 Task: Create a due date automation trigger when advanced on, on the monday of the week a card is due add dates starting in between 1 and 5 days at 11:00 AM.
Action: Mouse moved to (1121, 342)
Screenshot: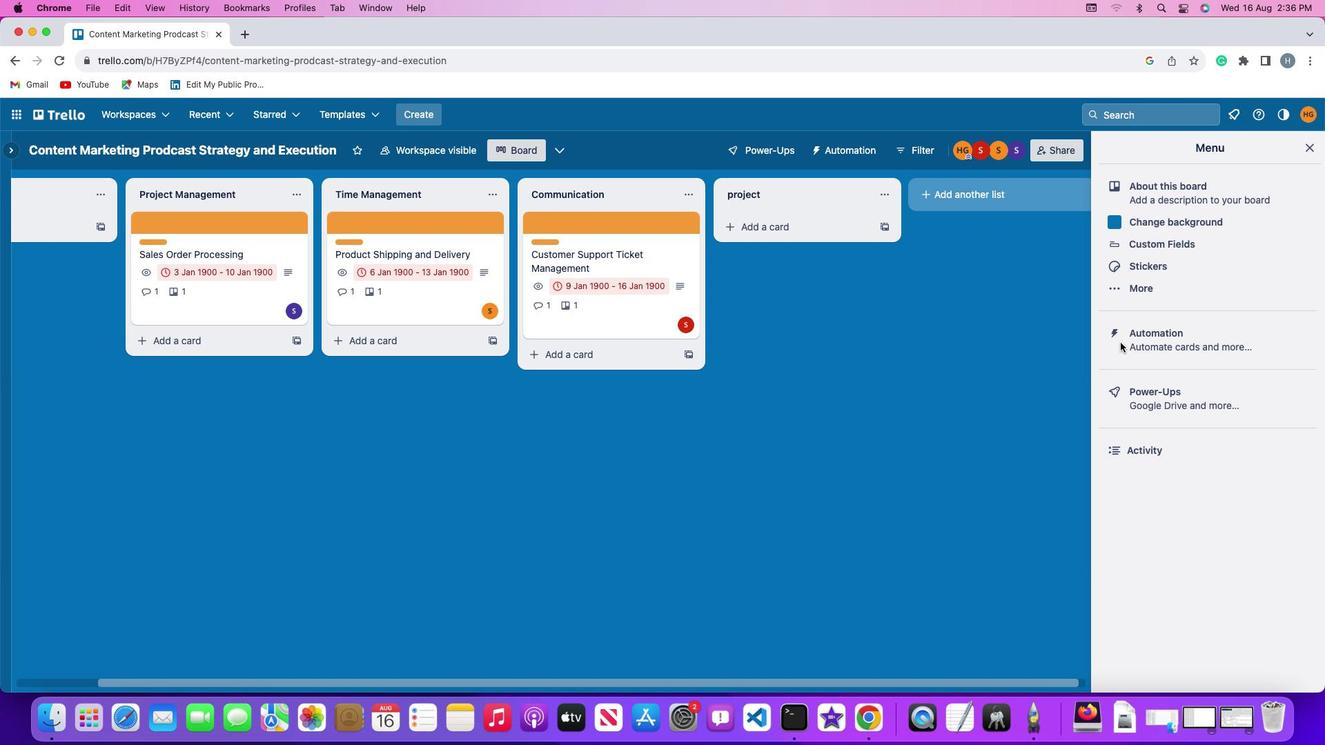 
Action: Mouse pressed left at (1121, 342)
Screenshot: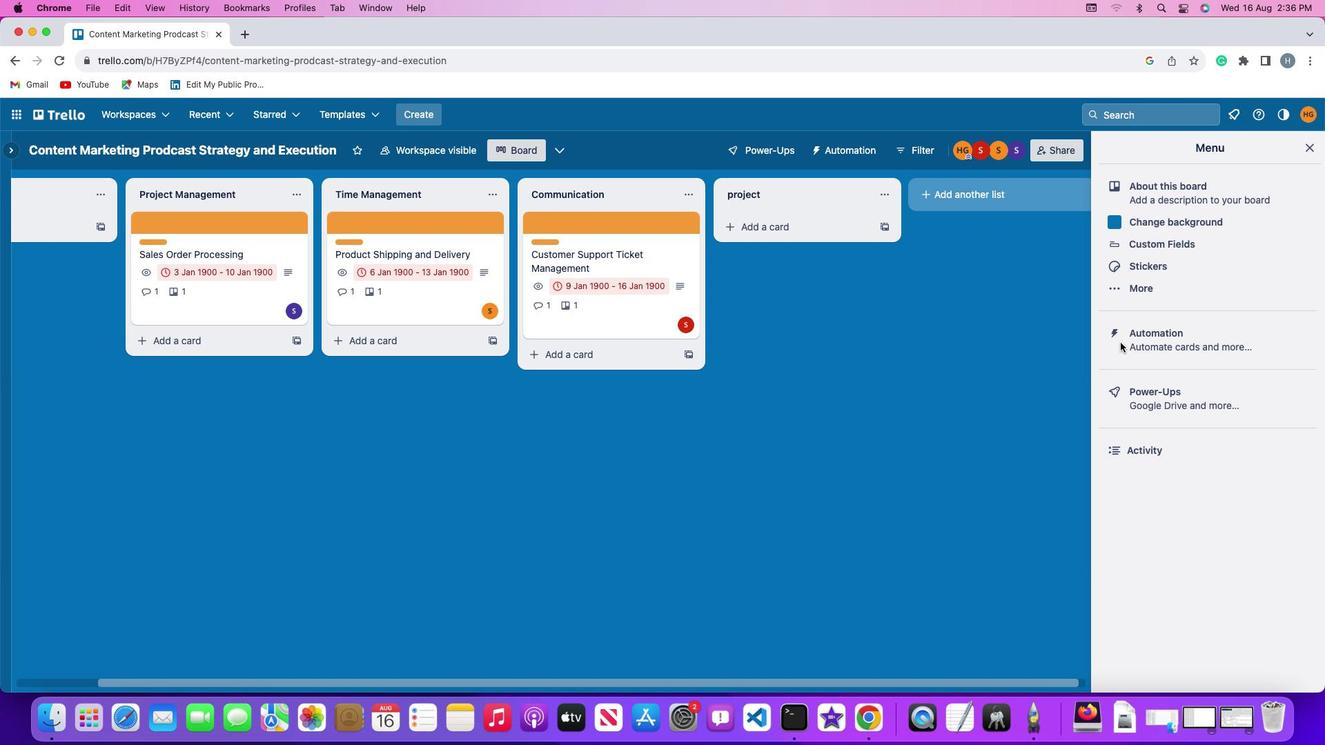 
Action: Mouse pressed left at (1121, 342)
Screenshot: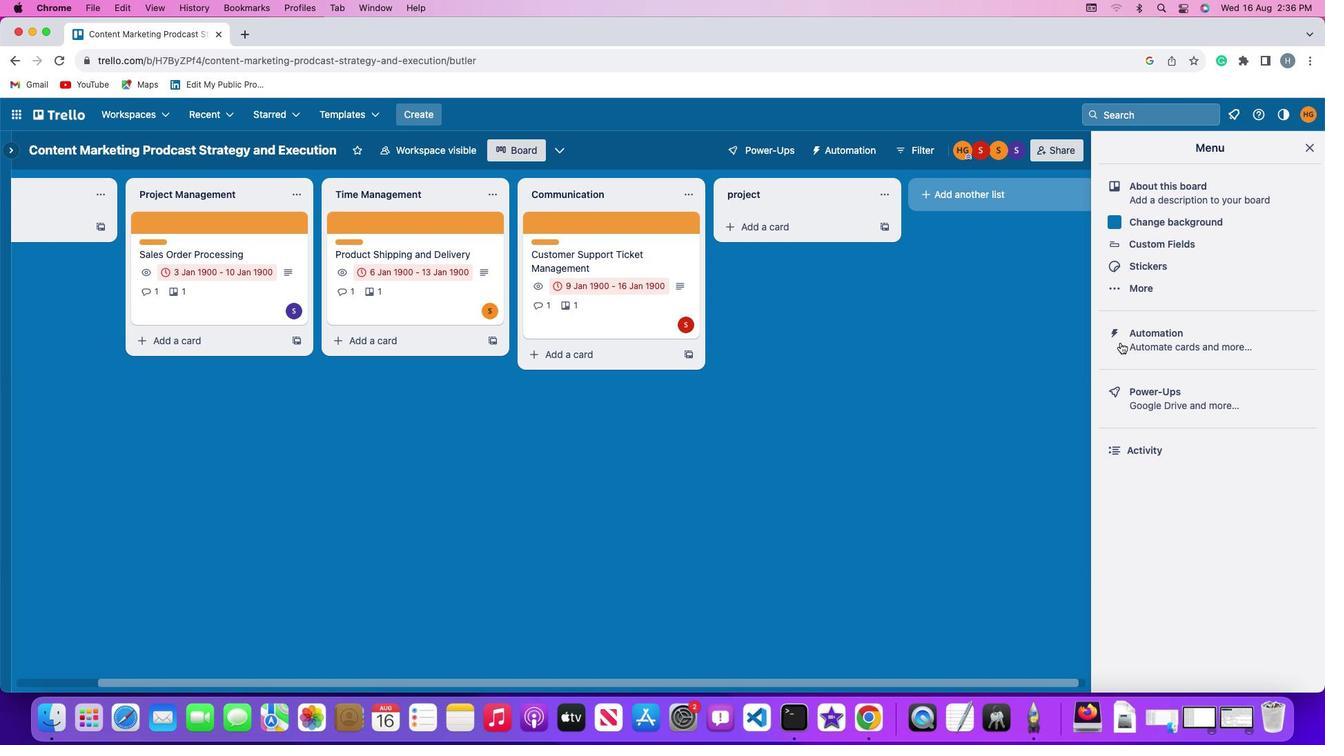 
Action: Mouse moved to (113, 327)
Screenshot: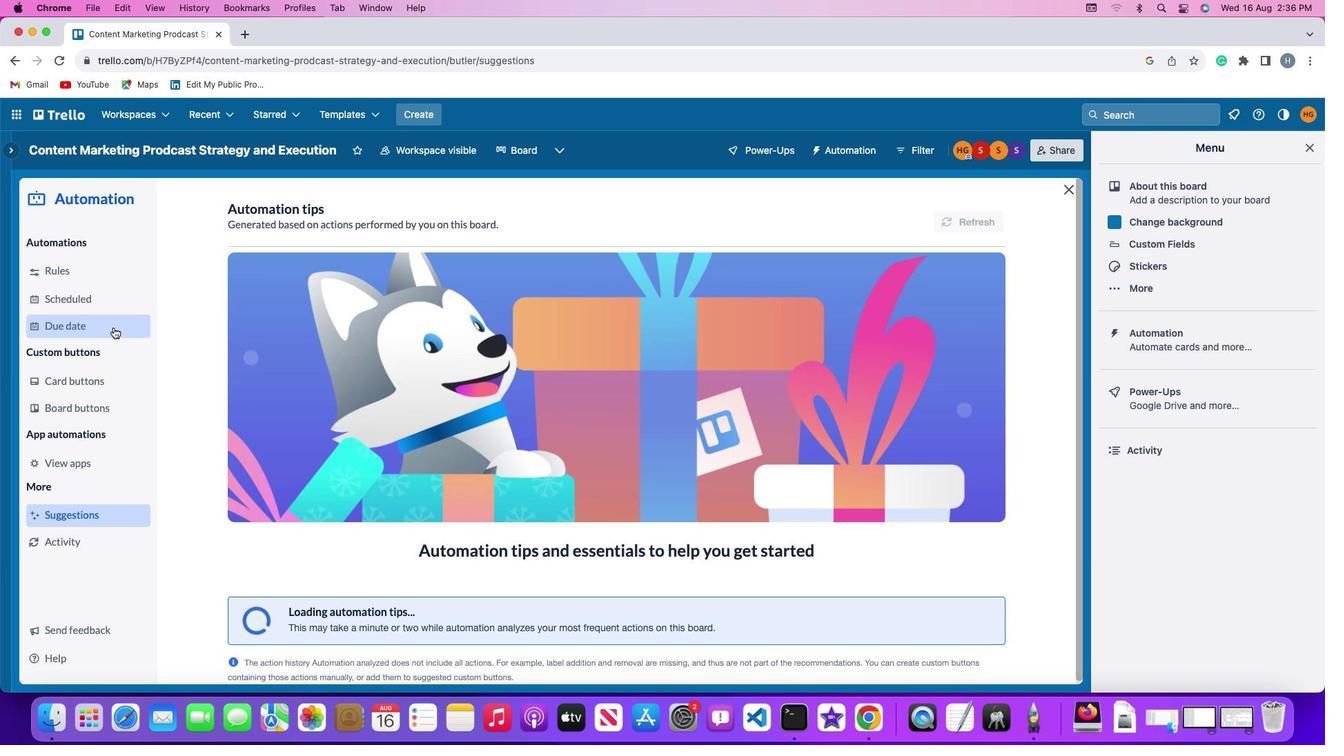 
Action: Mouse pressed left at (113, 327)
Screenshot: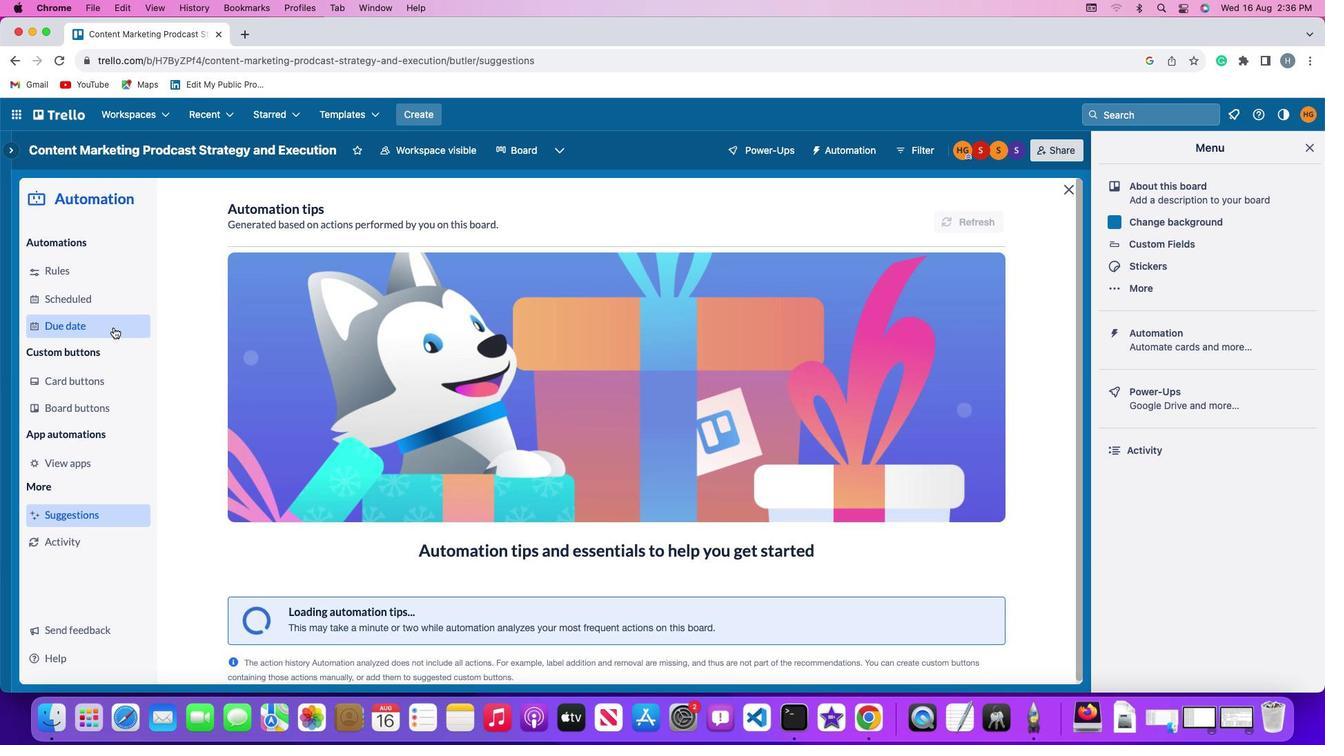
Action: Mouse moved to (903, 213)
Screenshot: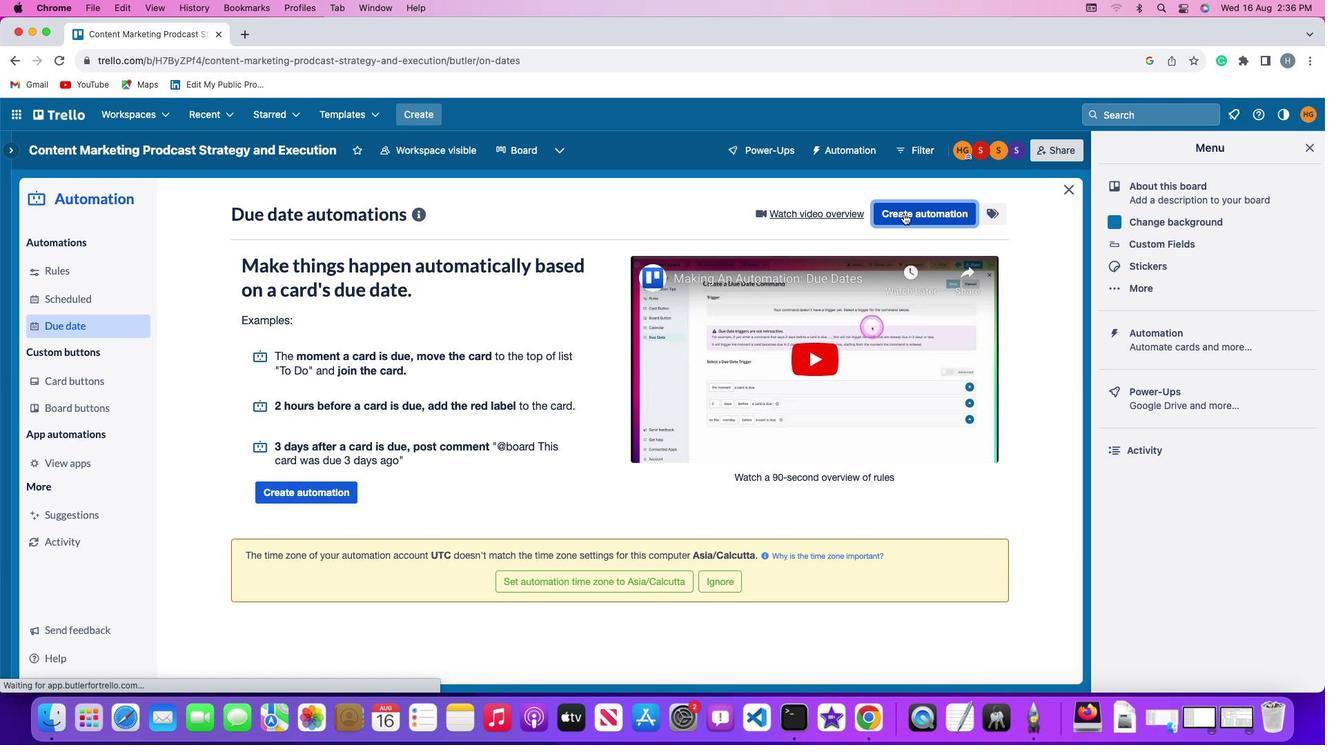 
Action: Mouse pressed left at (903, 213)
Screenshot: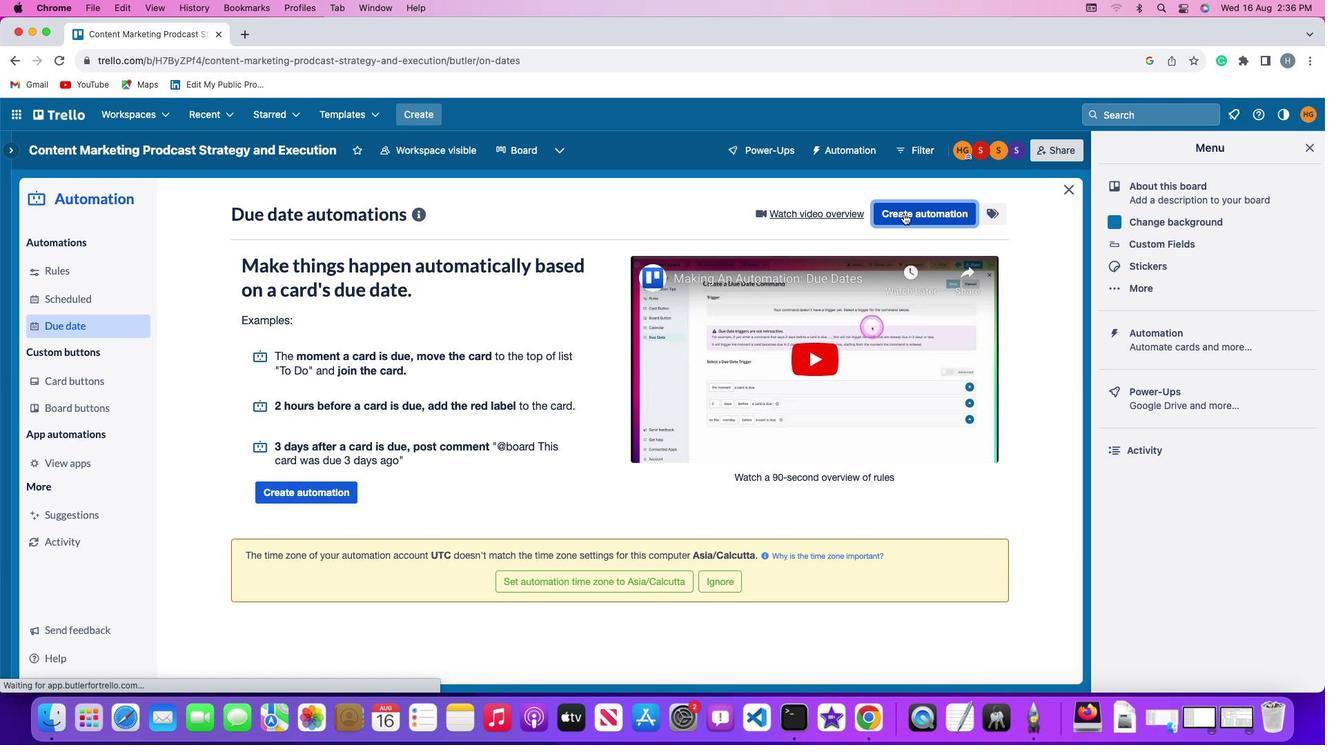 
Action: Mouse moved to (273, 341)
Screenshot: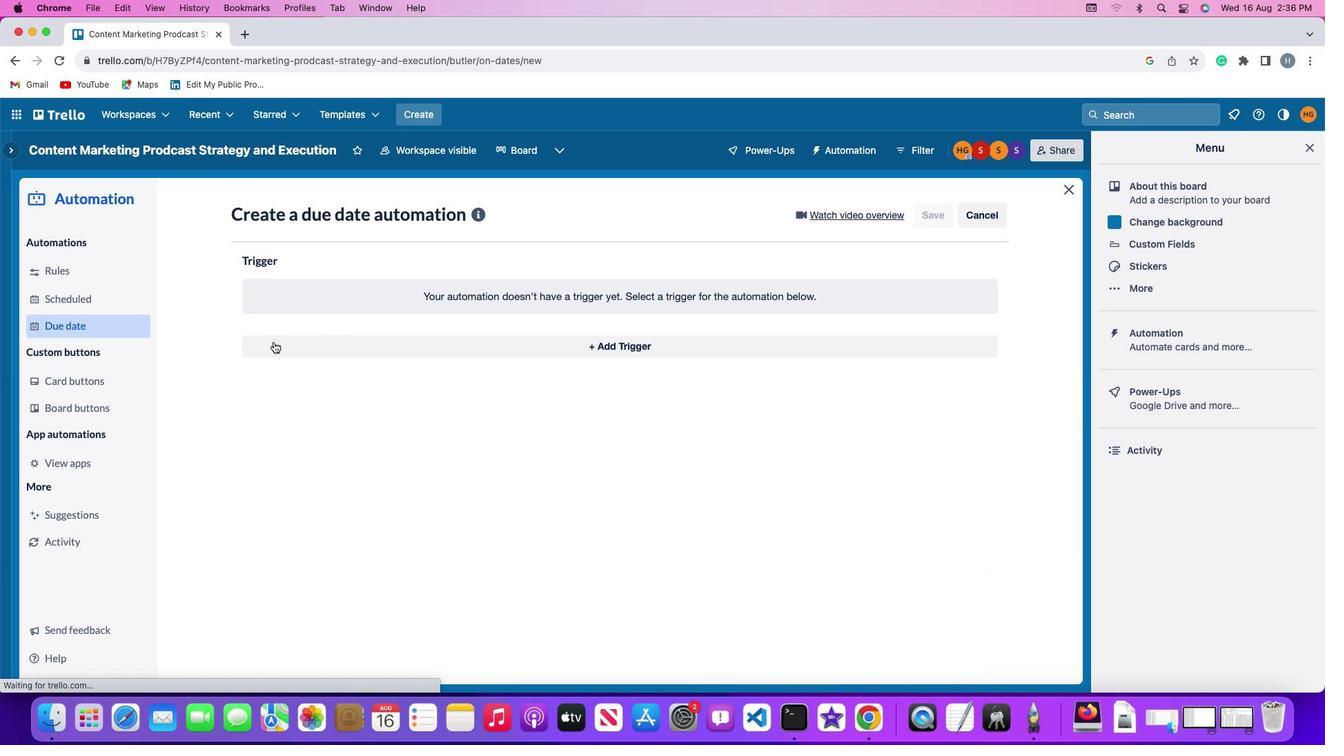 
Action: Mouse pressed left at (273, 341)
Screenshot: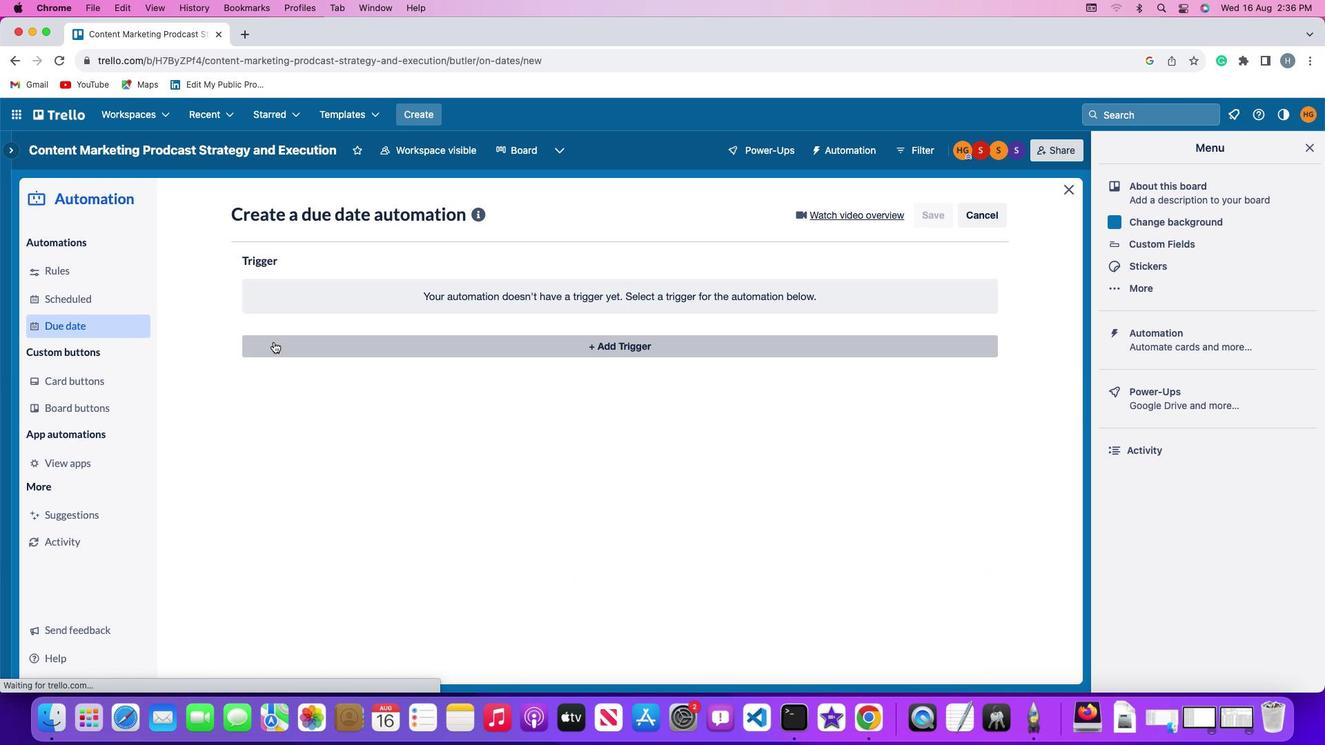 
Action: Mouse moved to (291, 598)
Screenshot: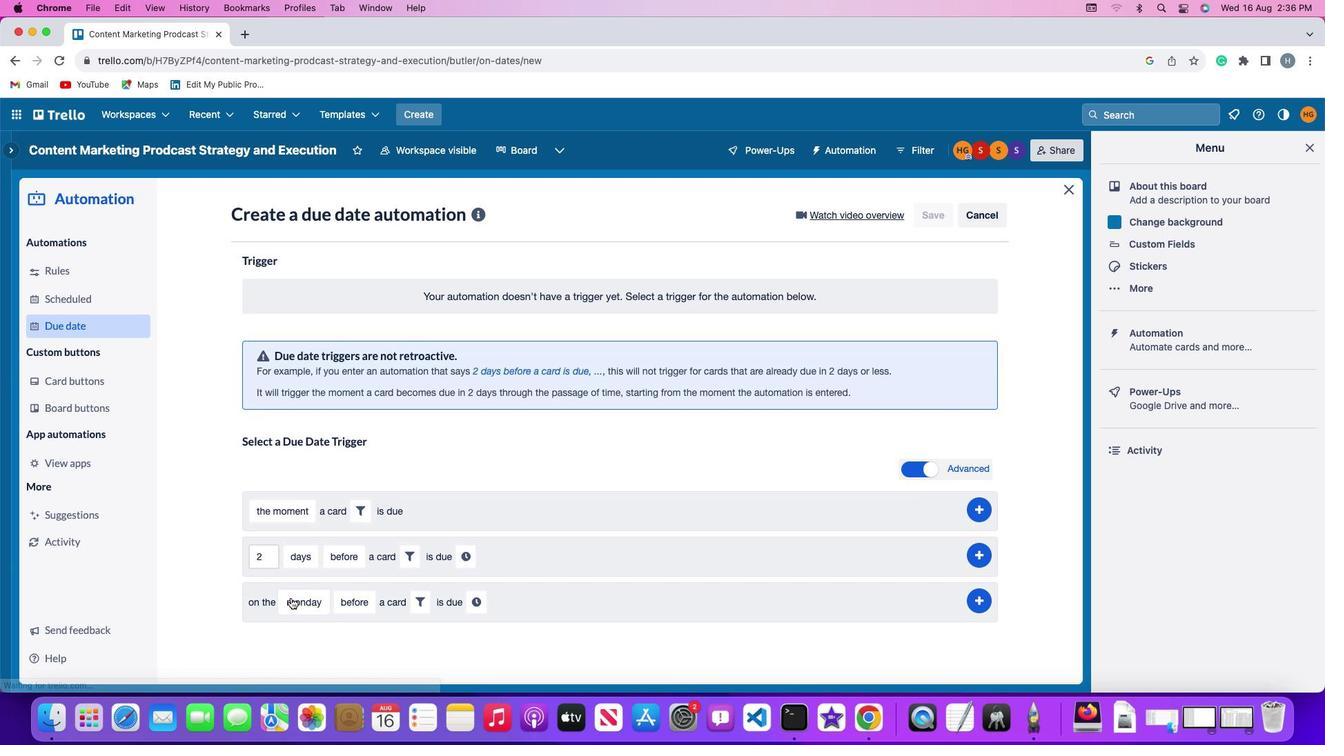 
Action: Mouse pressed left at (291, 598)
Screenshot: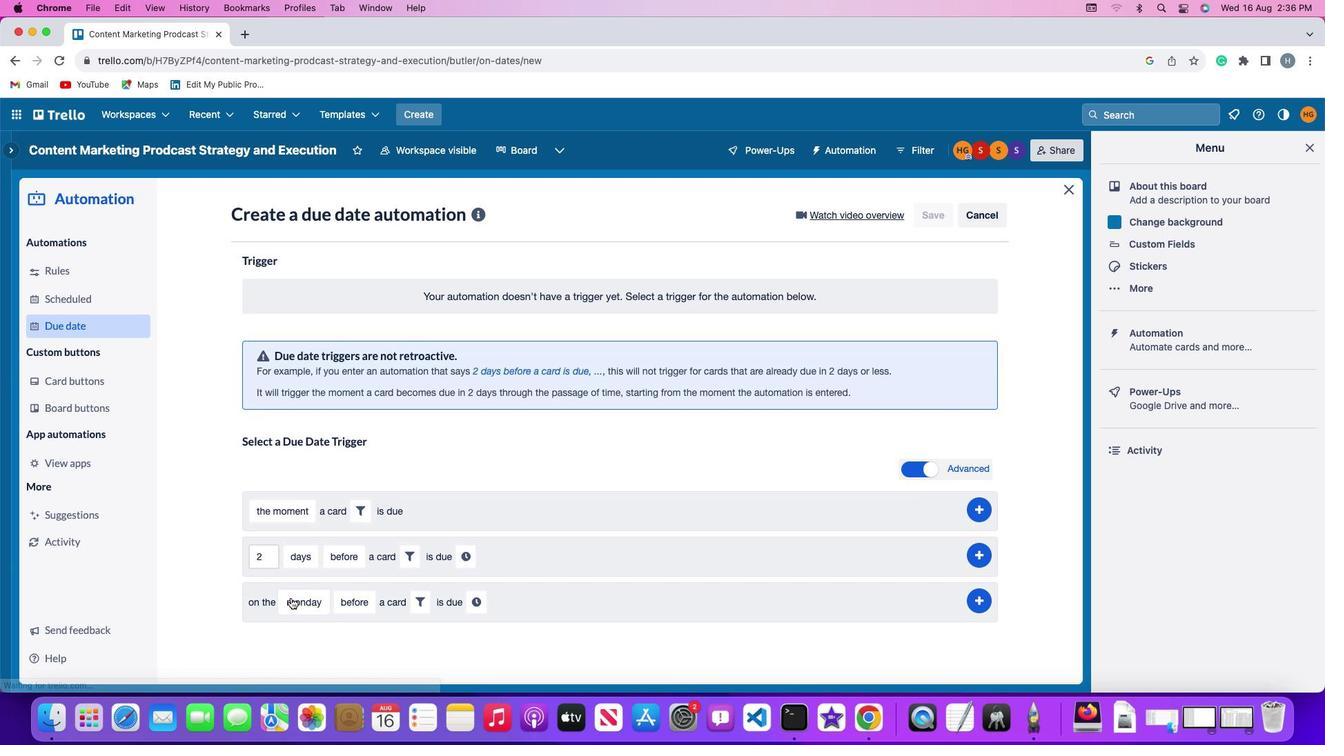 
Action: Mouse moved to (331, 412)
Screenshot: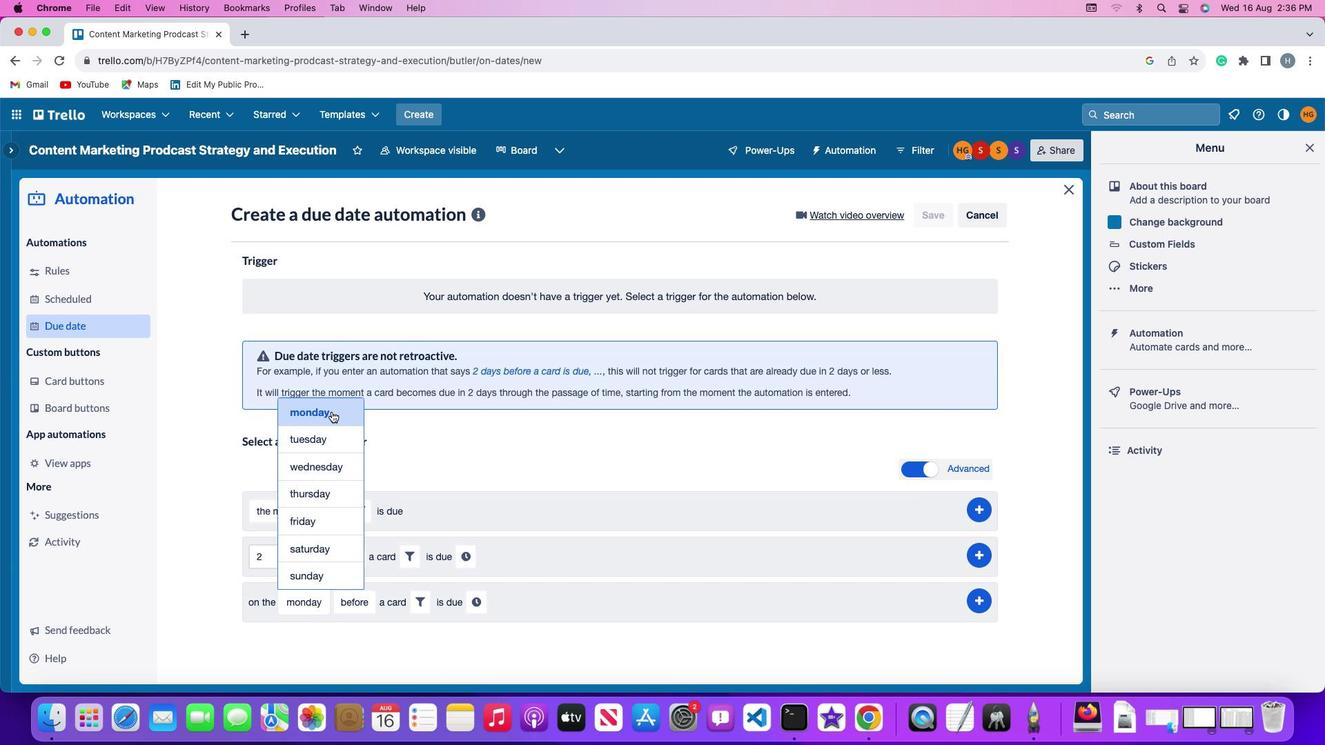 
Action: Mouse pressed left at (331, 412)
Screenshot: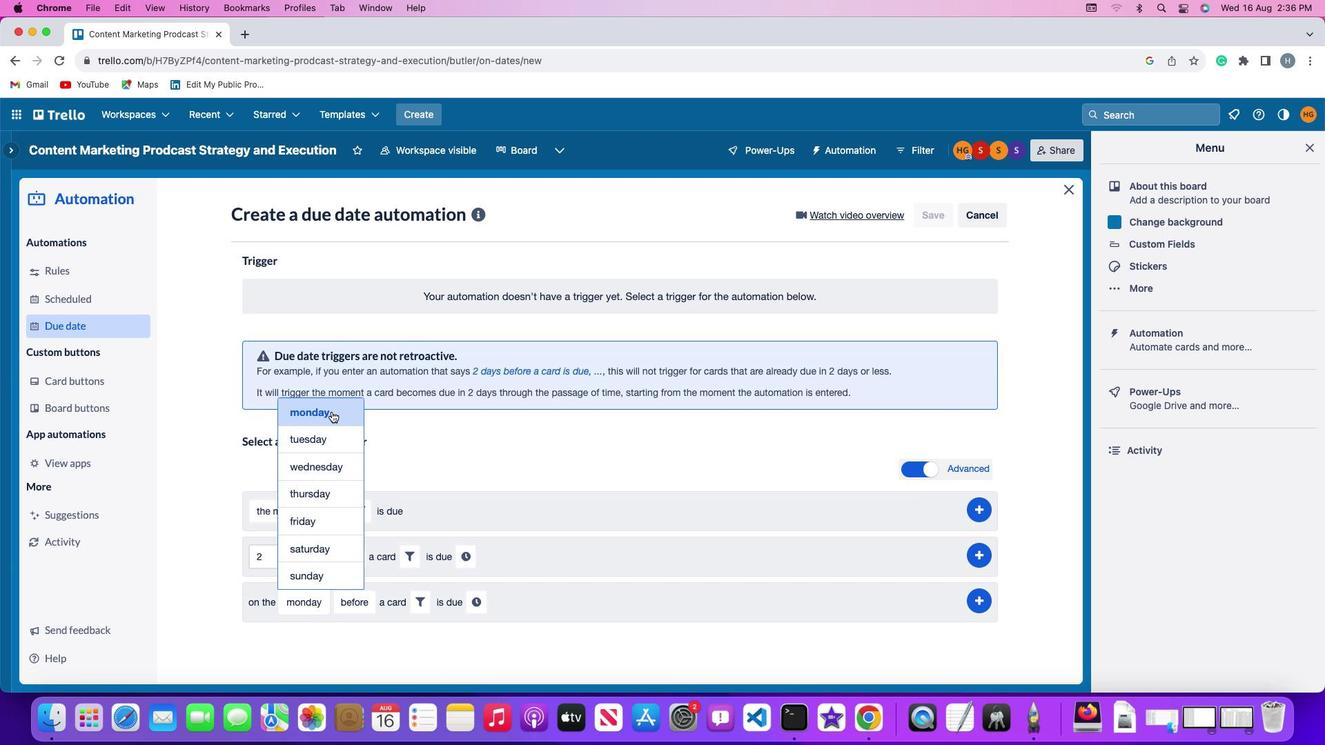 
Action: Mouse moved to (351, 602)
Screenshot: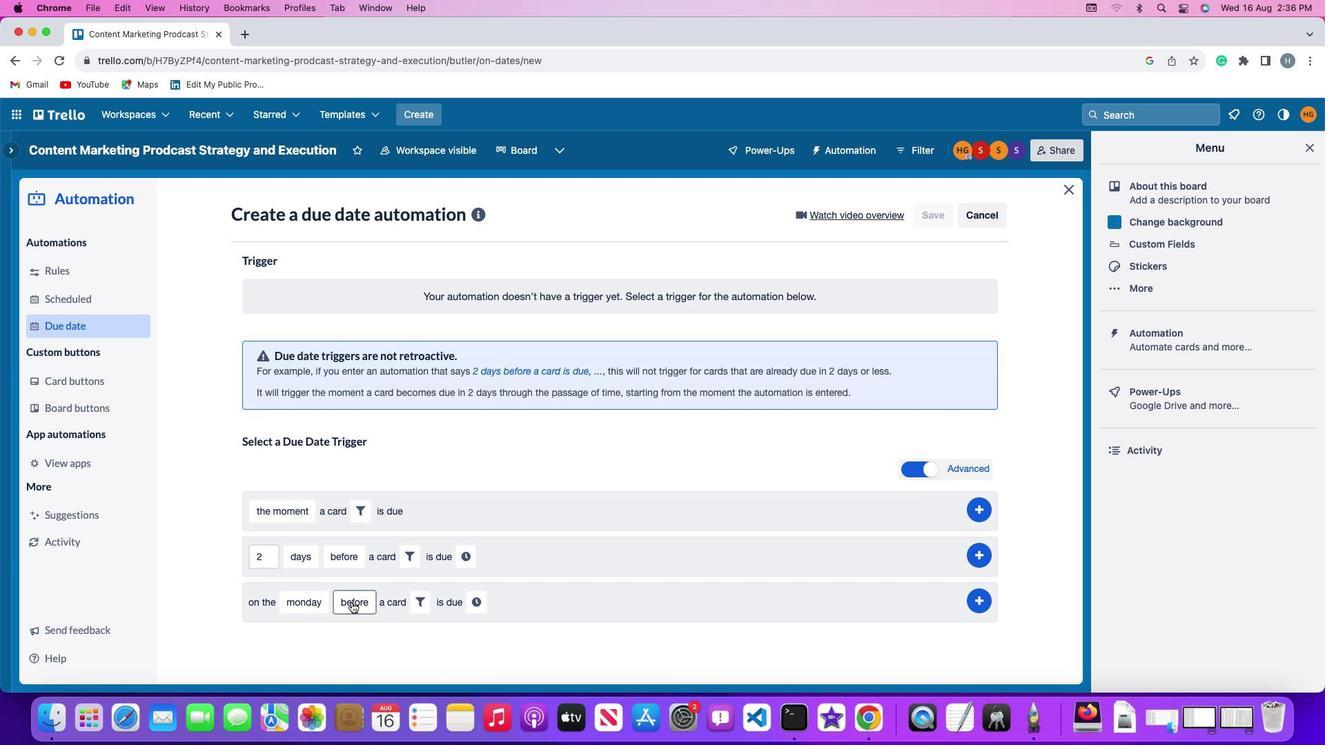 
Action: Mouse pressed left at (351, 602)
Screenshot: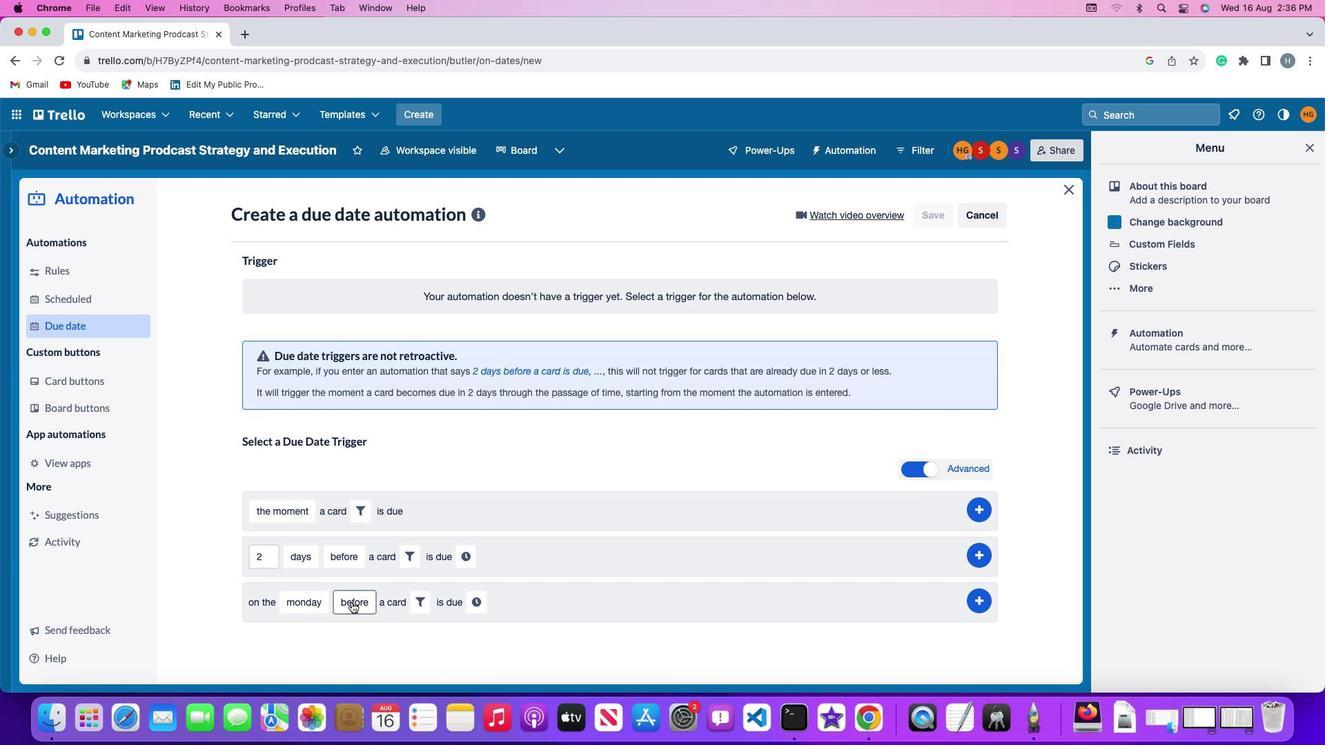 
Action: Mouse moved to (373, 544)
Screenshot: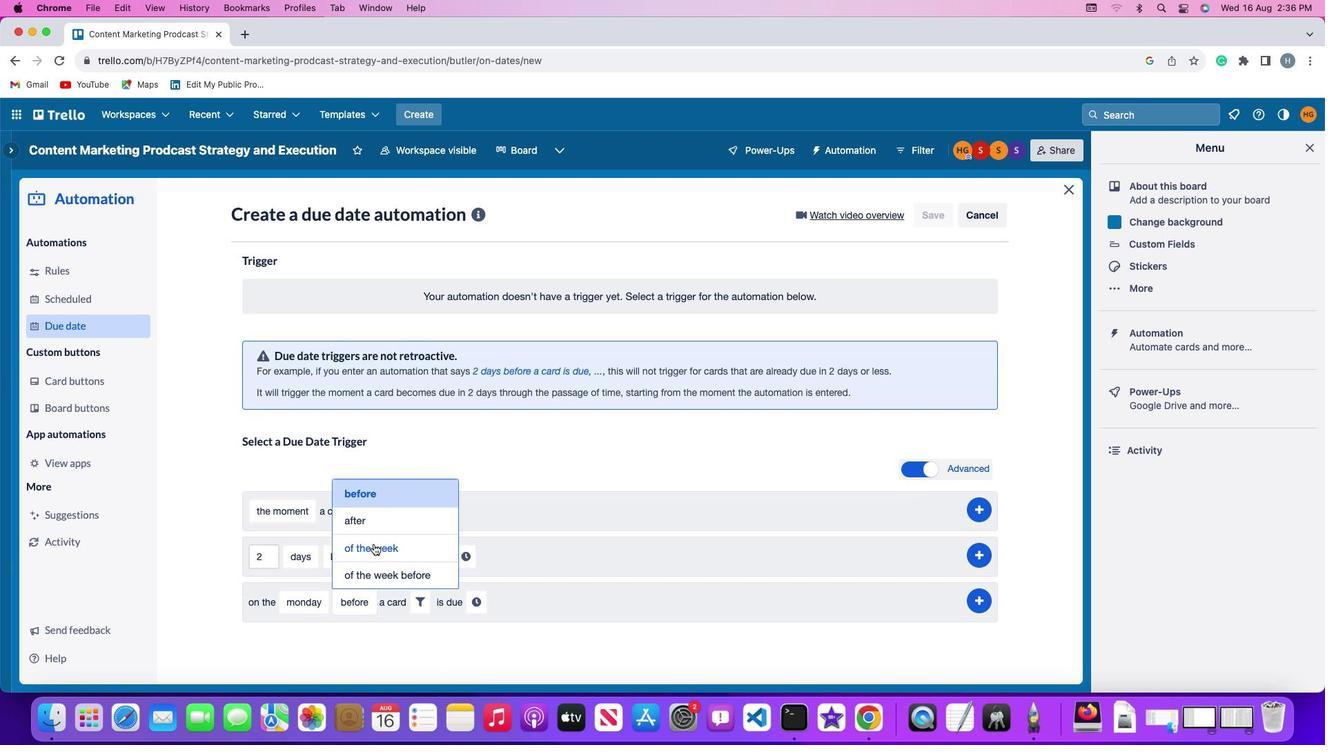 
Action: Mouse pressed left at (373, 544)
Screenshot: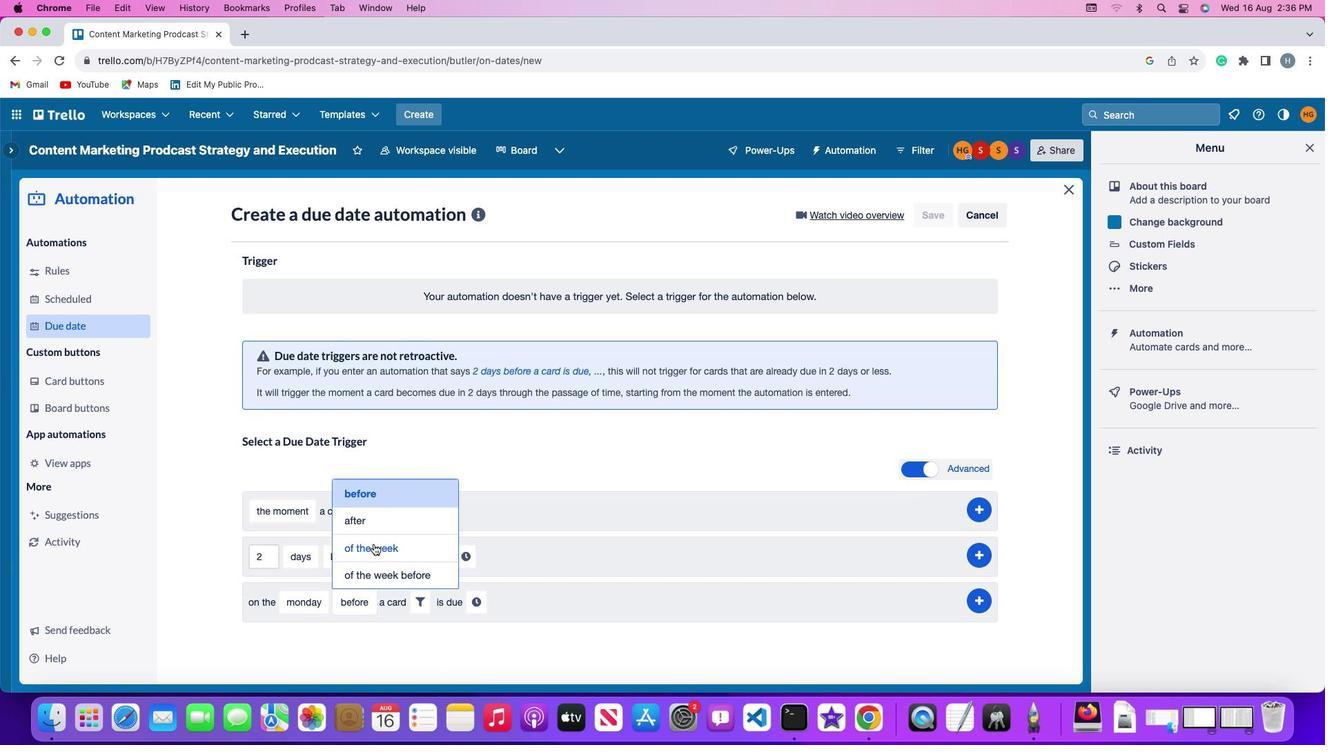 
Action: Mouse moved to (446, 605)
Screenshot: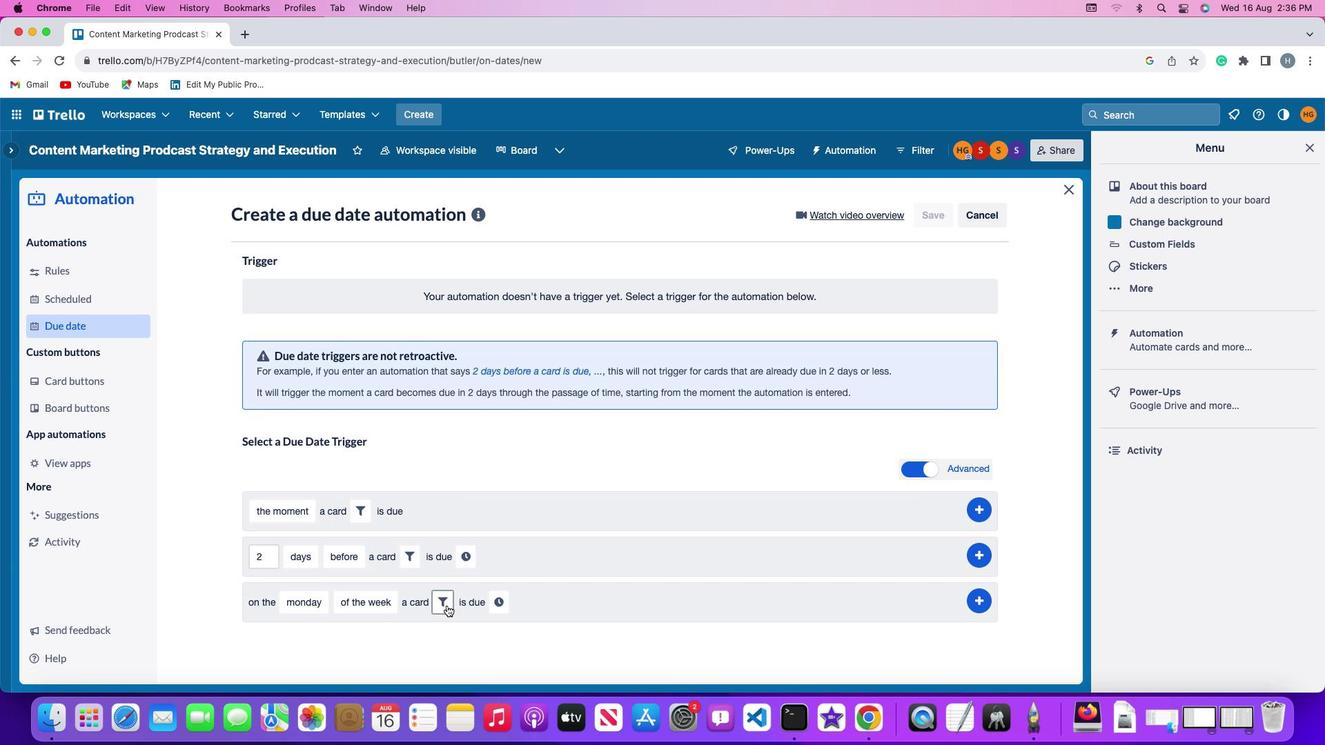 
Action: Mouse pressed left at (446, 605)
Screenshot: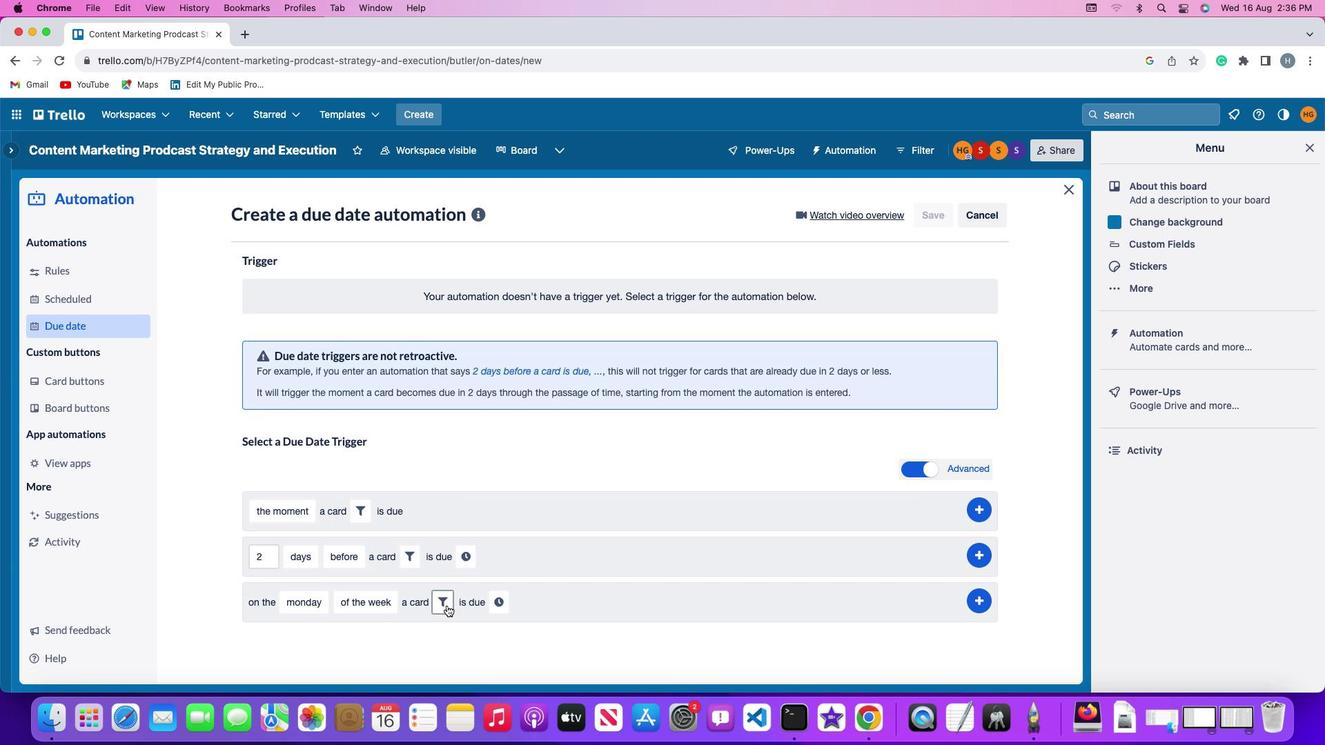 
Action: Mouse moved to (532, 643)
Screenshot: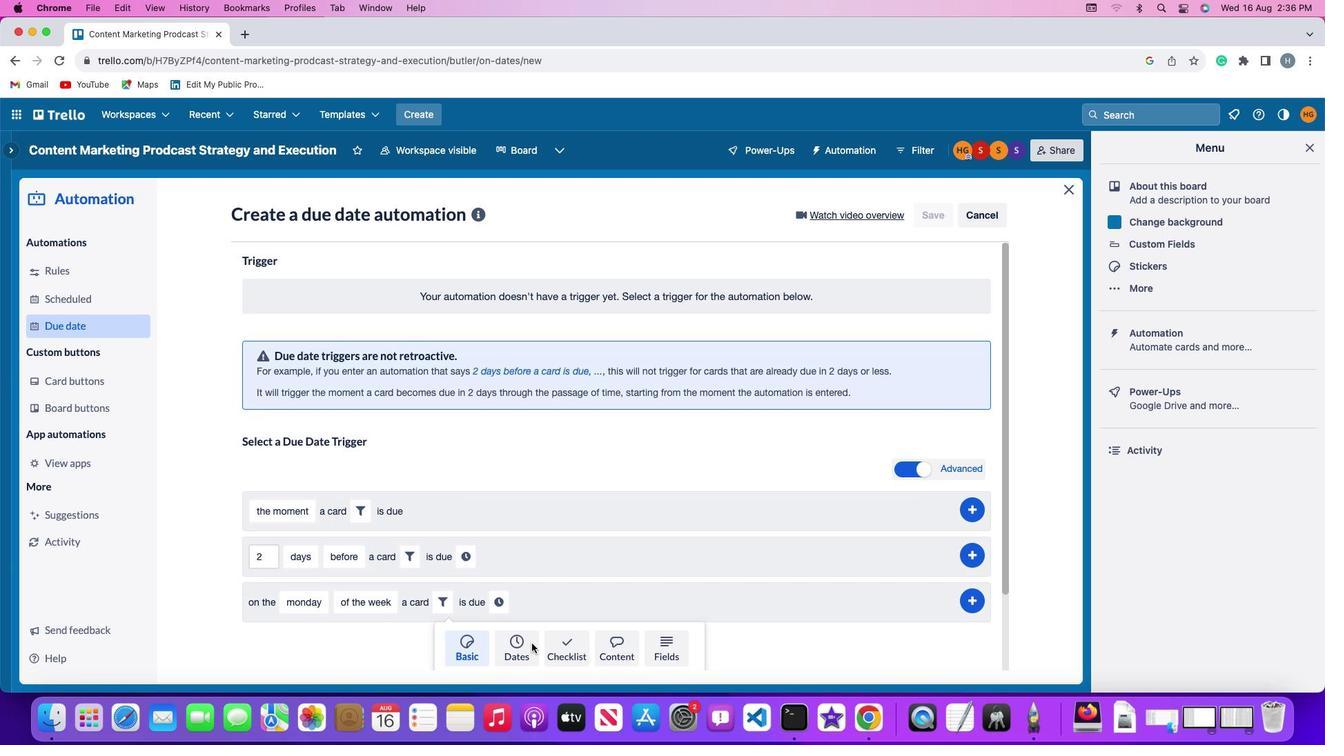 
Action: Mouse pressed left at (532, 643)
Screenshot: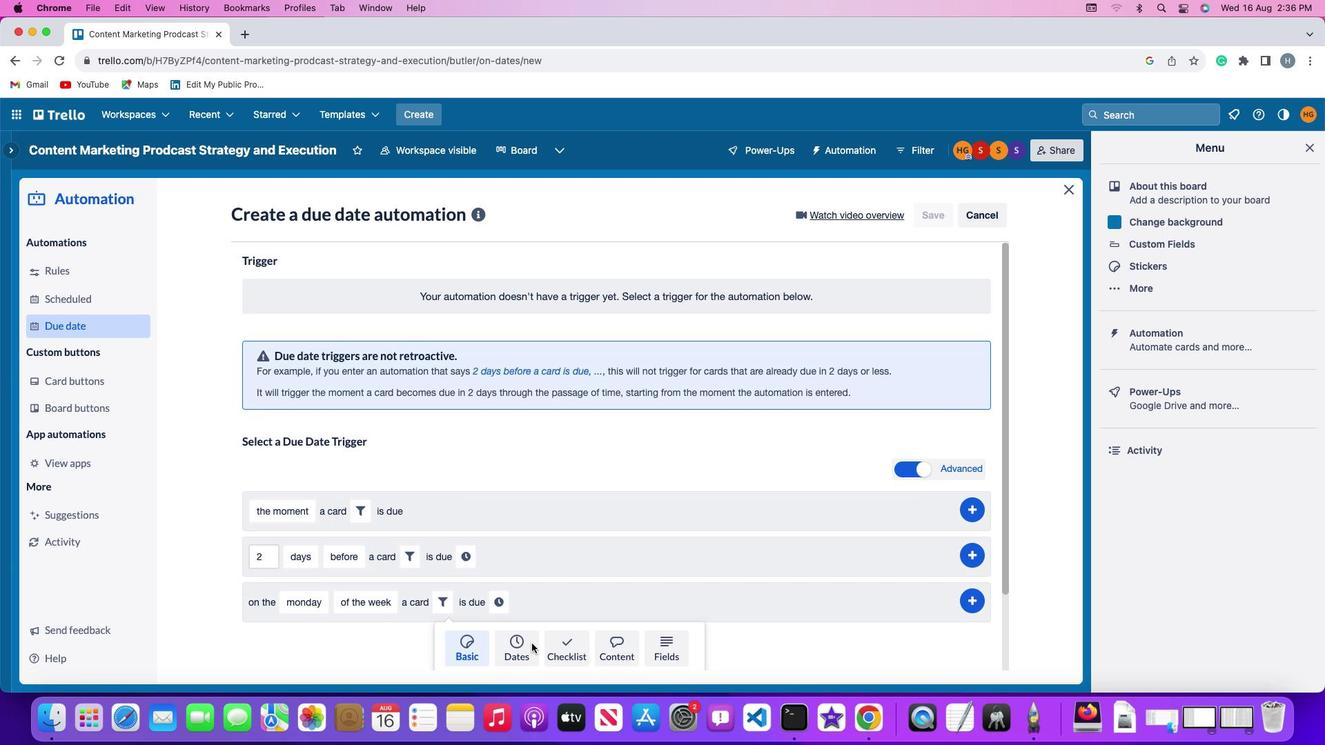 
Action: Mouse moved to (383, 633)
Screenshot: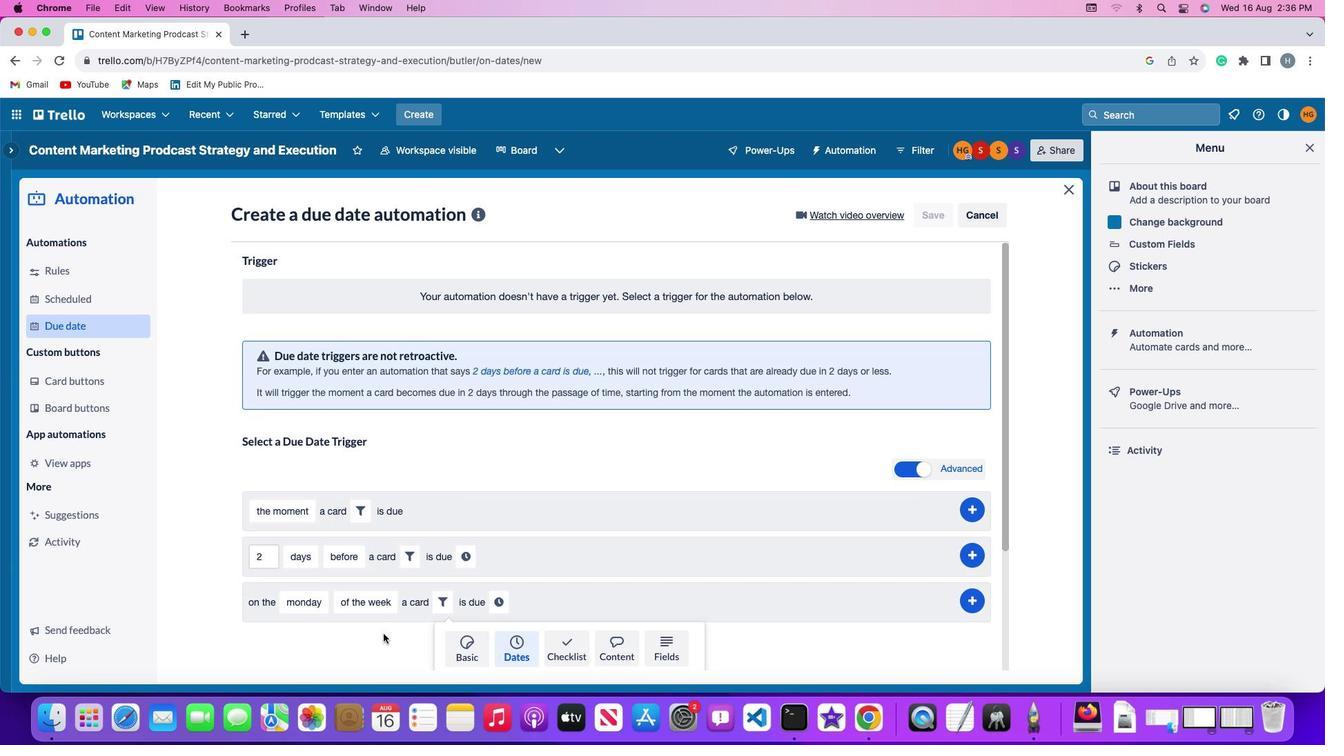 
Action: Mouse scrolled (383, 633) with delta (0, 0)
Screenshot: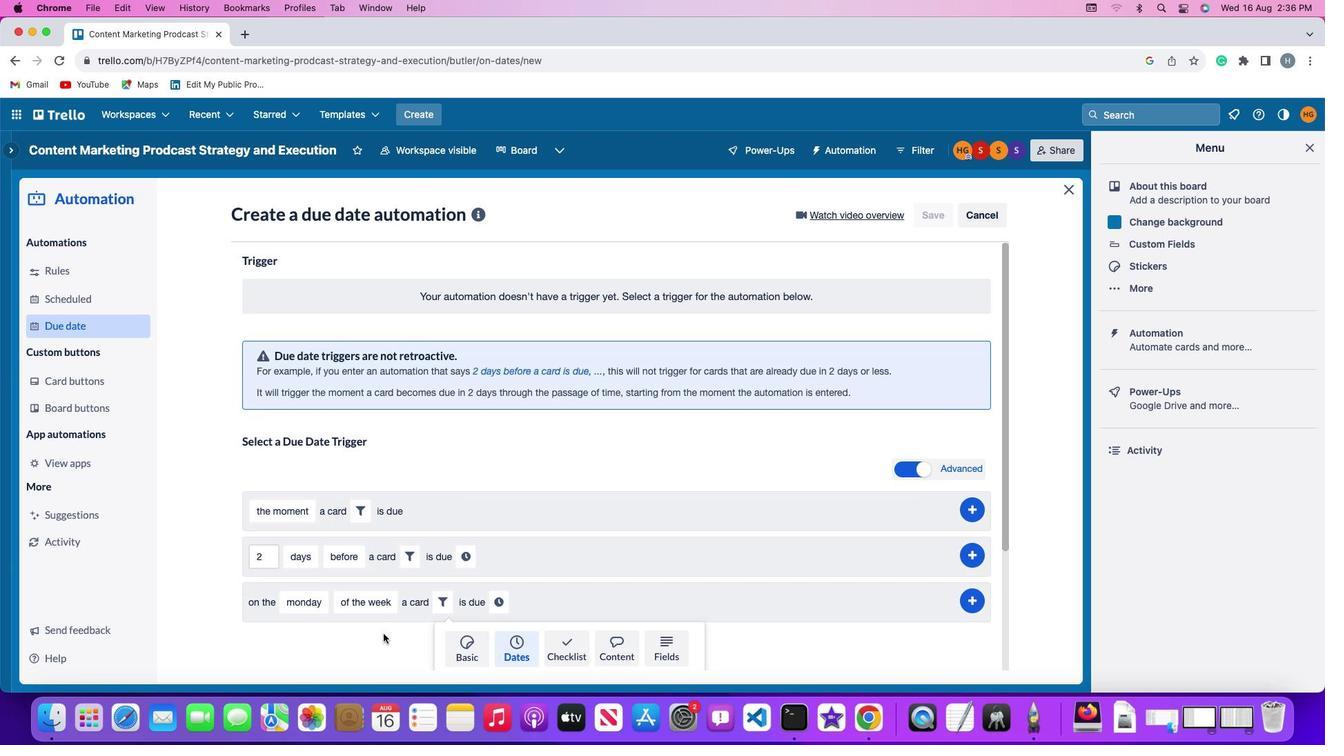
Action: Mouse scrolled (383, 633) with delta (0, 0)
Screenshot: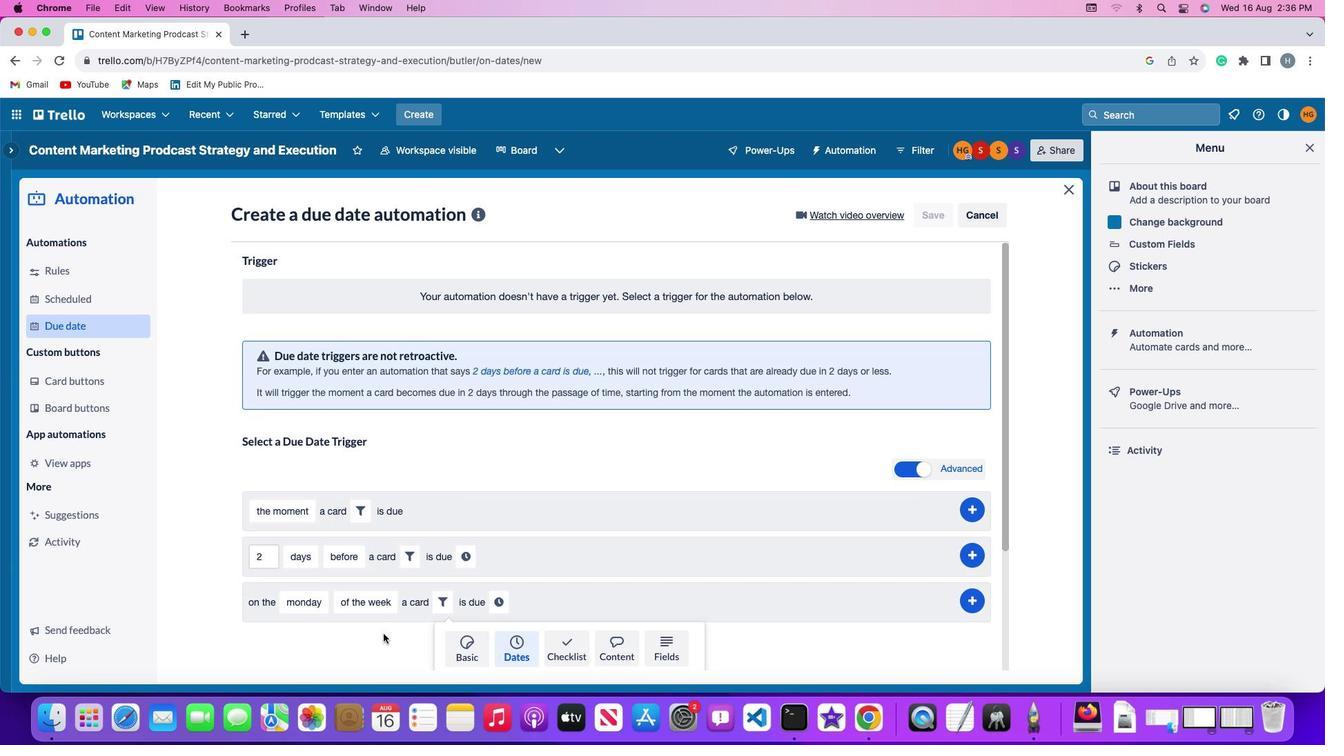 
Action: Mouse scrolled (383, 633) with delta (0, -2)
Screenshot: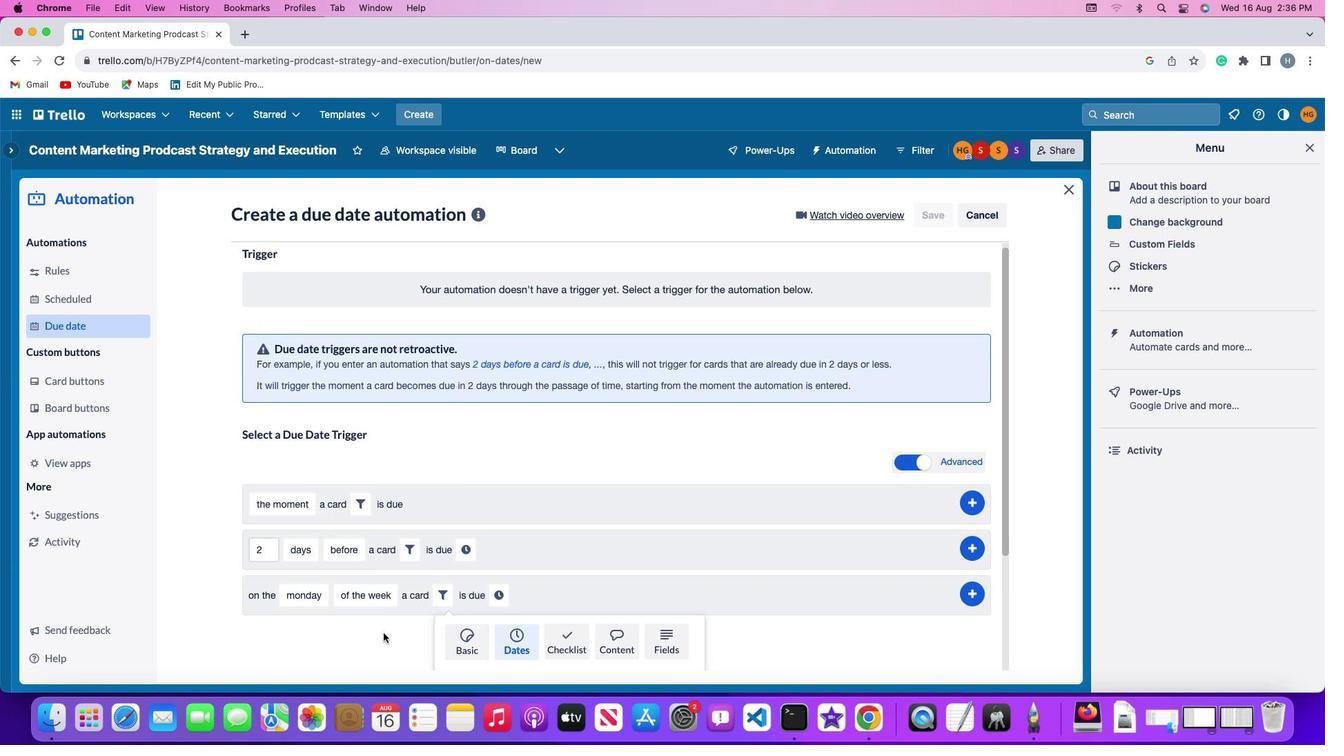 
Action: Mouse scrolled (383, 633) with delta (0, -3)
Screenshot: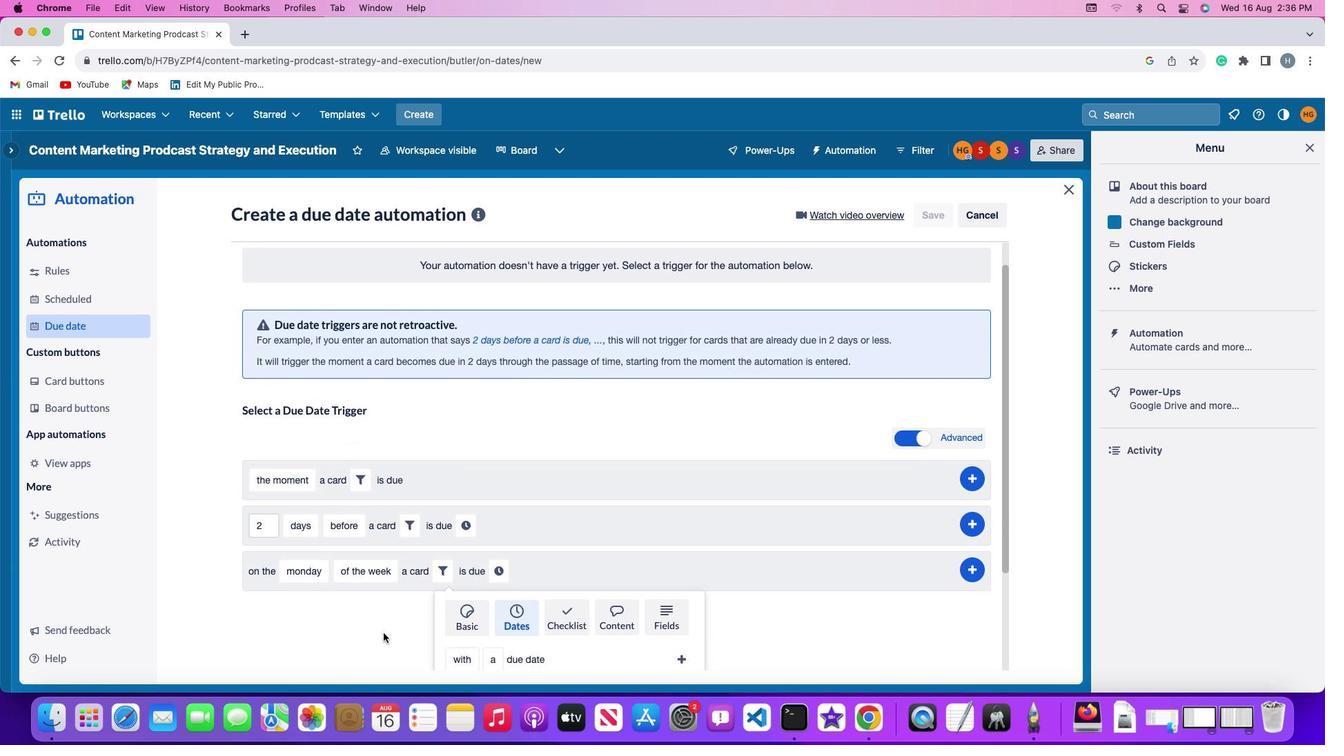 
Action: Mouse moved to (383, 633)
Screenshot: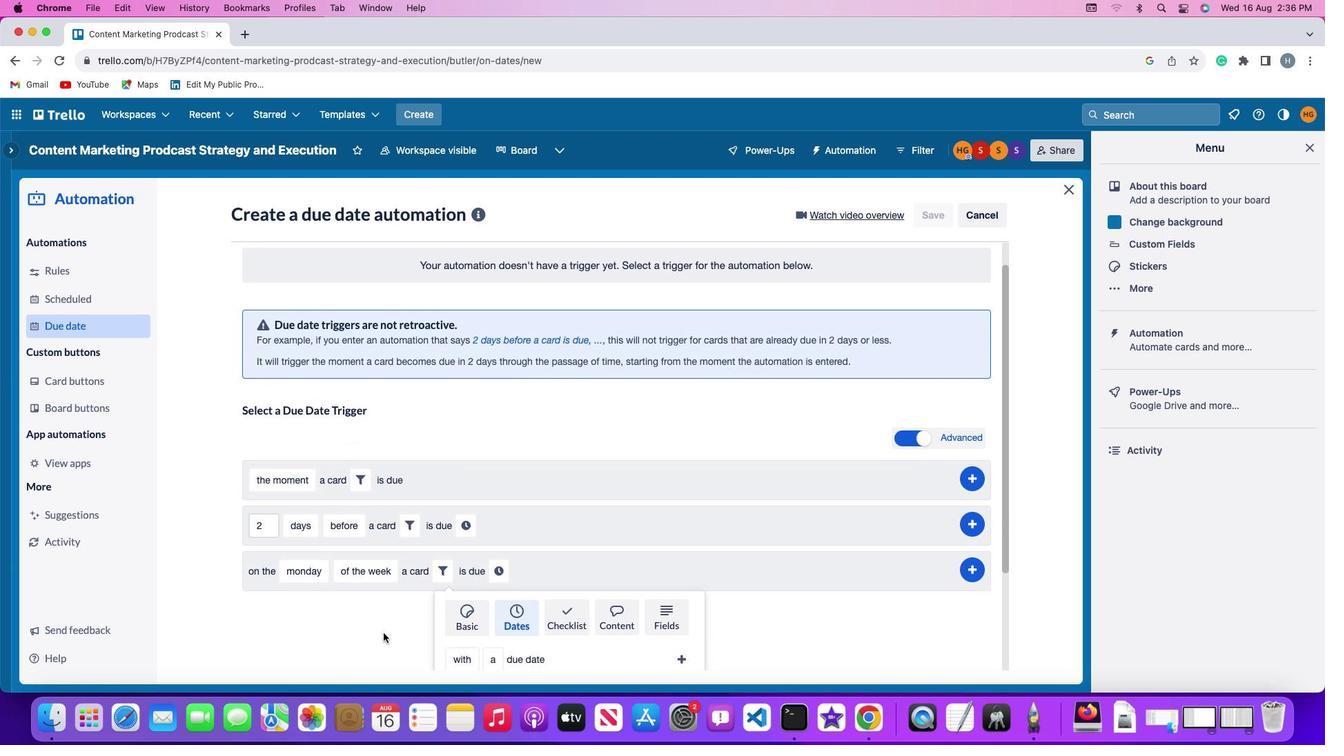
Action: Mouse scrolled (383, 633) with delta (0, -4)
Screenshot: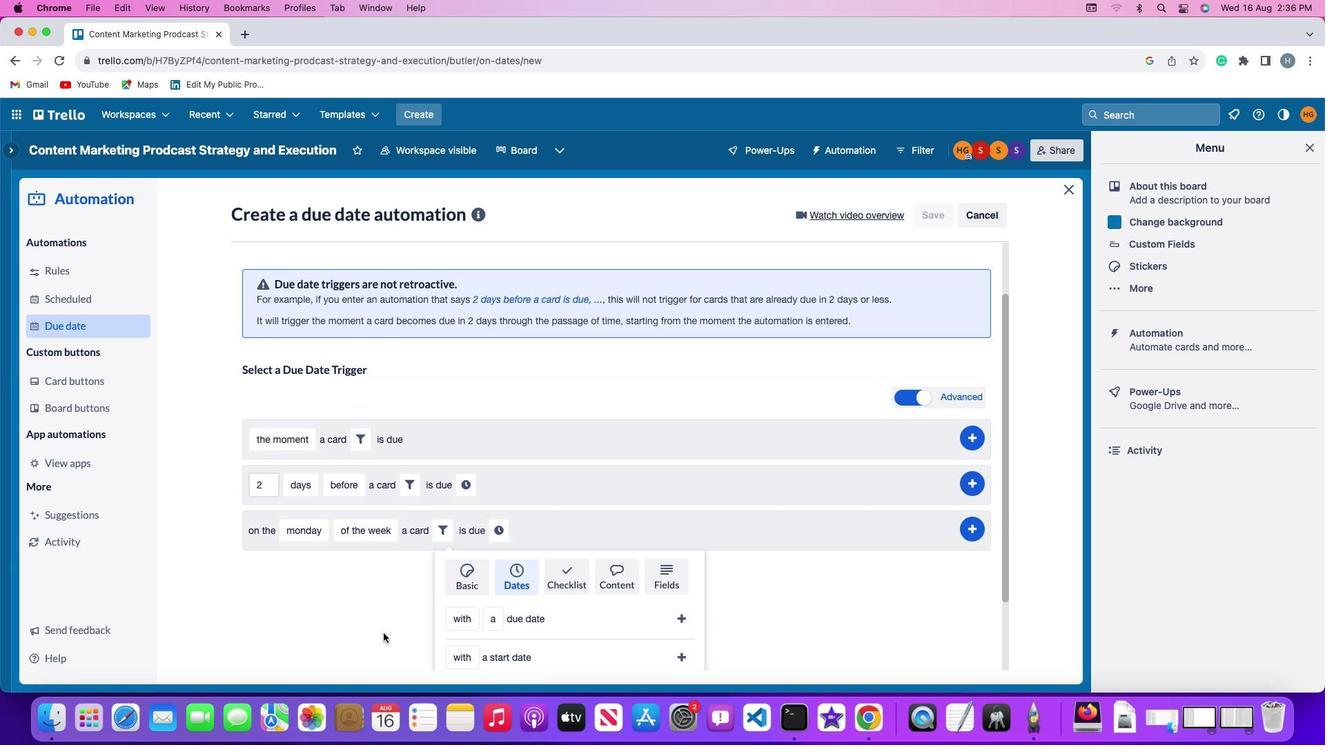 
Action: Mouse moved to (383, 633)
Screenshot: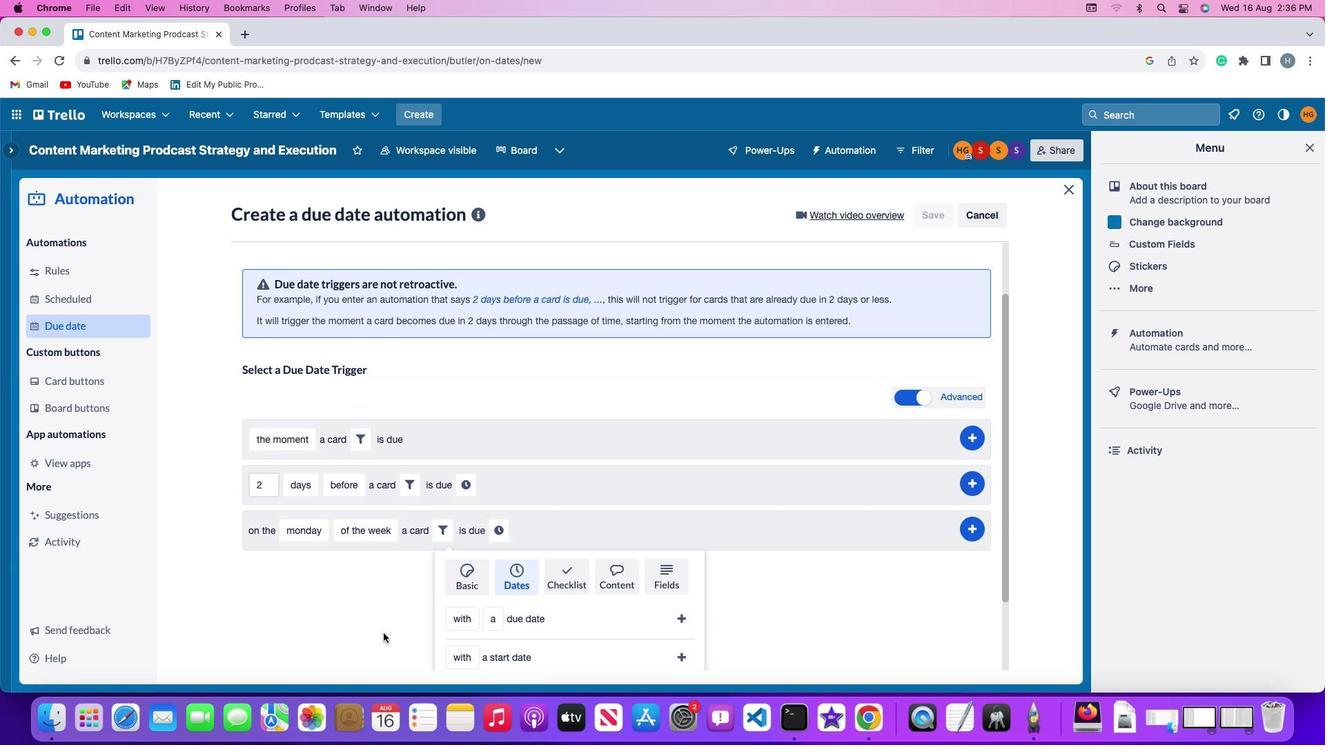 
Action: Mouse scrolled (383, 633) with delta (0, 0)
Screenshot: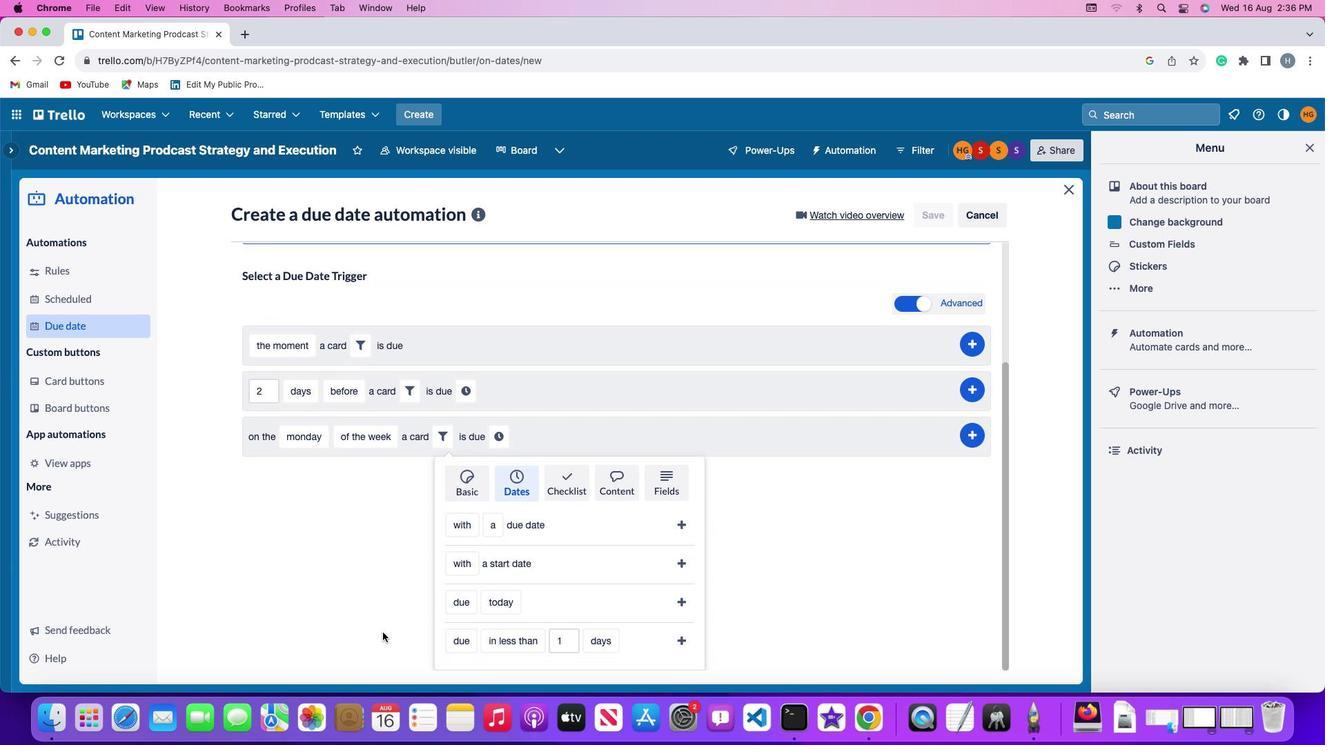 
Action: Mouse moved to (383, 633)
Screenshot: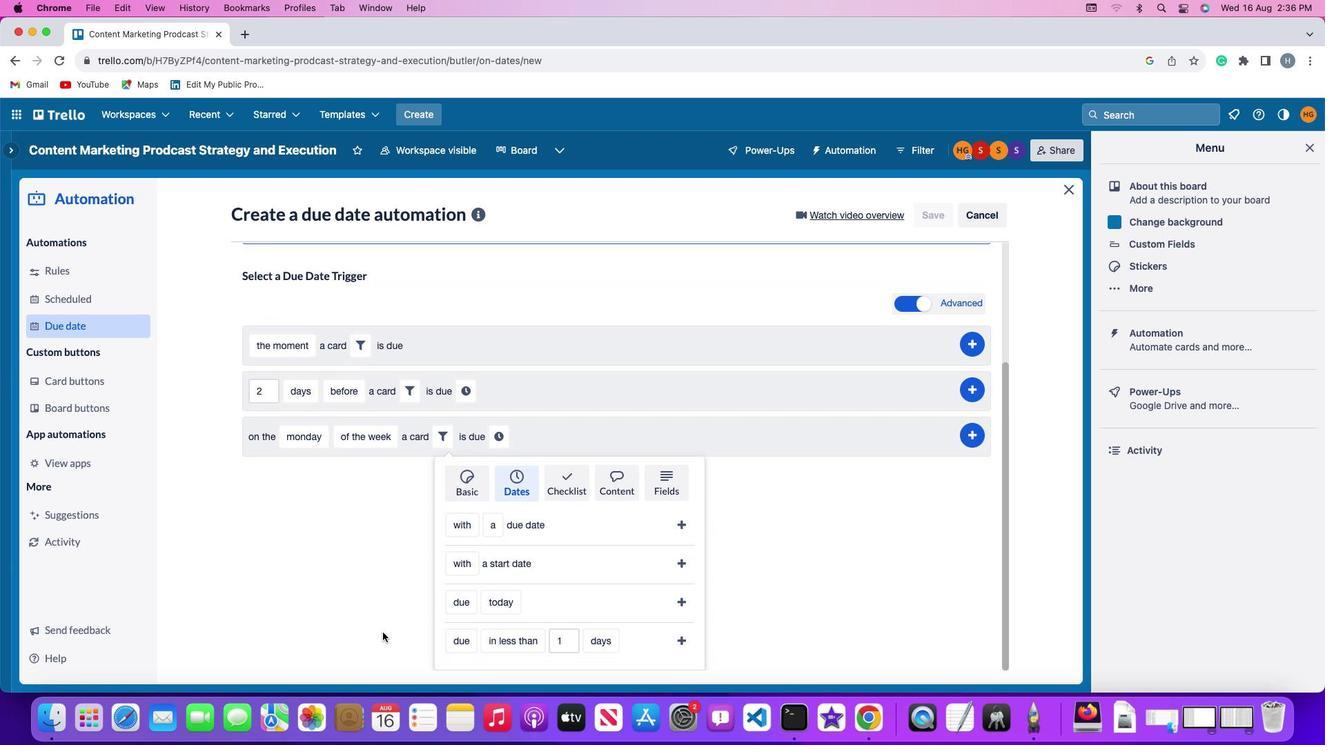 
Action: Mouse scrolled (383, 633) with delta (0, 0)
Screenshot: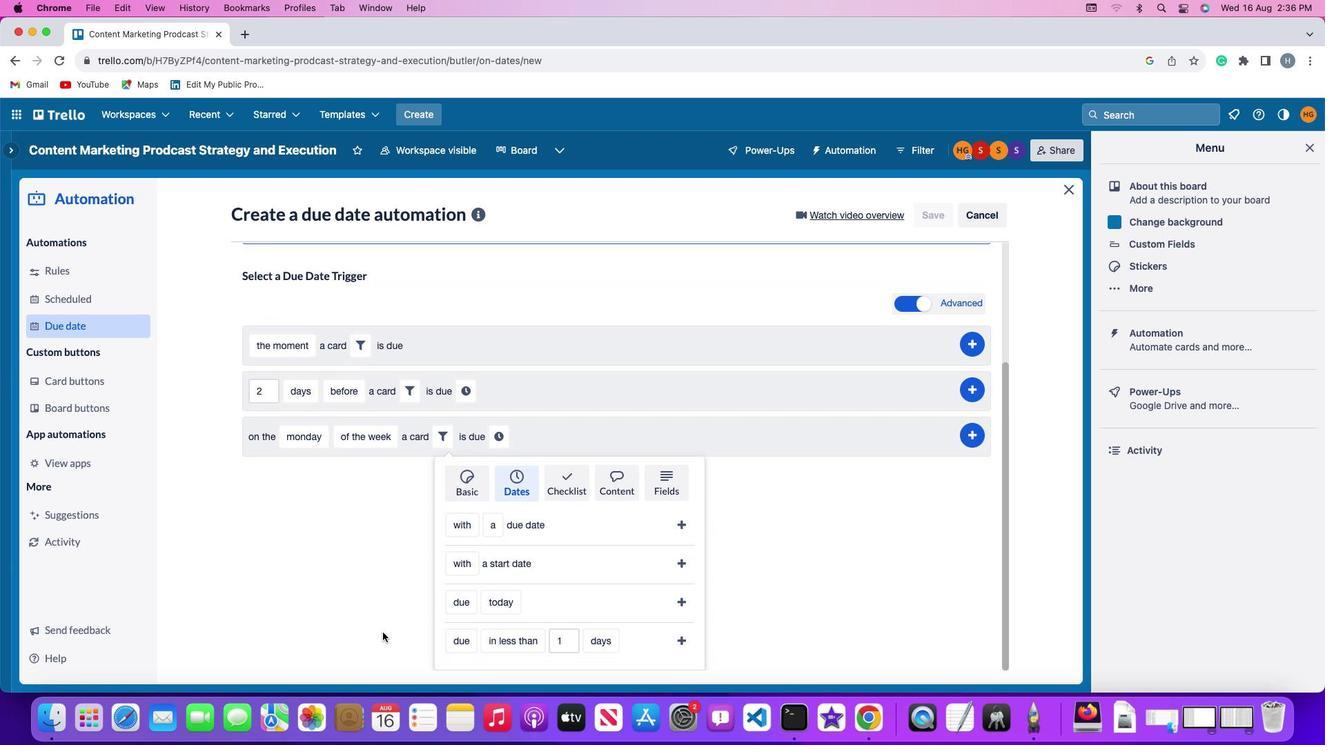 
Action: Mouse scrolled (383, 633) with delta (0, -2)
Screenshot: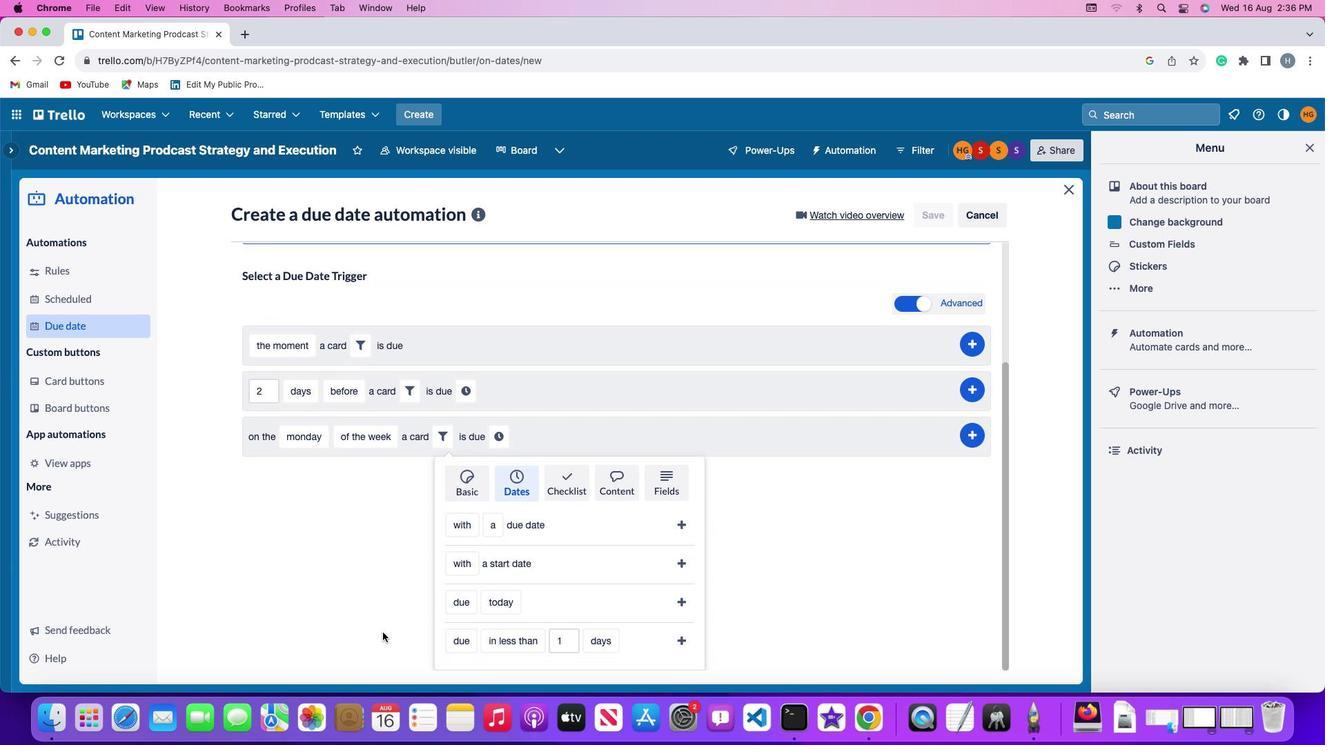 
Action: Mouse moved to (383, 632)
Screenshot: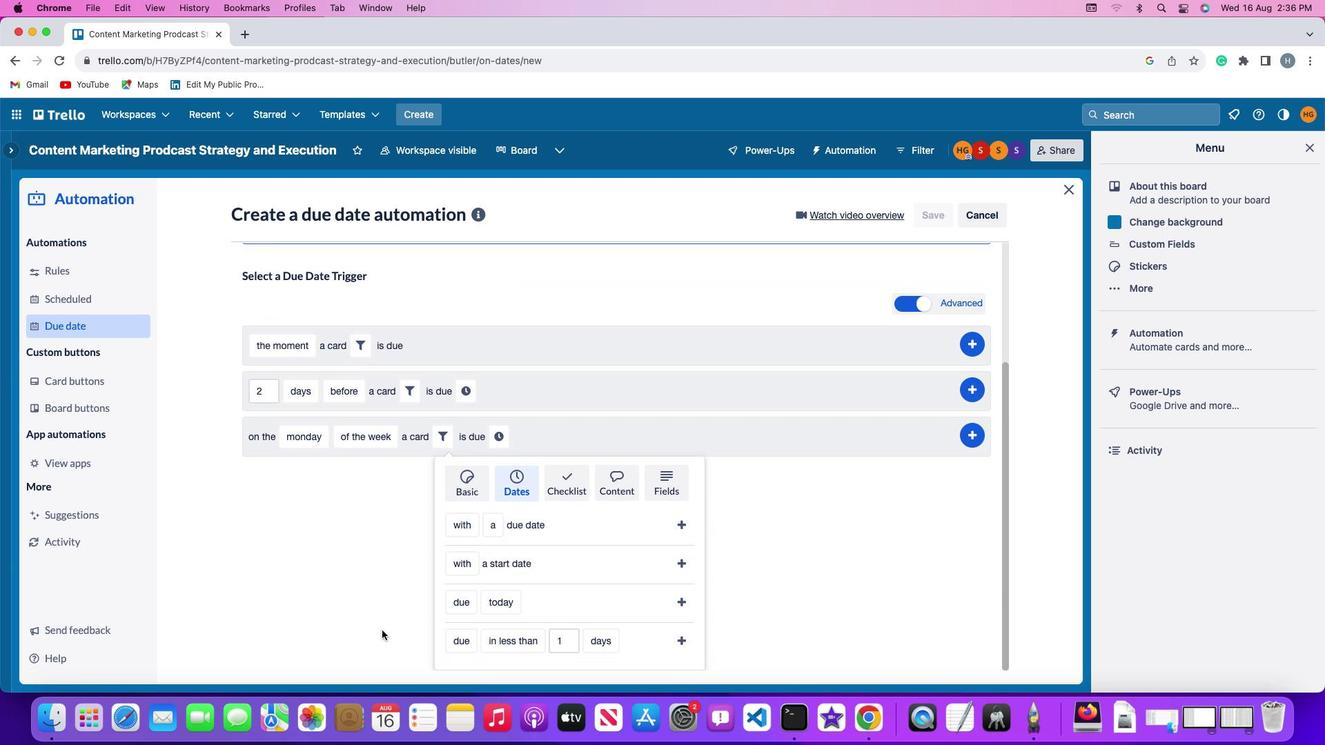 
Action: Mouse scrolled (383, 632) with delta (0, -3)
Screenshot: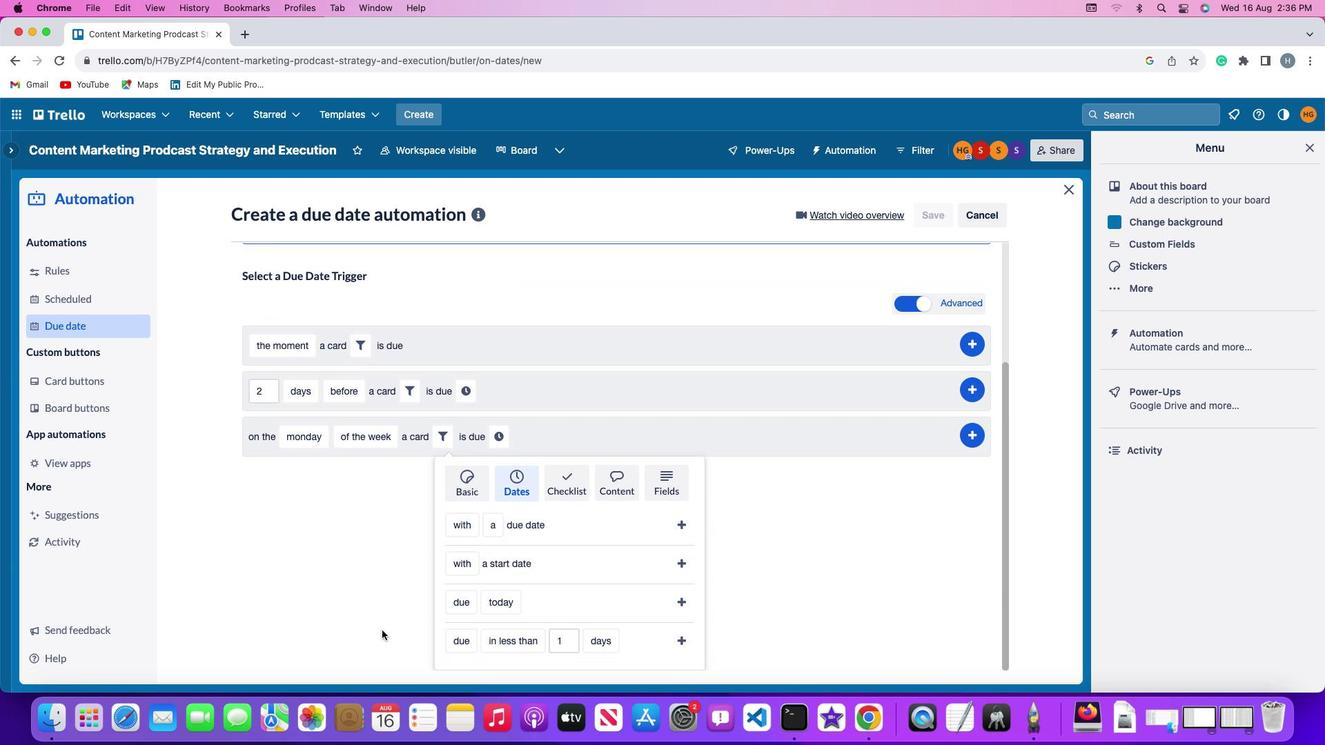 
Action: Mouse moved to (447, 631)
Screenshot: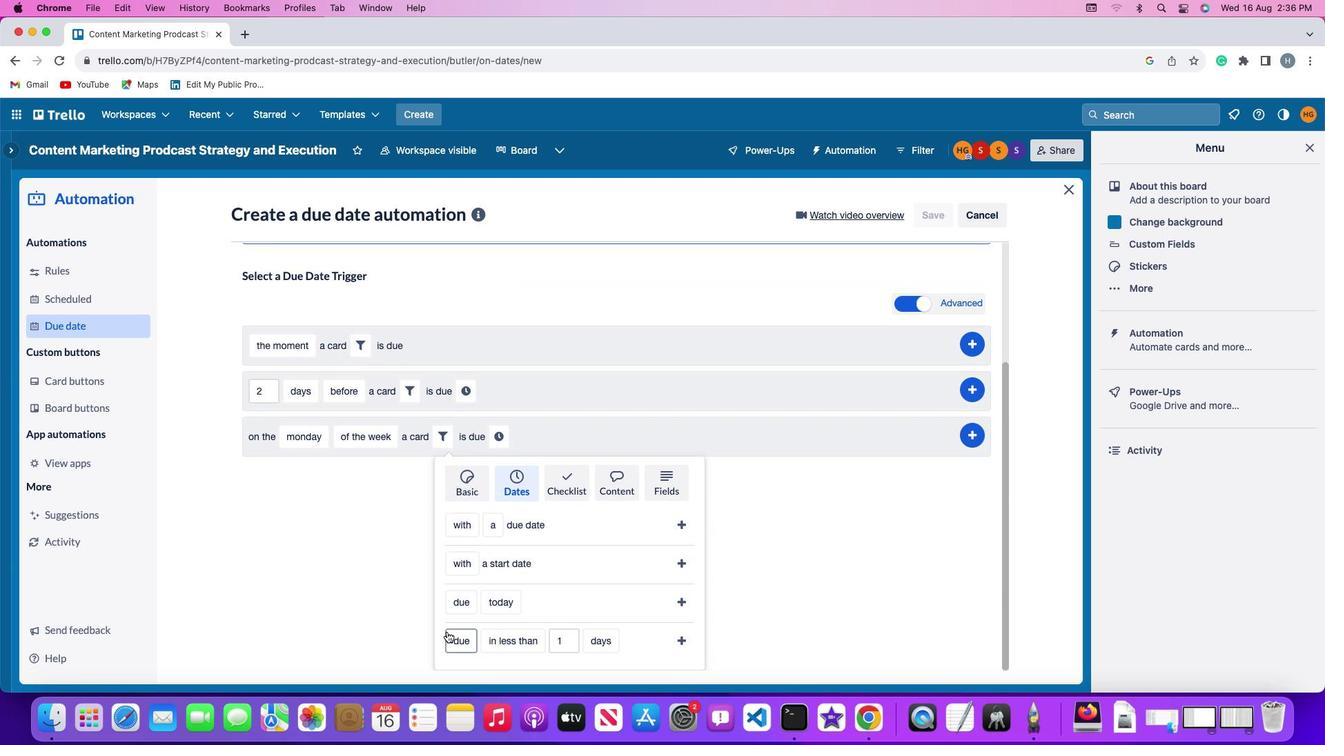 
Action: Mouse pressed left at (447, 631)
Screenshot: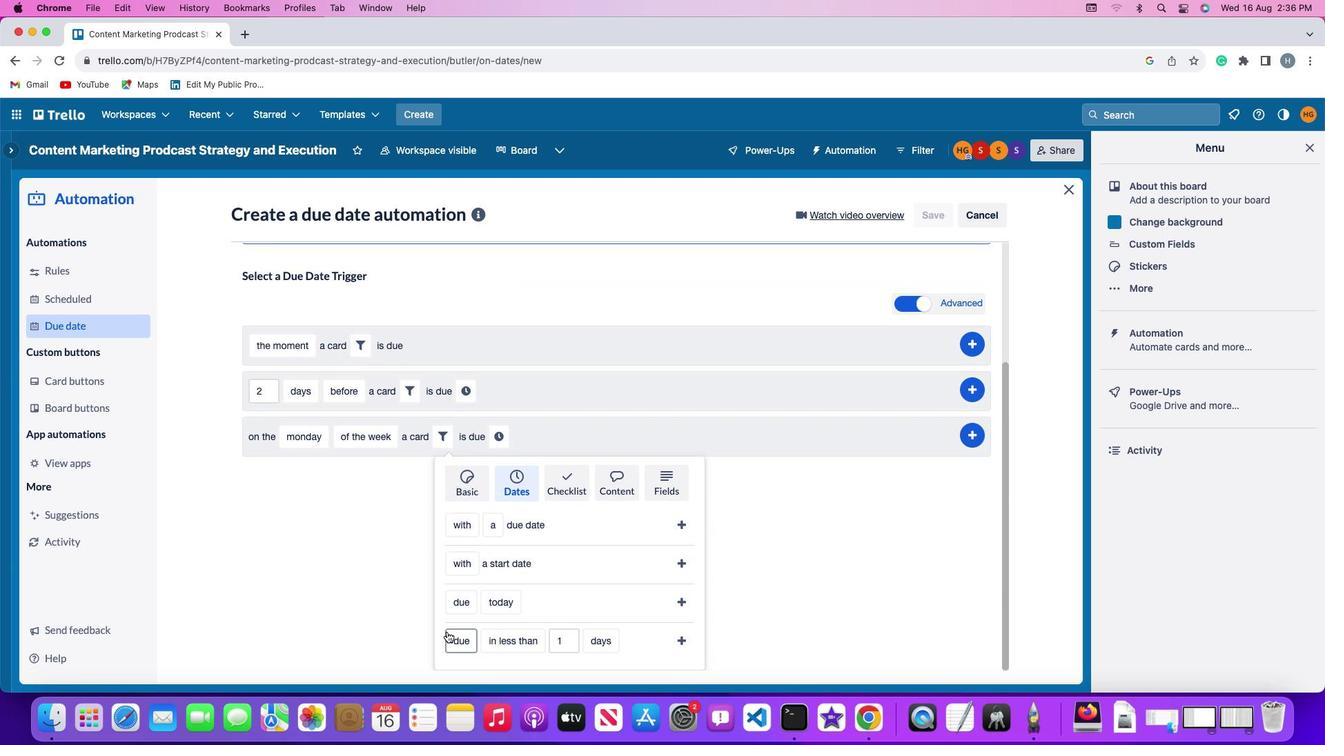
Action: Mouse moved to (455, 612)
Screenshot: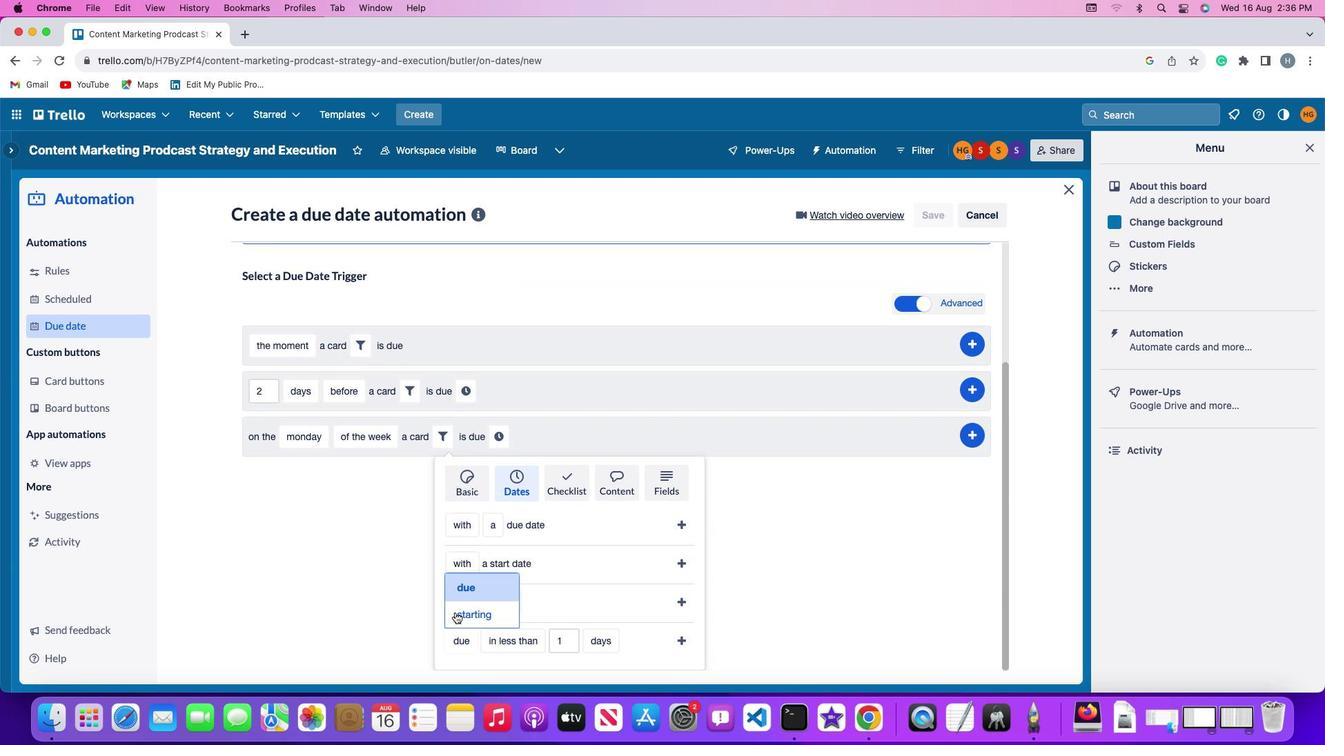 
Action: Mouse pressed left at (455, 612)
Screenshot: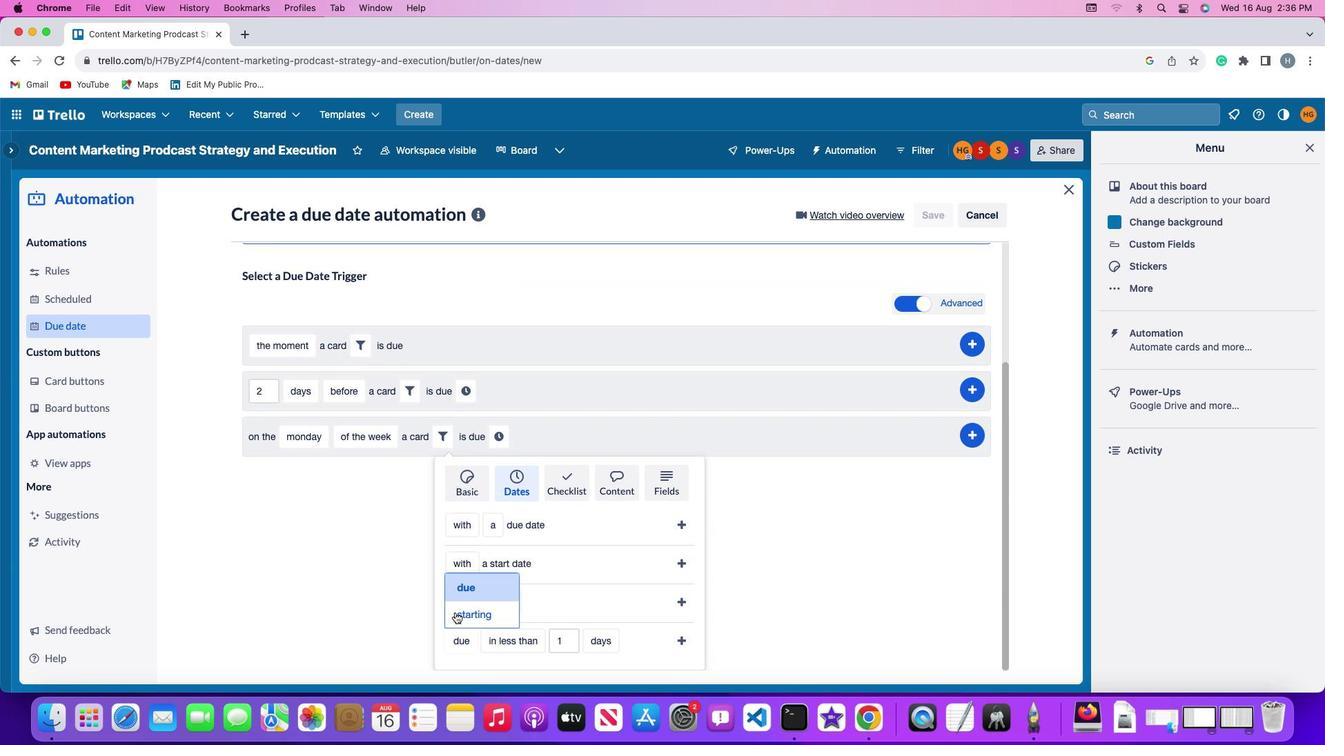 
Action: Mouse moved to (513, 637)
Screenshot: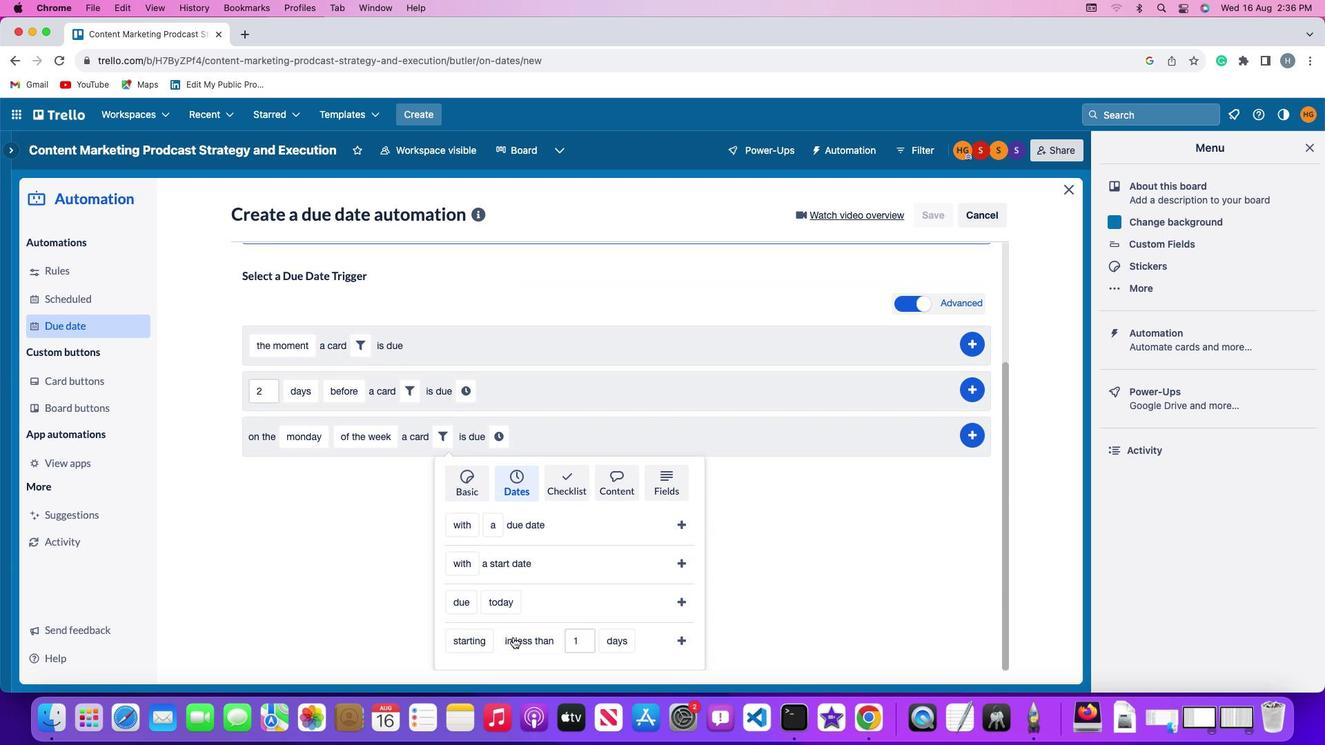 
Action: Mouse pressed left at (513, 637)
Screenshot: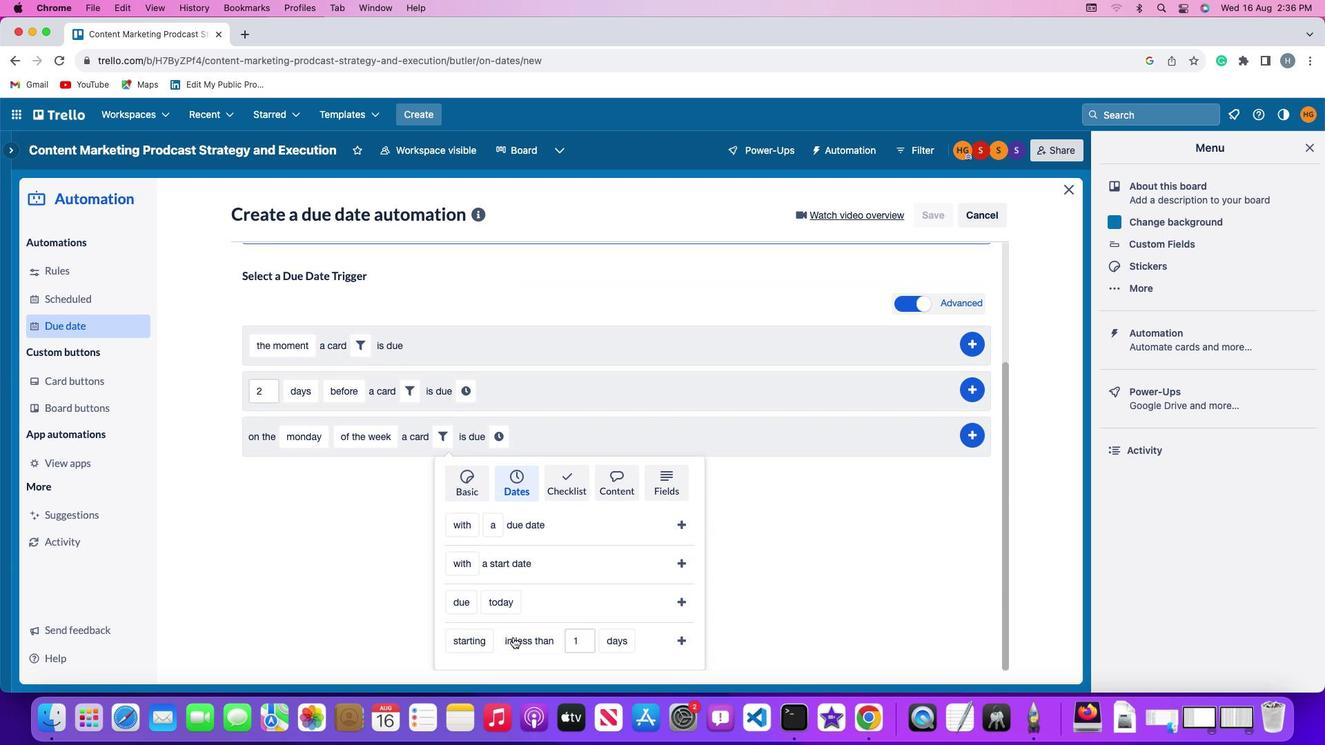 
Action: Mouse moved to (517, 612)
Screenshot: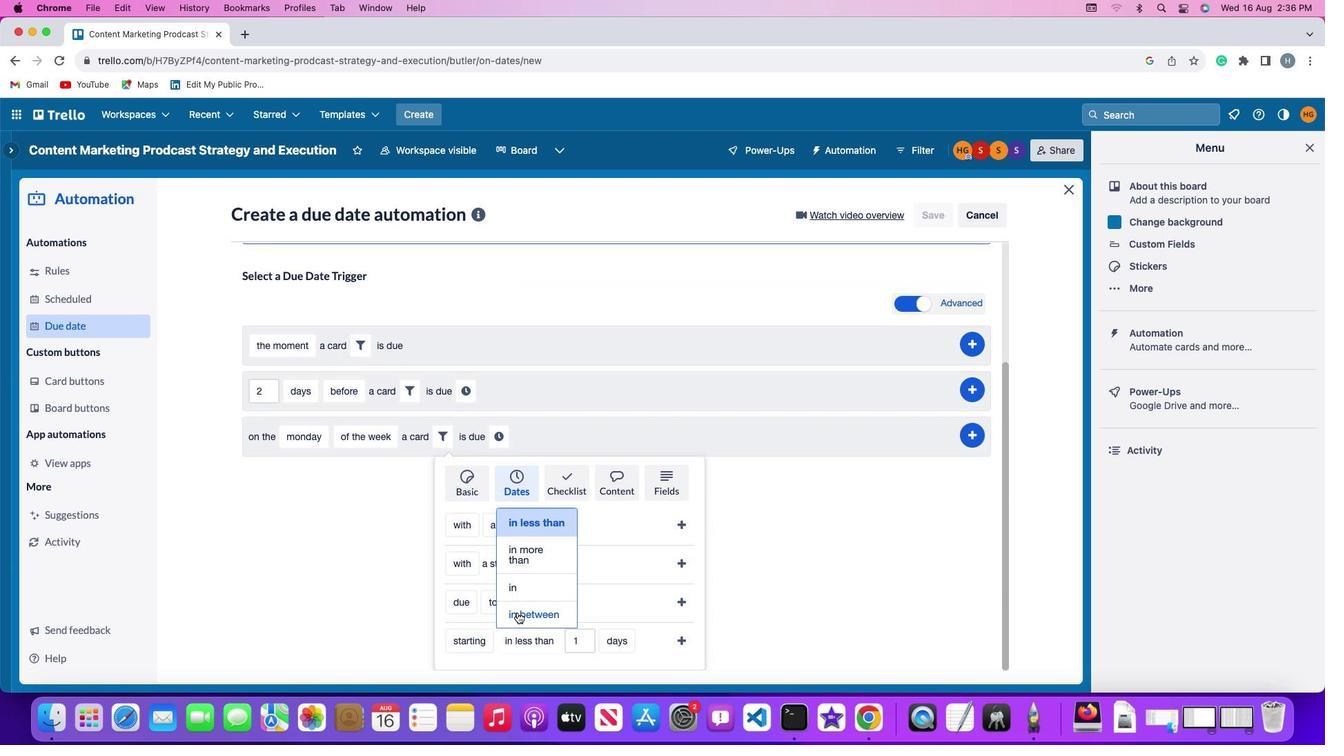 
Action: Mouse pressed left at (517, 612)
Screenshot: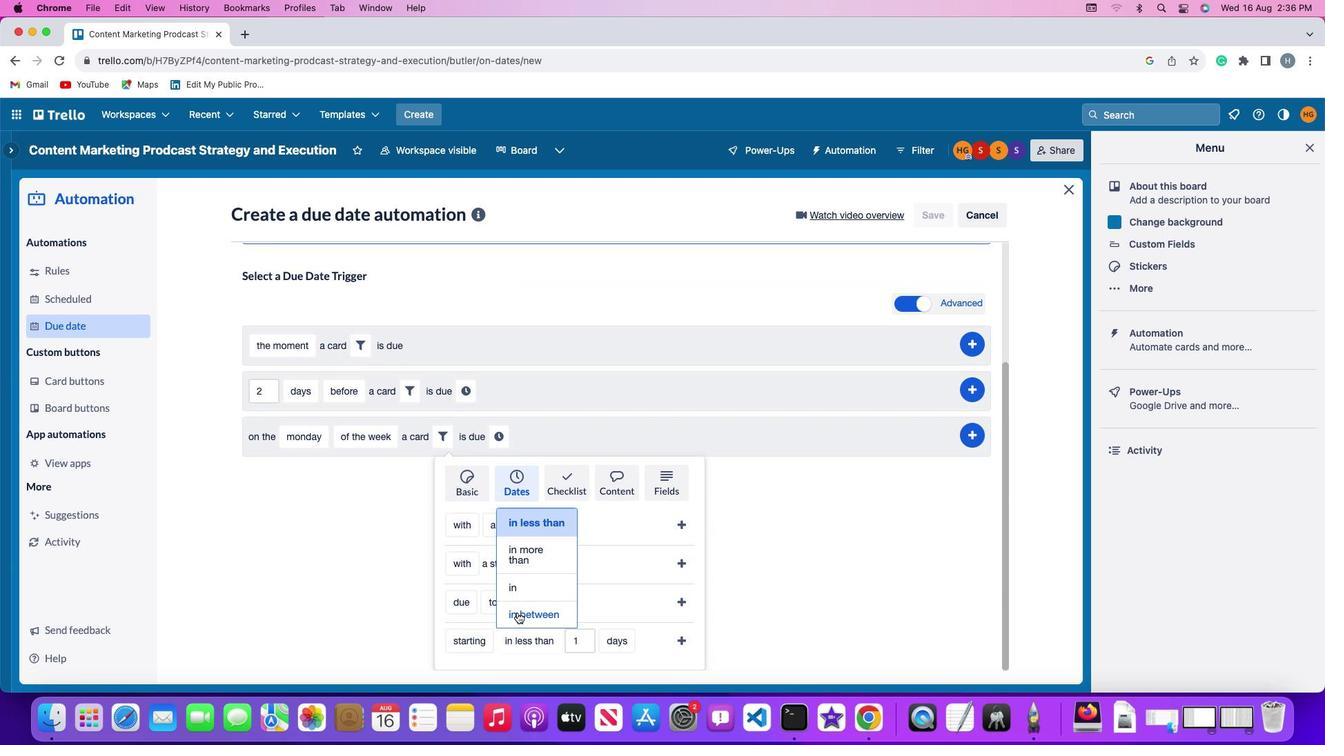 
Action: Mouse moved to (582, 642)
Screenshot: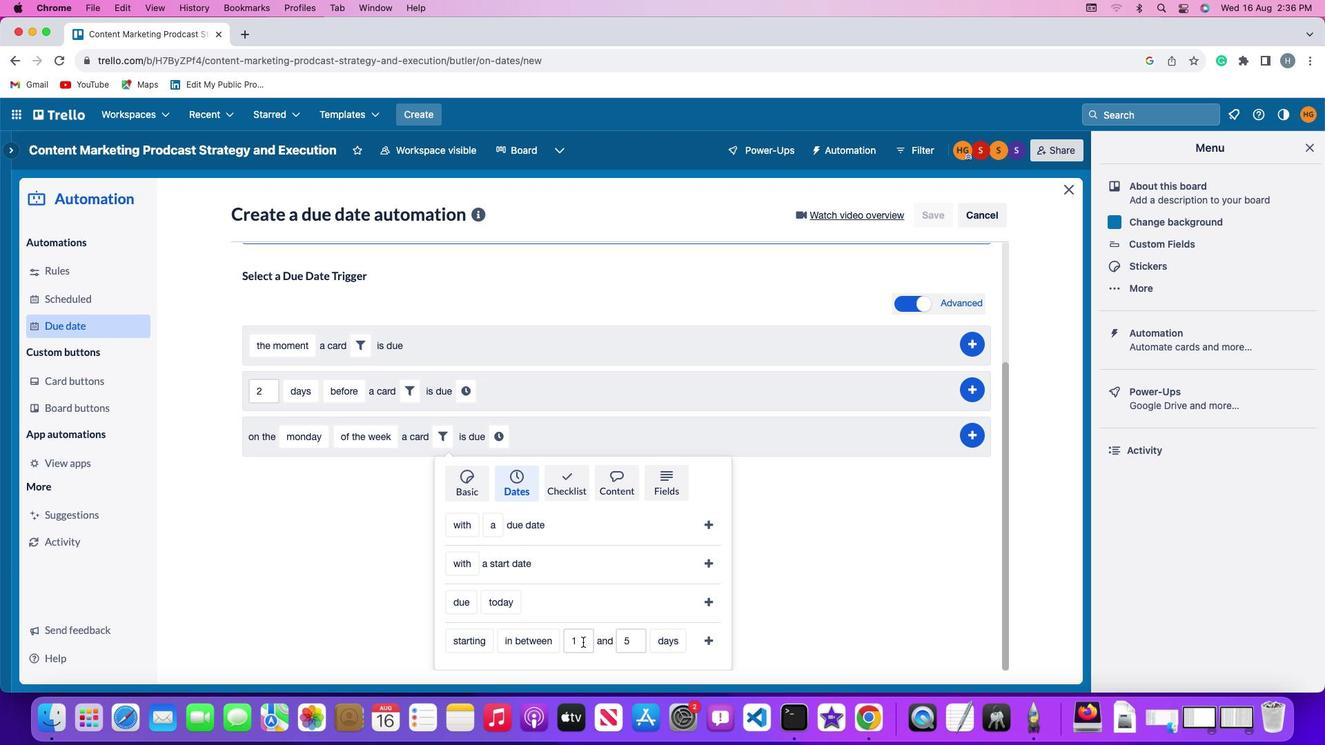 
Action: Mouse pressed left at (582, 642)
Screenshot: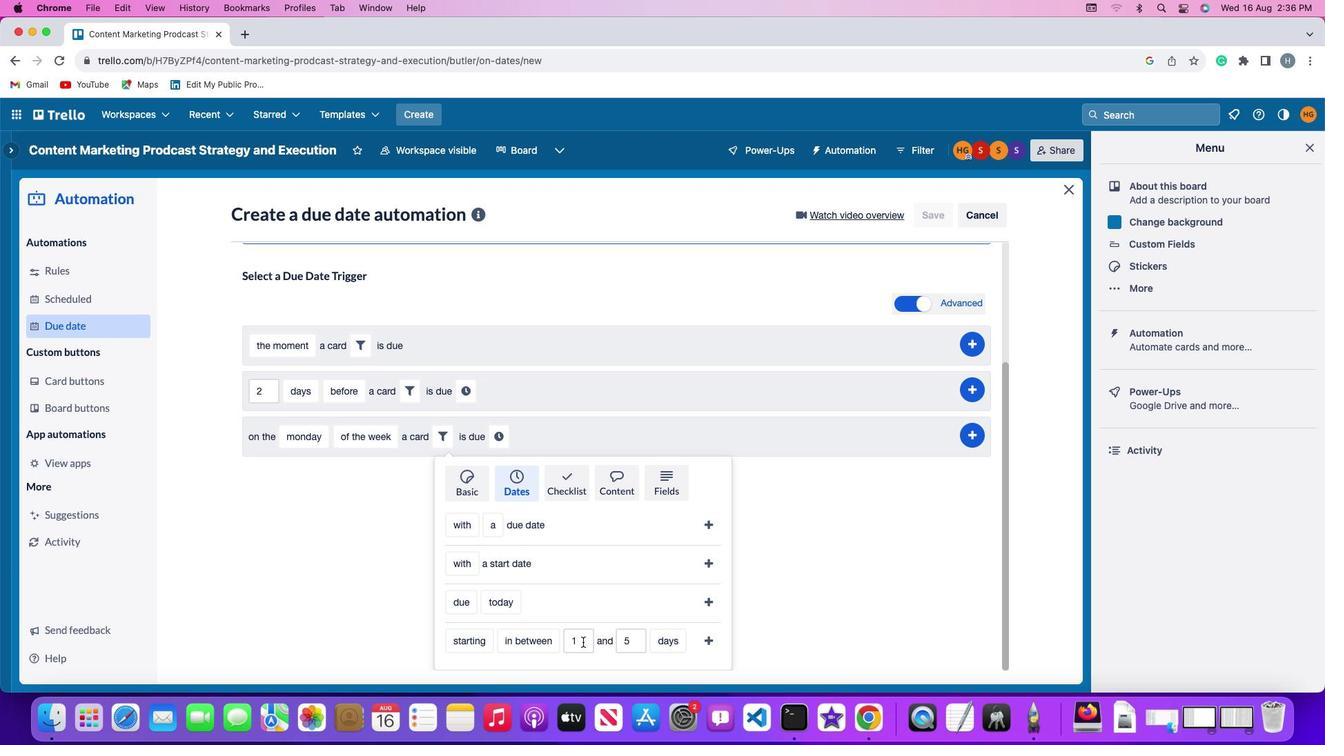 
Action: Key pressed Key.backspace
Screenshot: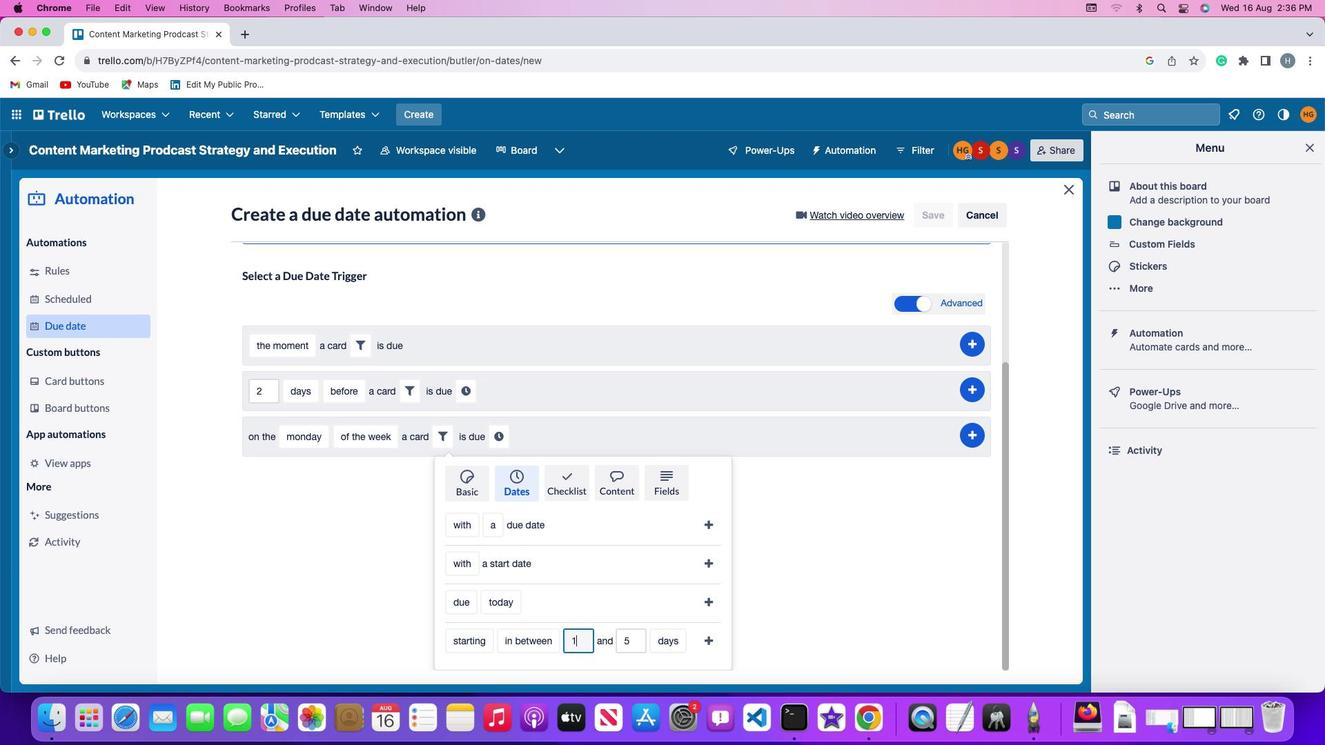
Action: Mouse moved to (582, 642)
Screenshot: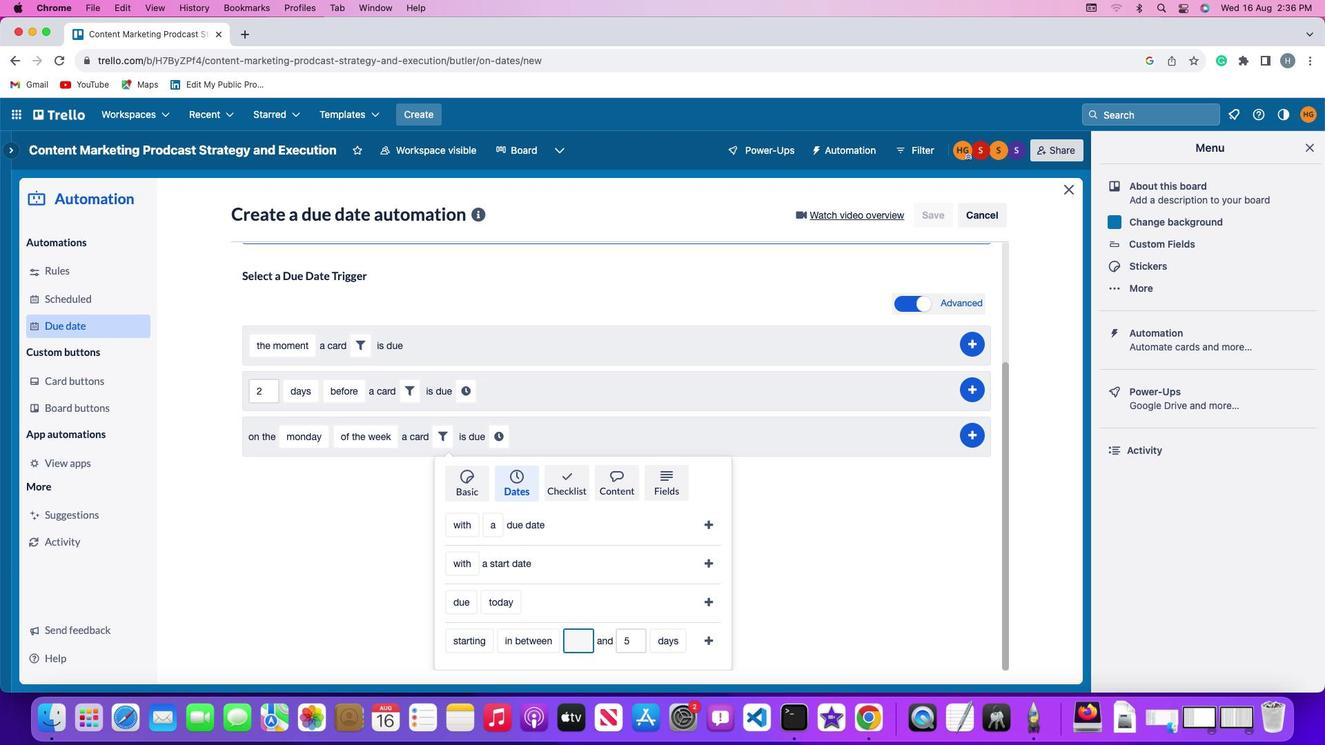 
Action: Key pressed '1'
Screenshot: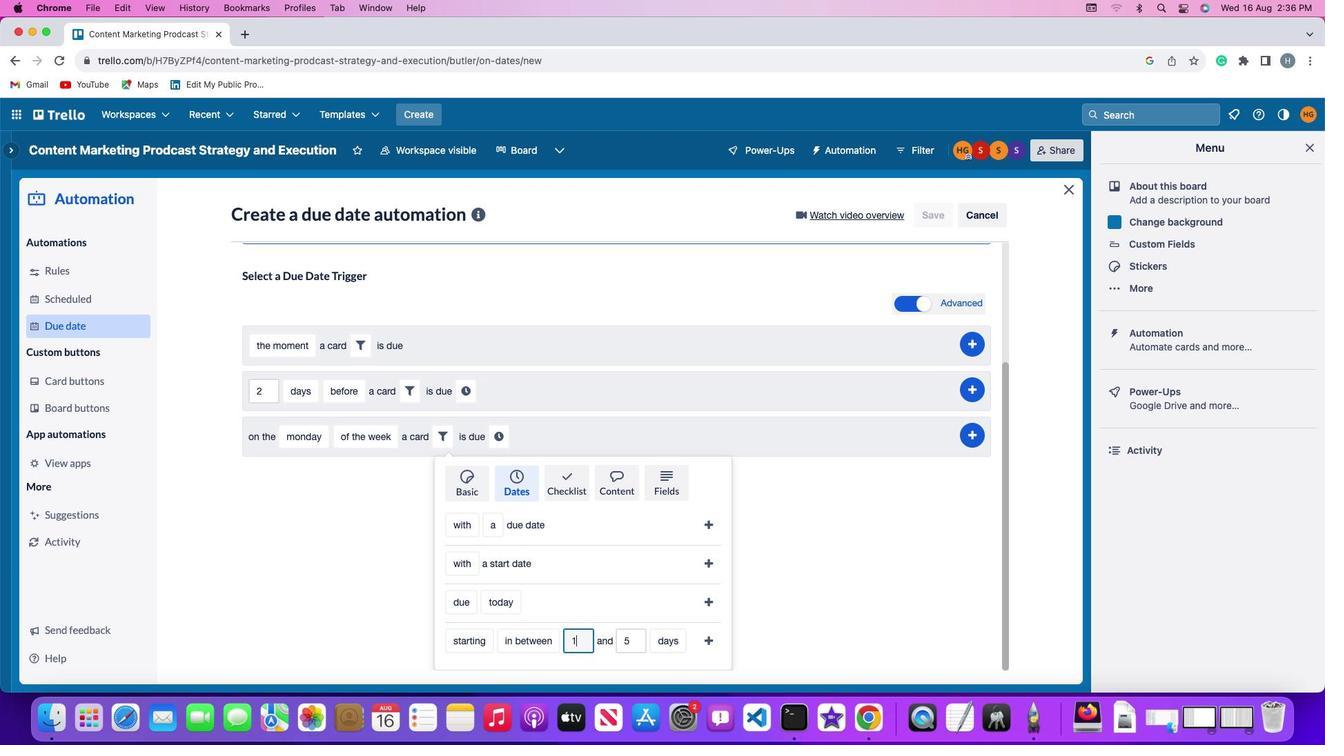 
Action: Mouse moved to (635, 642)
Screenshot: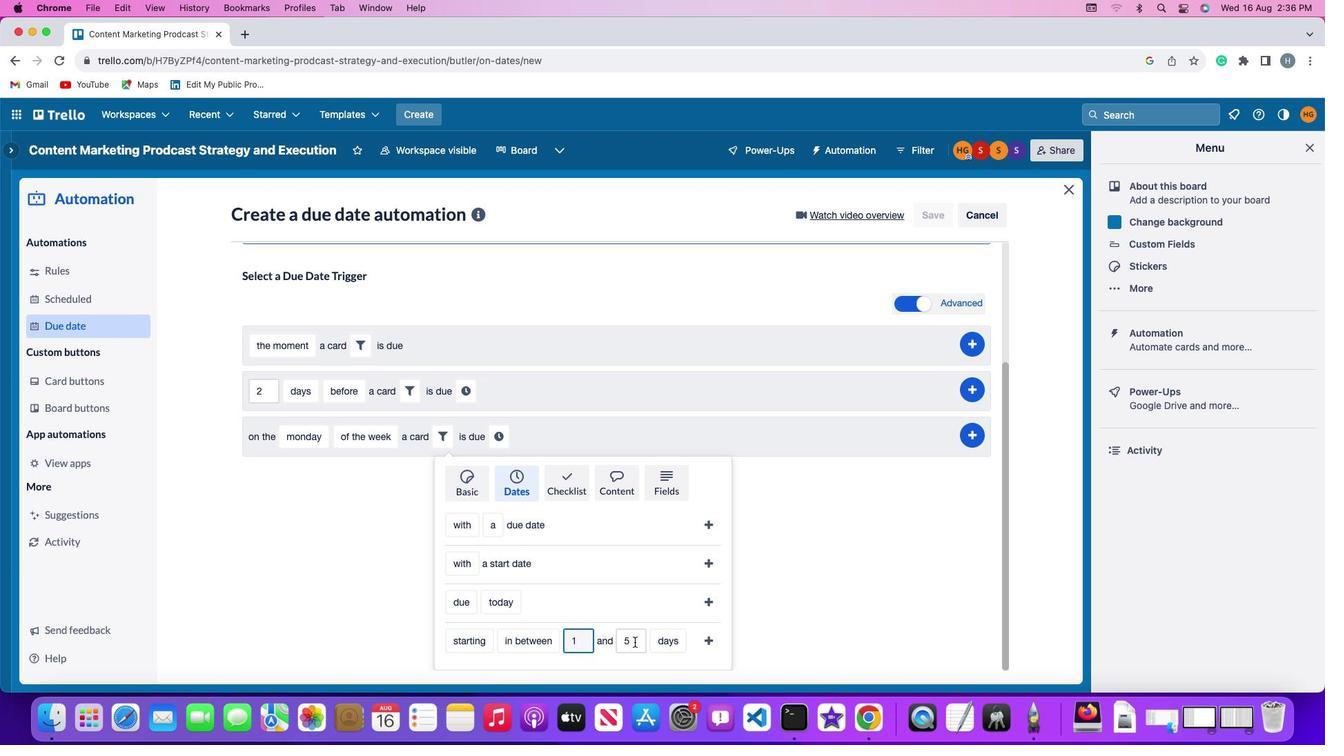 
Action: Mouse pressed left at (635, 642)
Screenshot: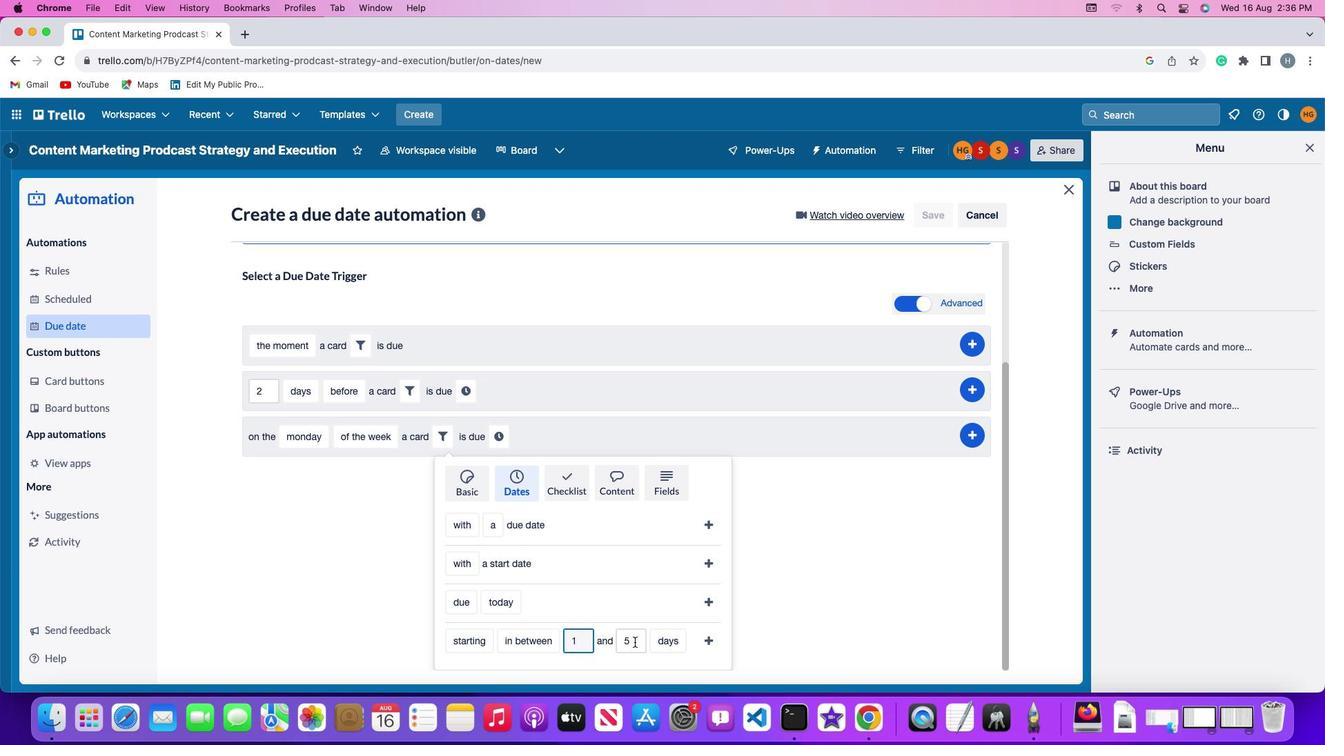 
Action: Key pressed Key.backspace
Screenshot: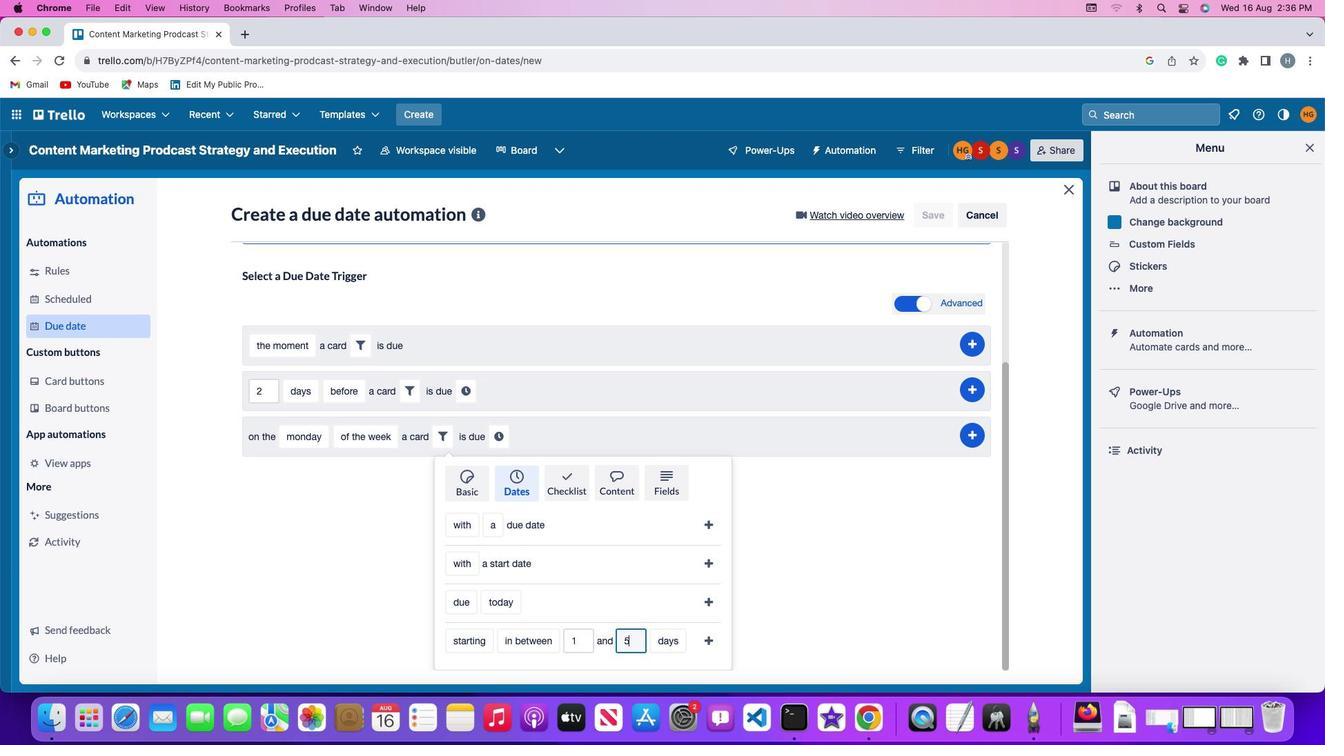 
Action: Mouse moved to (633, 642)
Screenshot: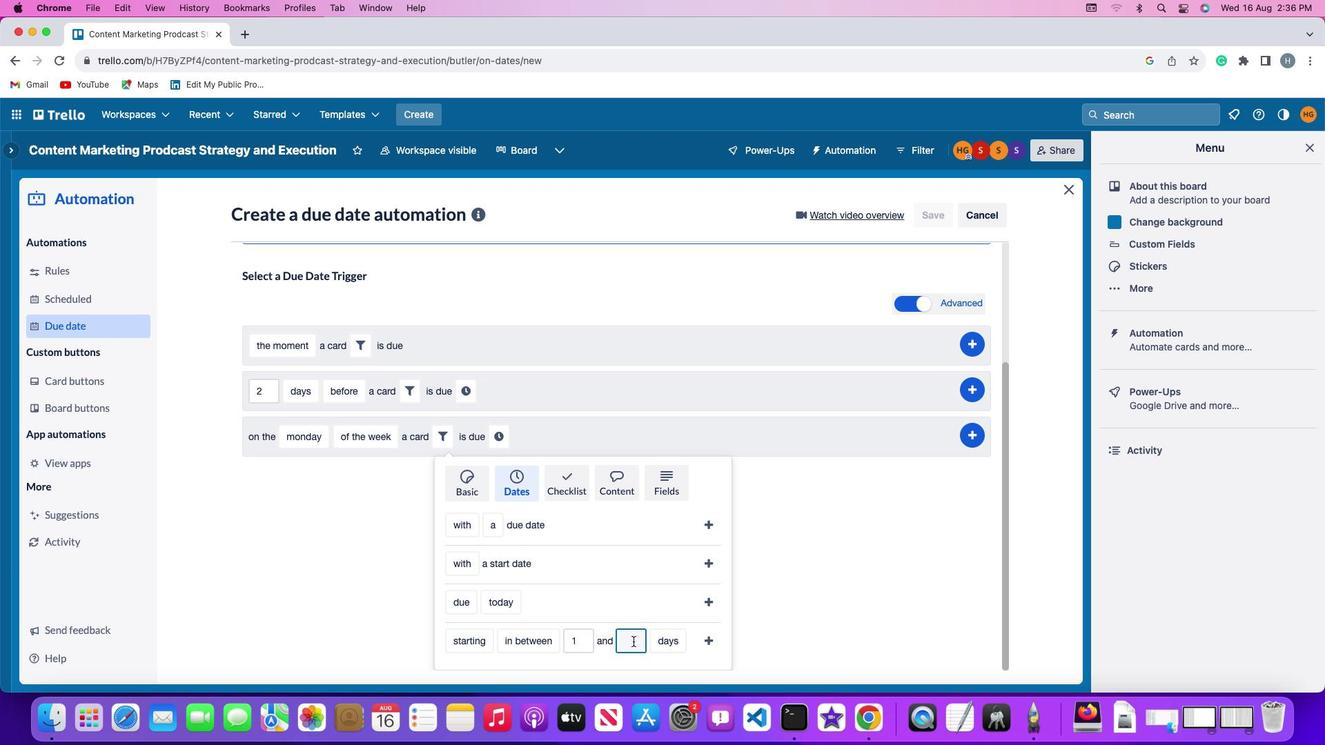 
Action: Key pressed '5'
Screenshot: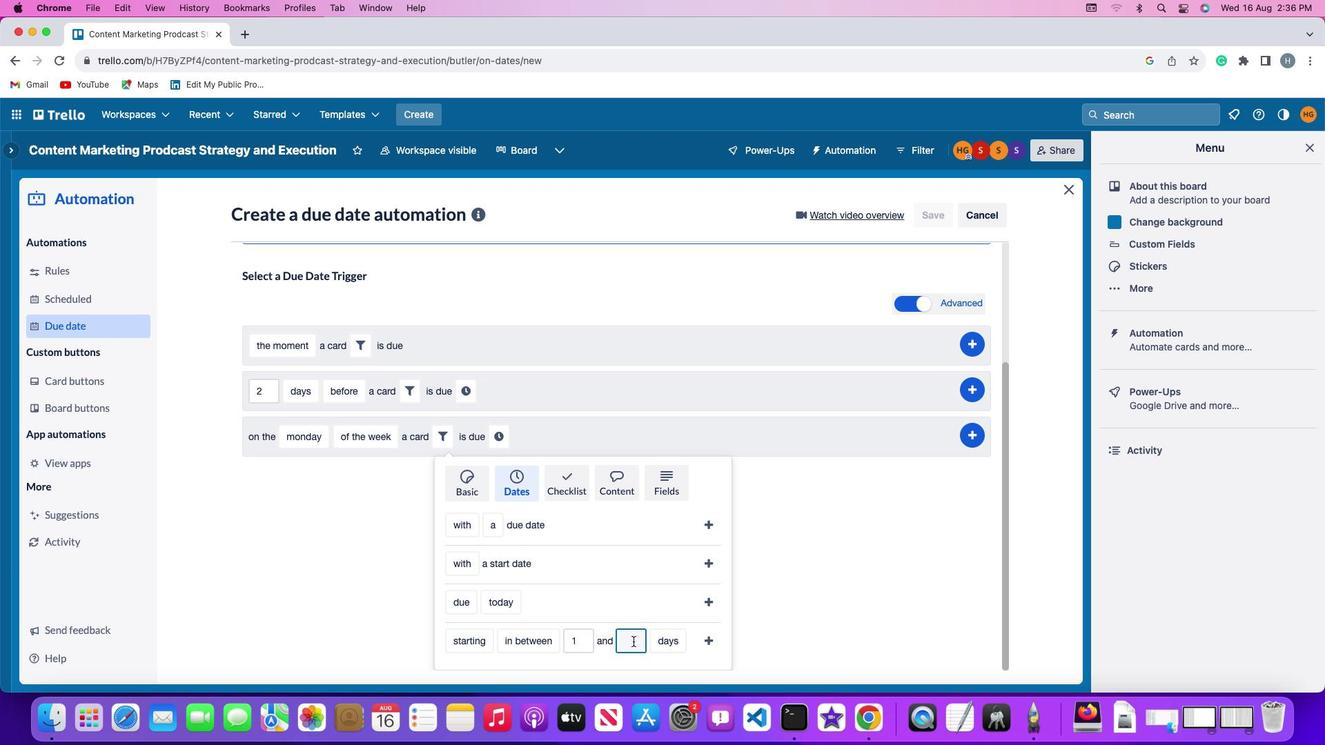 
Action: Mouse moved to (651, 643)
Screenshot: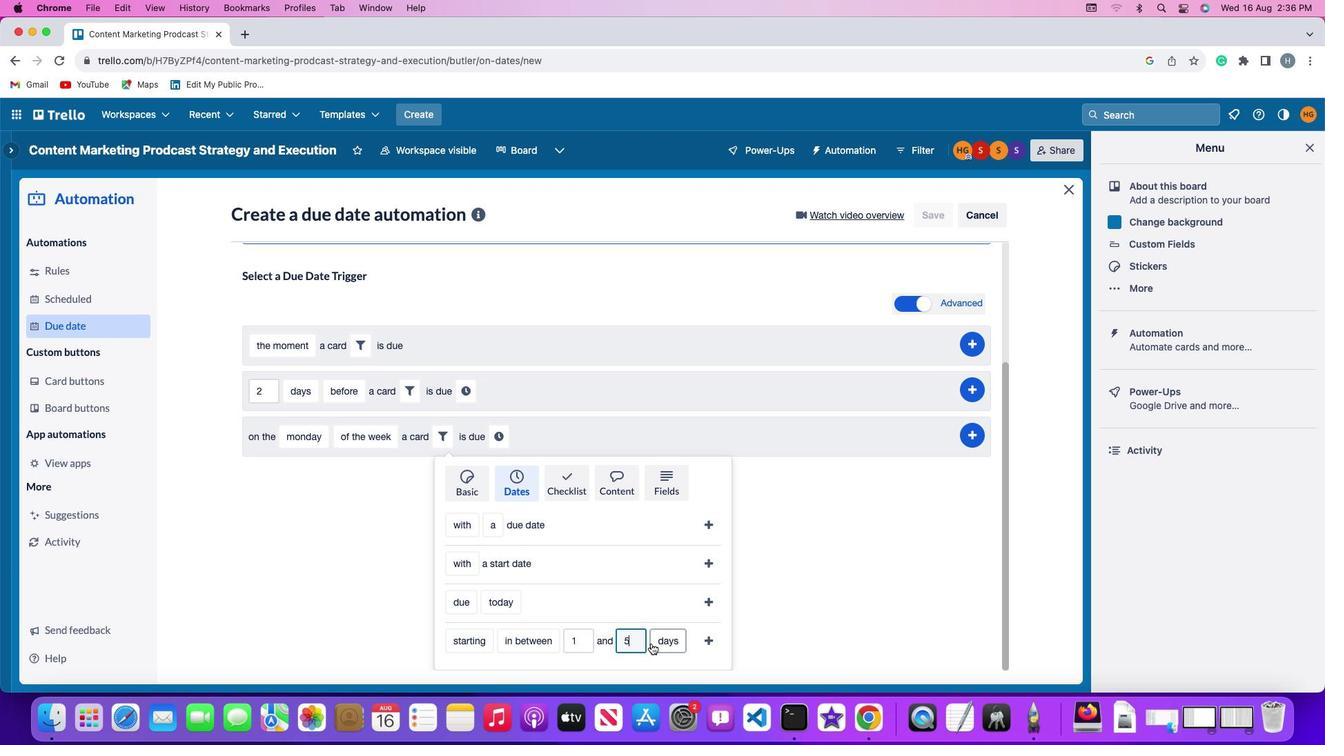 
Action: Mouse pressed left at (651, 643)
Screenshot: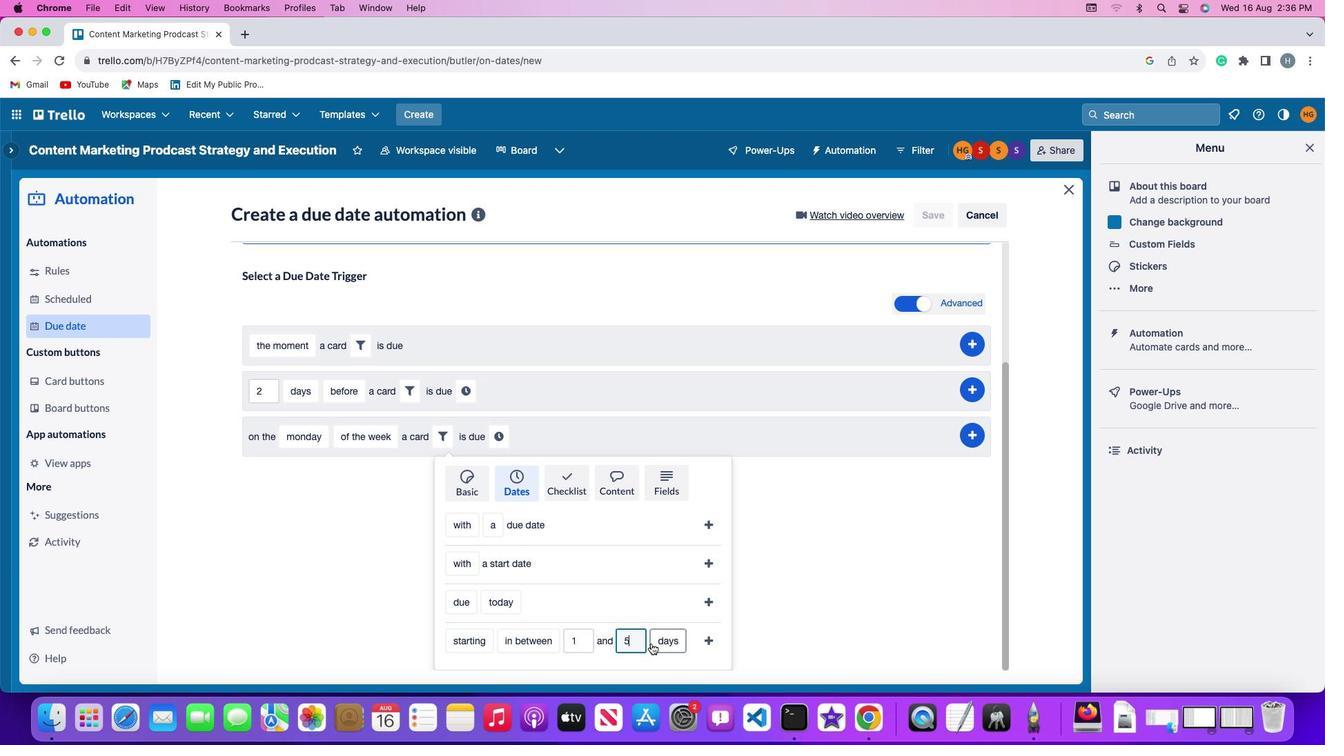 
Action: Mouse moved to (667, 586)
Screenshot: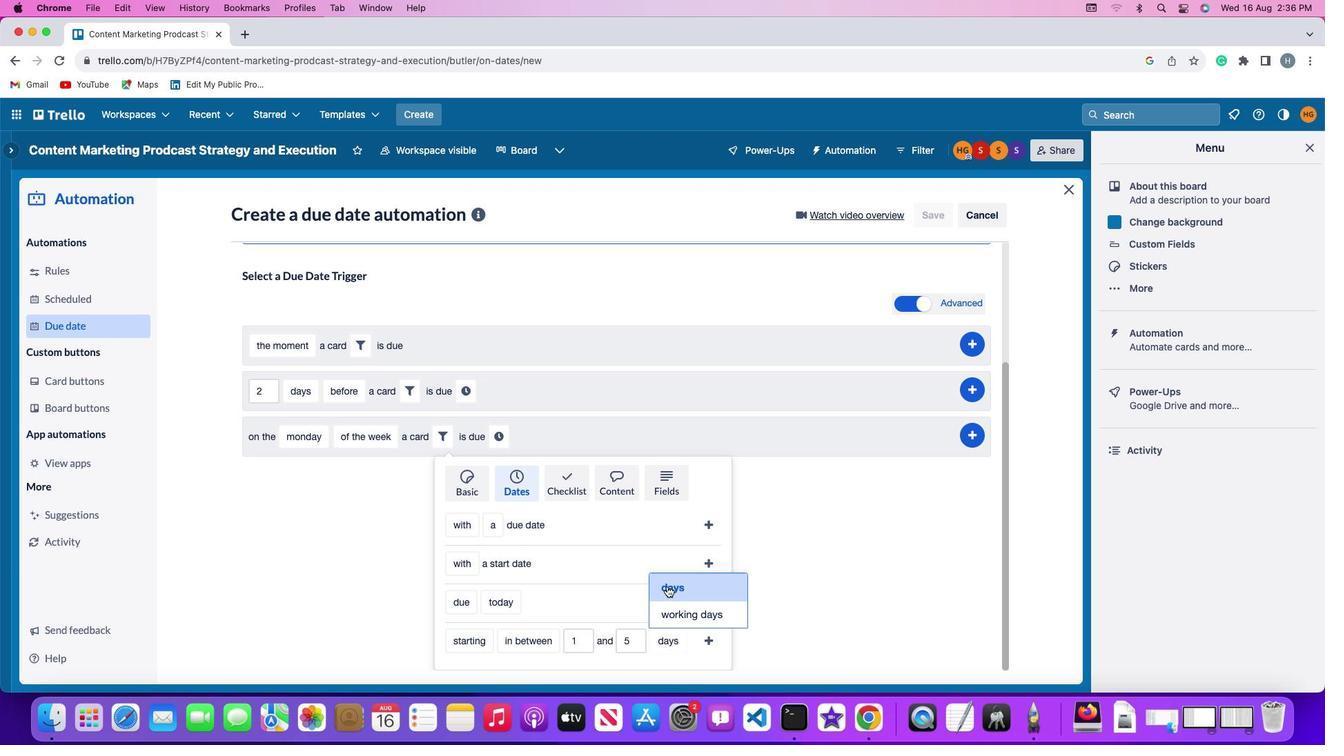 
Action: Mouse pressed left at (667, 586)
Screenshot: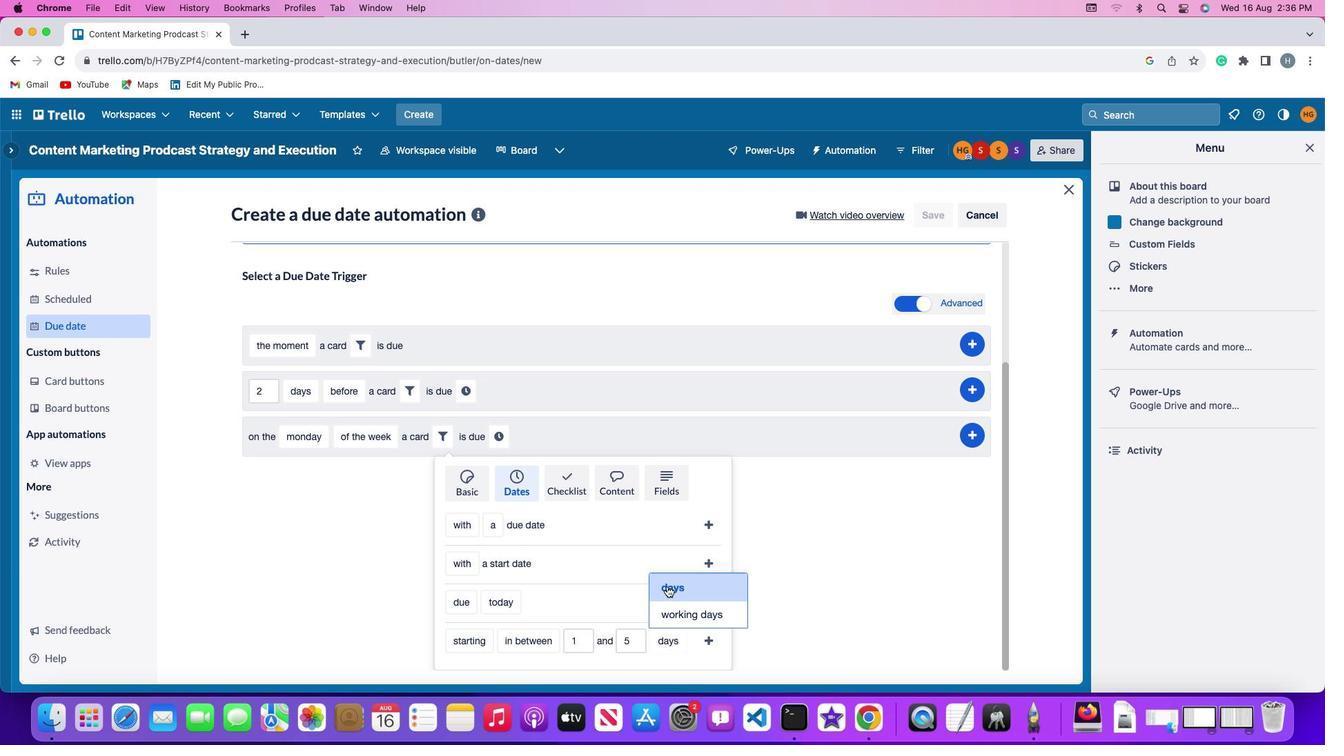 
Action: Mouse moved to (708, 640)
Screenshot: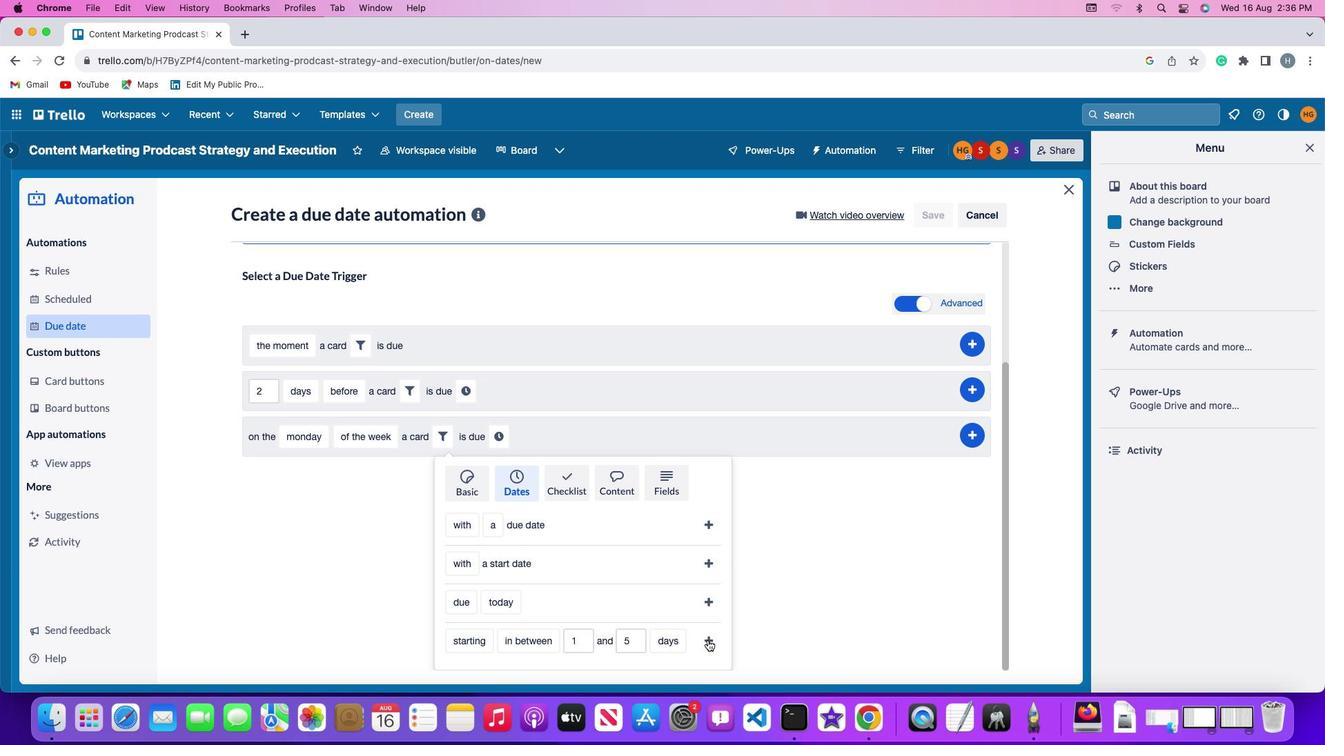 
Action: Mouse pressed left at (708, 640)
Screenshot: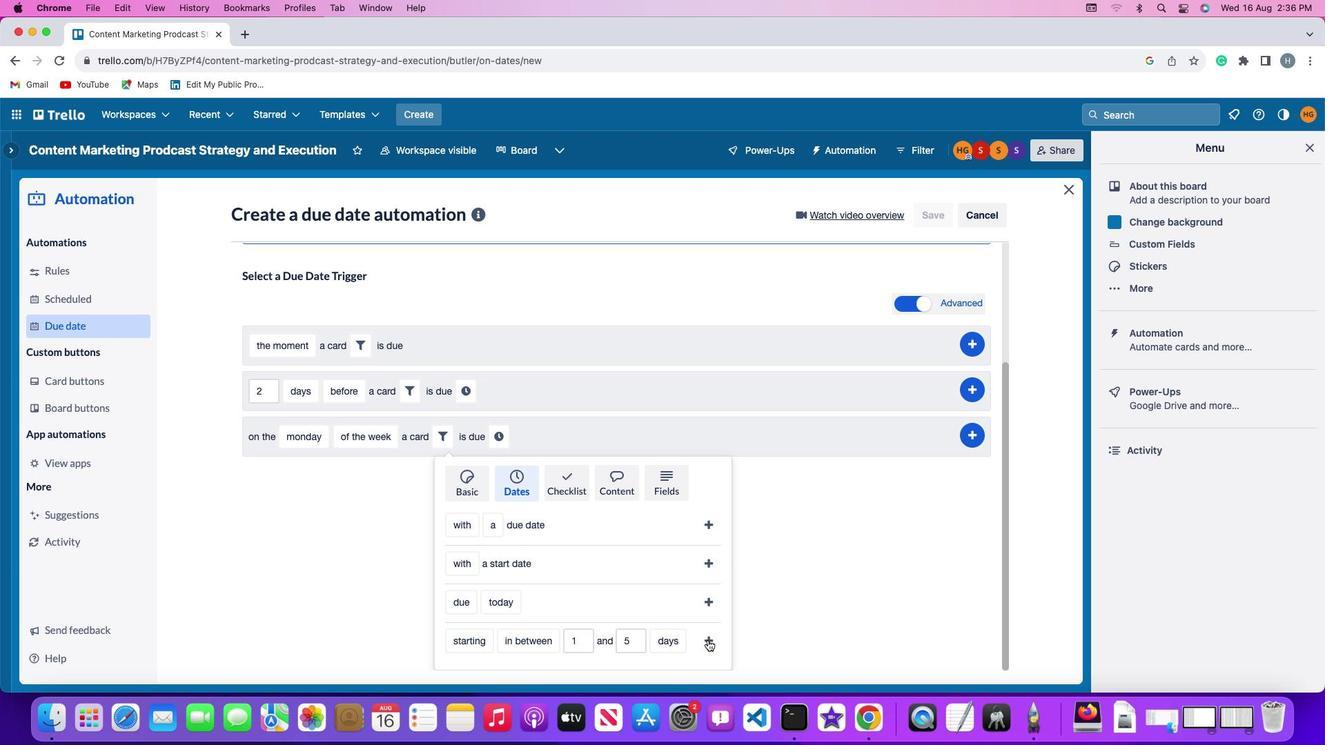 
Action: Mouse moved to (674, 607)
Screenshot: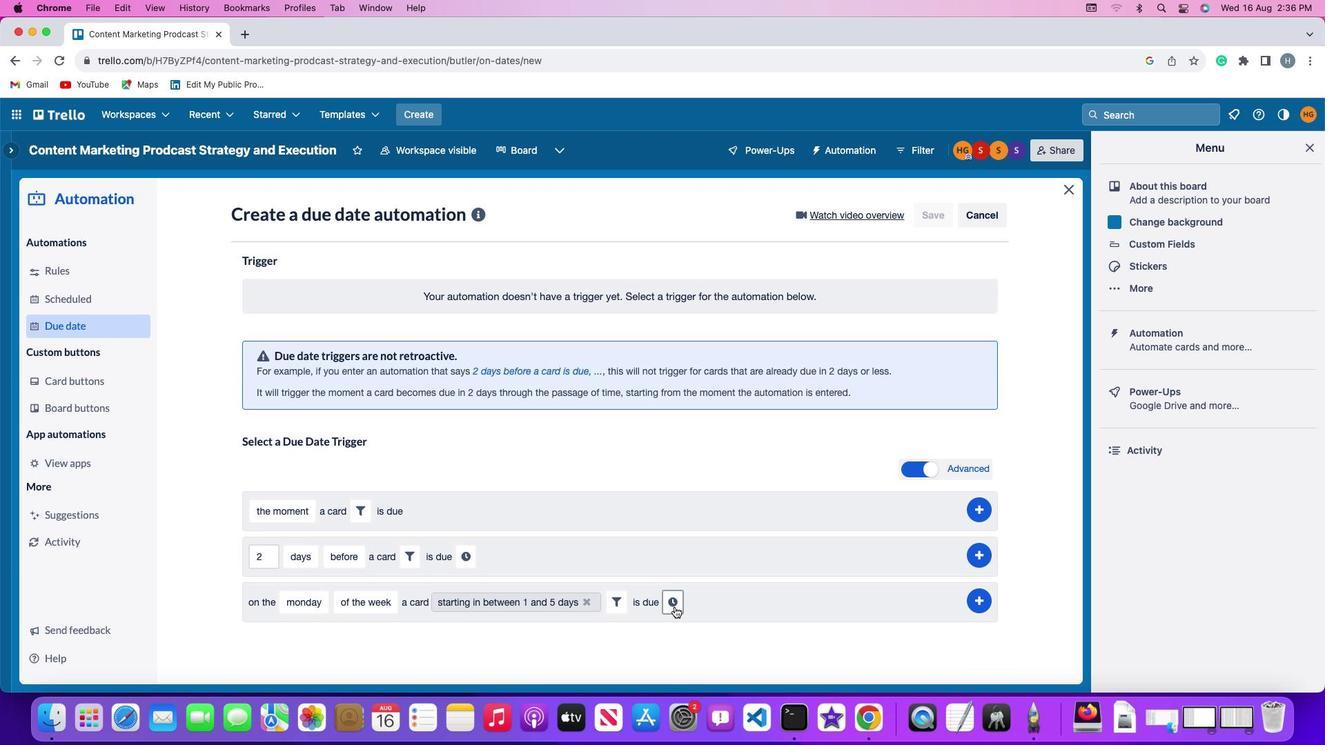 
Action: Mouse pressed left at (674, 607)
Screenshot: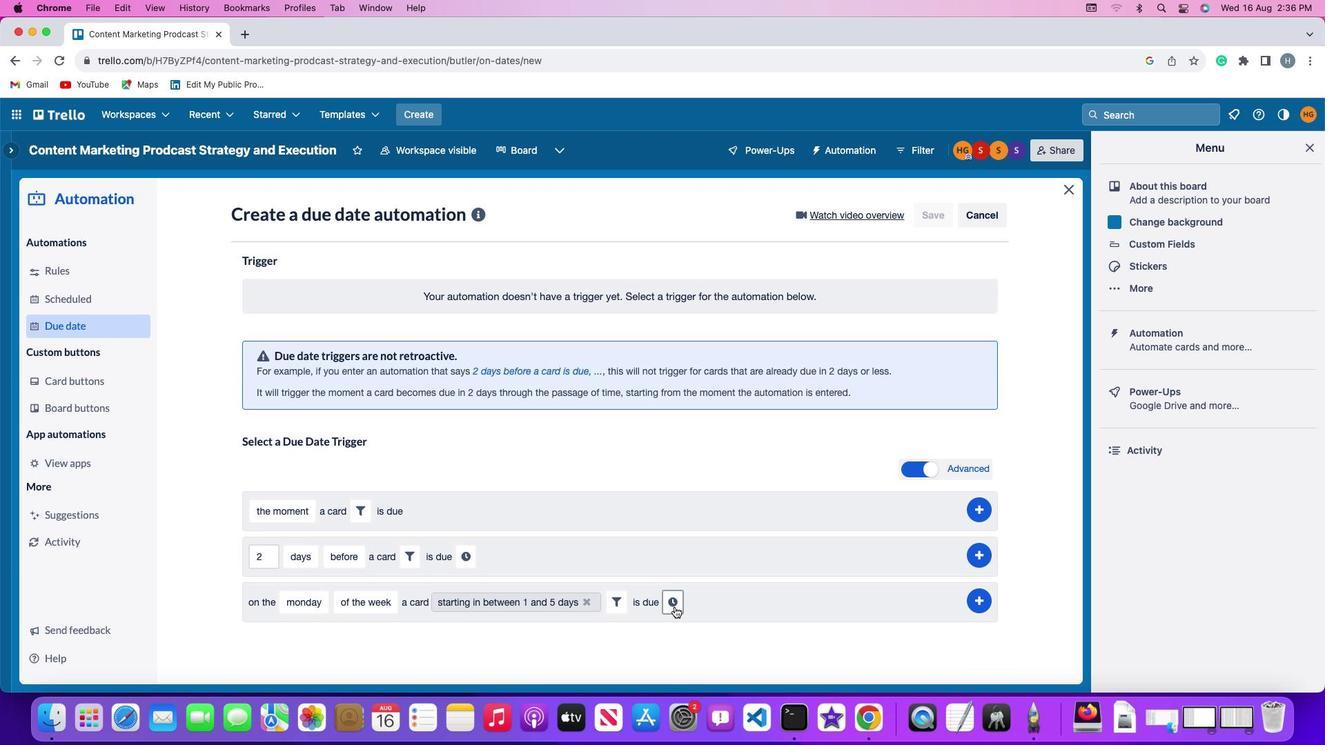 
Action: Mouse moved to (697, 610)
Screenshot: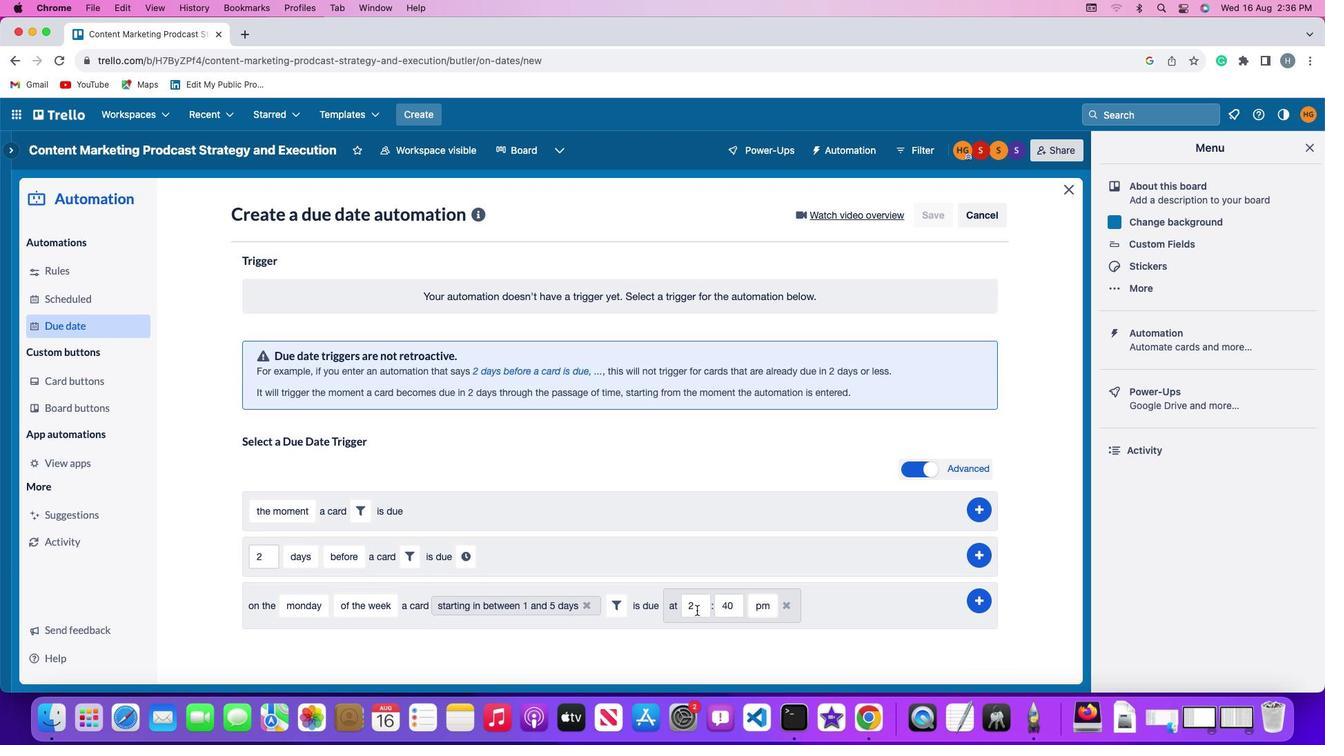 
Action: Mouse pressed left at (697, 610)
Screenshot: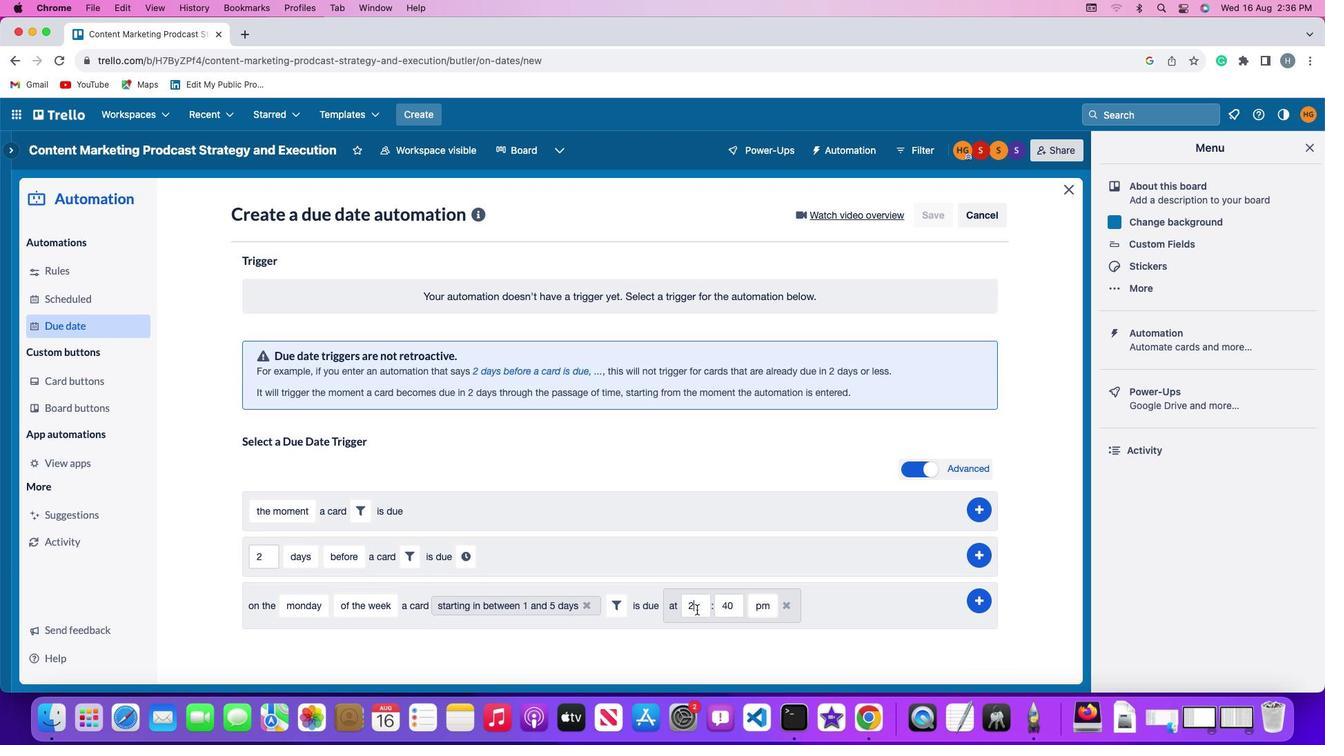 
Action: Mouse moved to (696, 609)
Screenshot: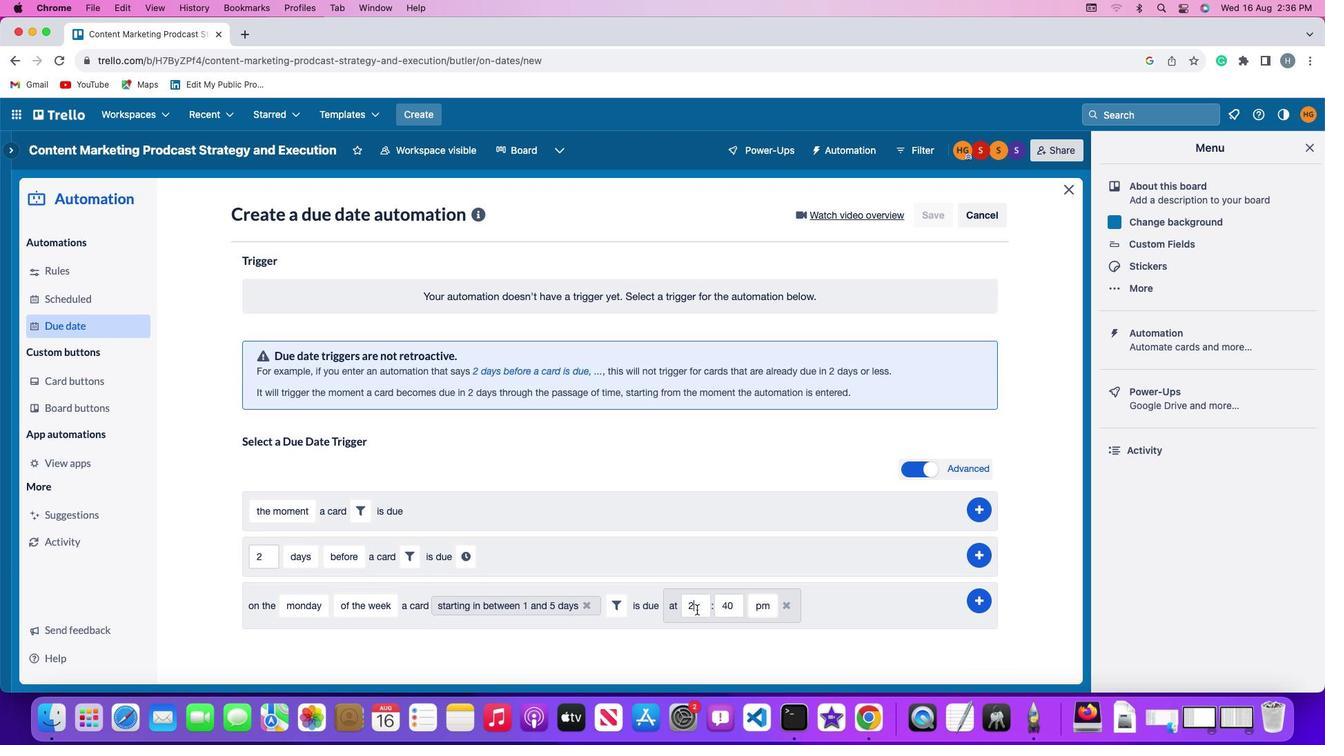 
Action: Key pressed Key.backspace'1''1'
Screenshot: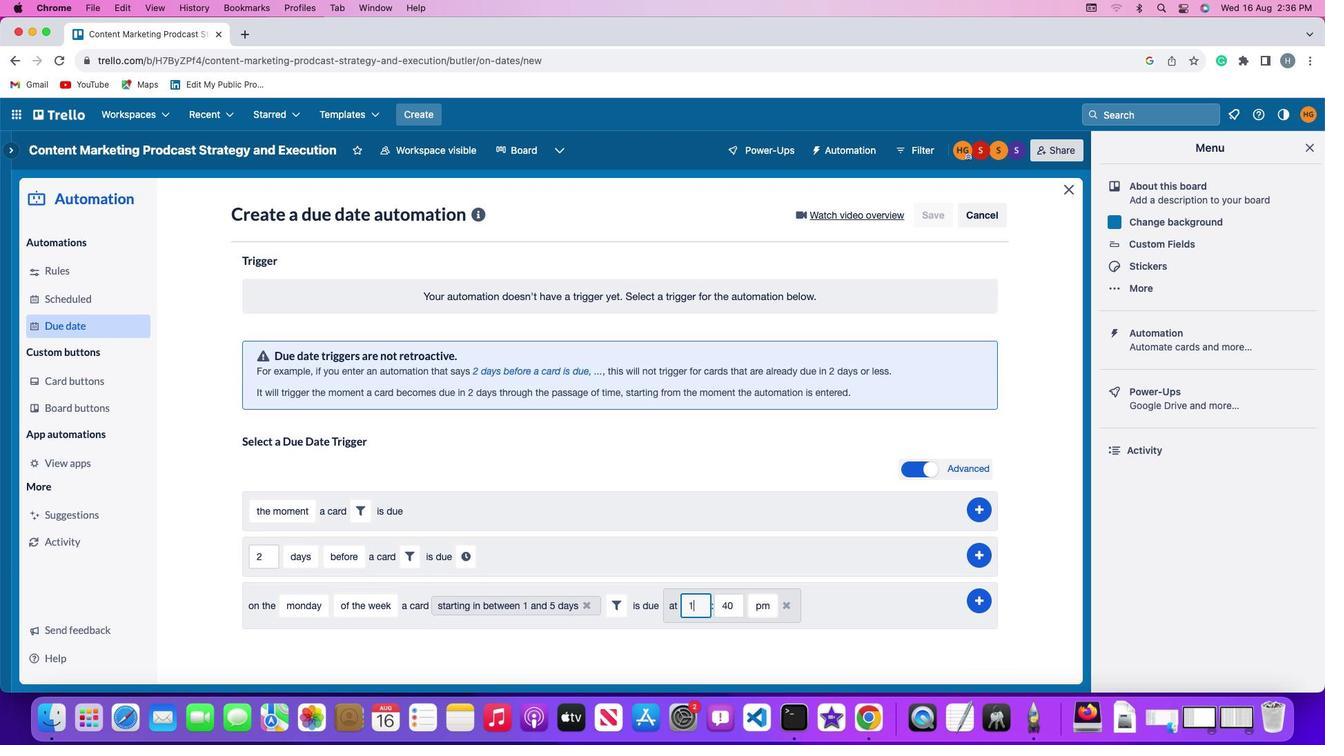 
Action: Mouse moved to (734, 607)
Screenshot: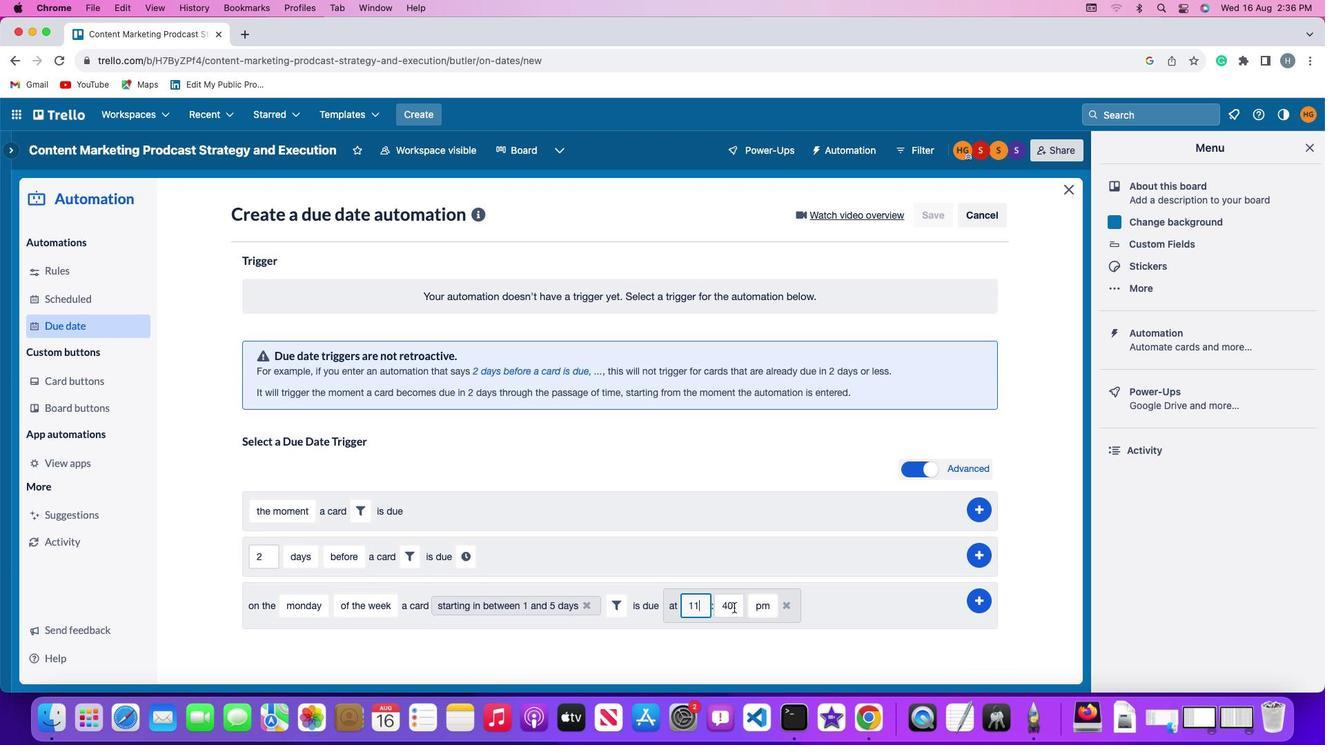 
Action: Mouse pressed left at (734, 607)
Screenshot: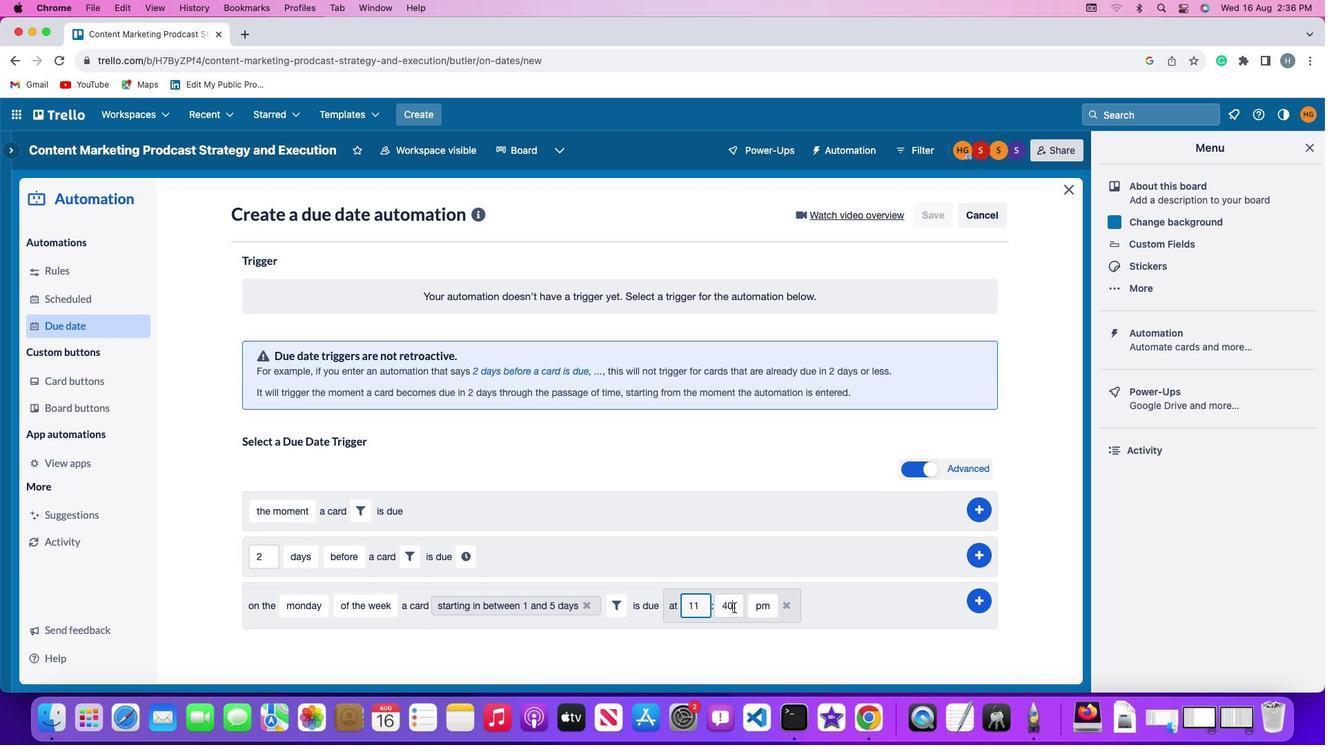 
Action: Key pressed Key.backspaceKey.backspace'0''0'
Screenshot: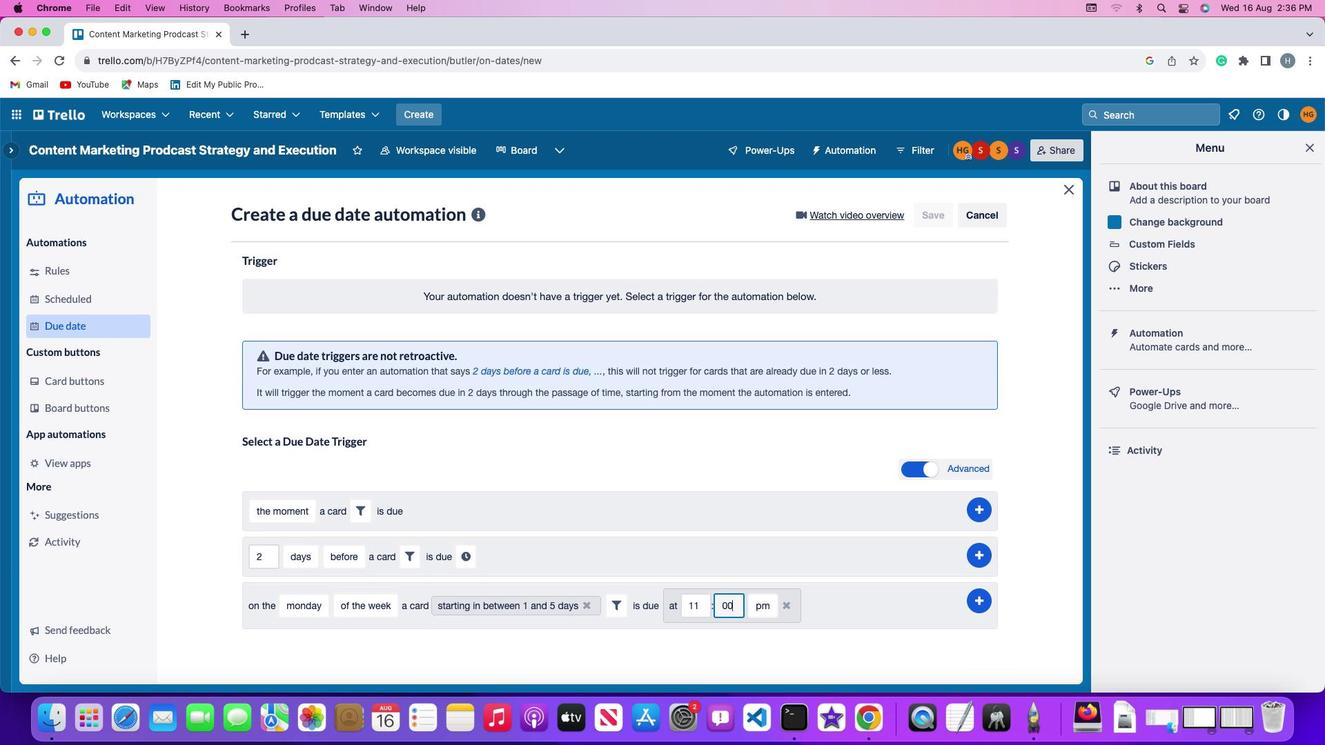 
Action: Mouse moved to (755, 605)
Screenshot: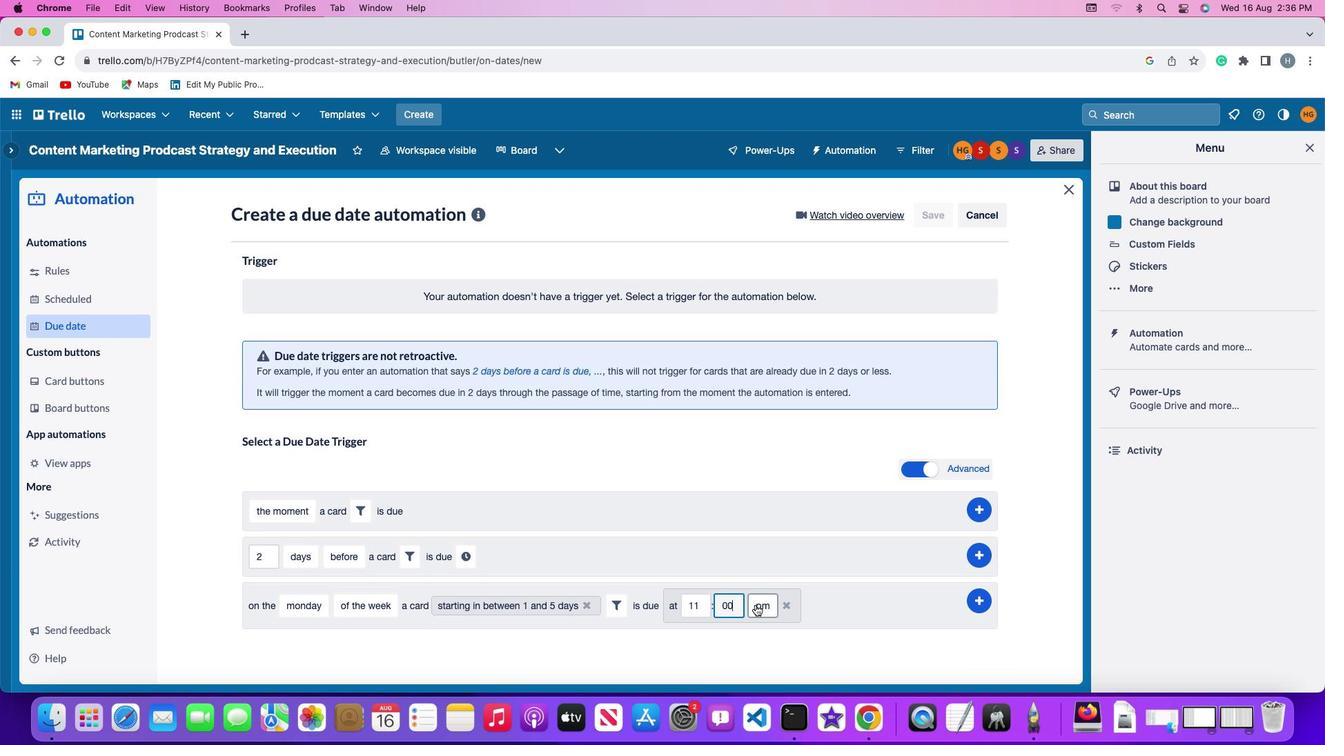 
Action: Mouse pressed left at (755, 605)
Screenshot: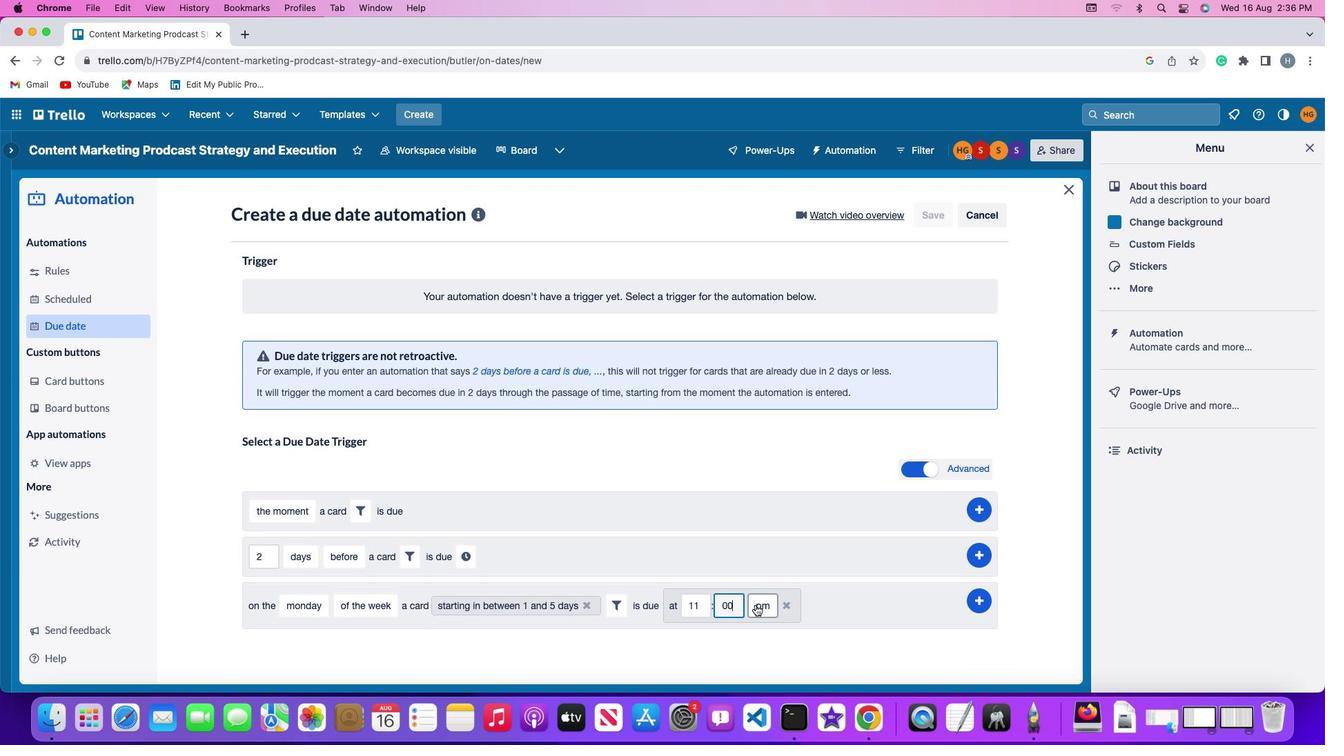 
Action: Mouse moved to (761, 625)
Screenshot: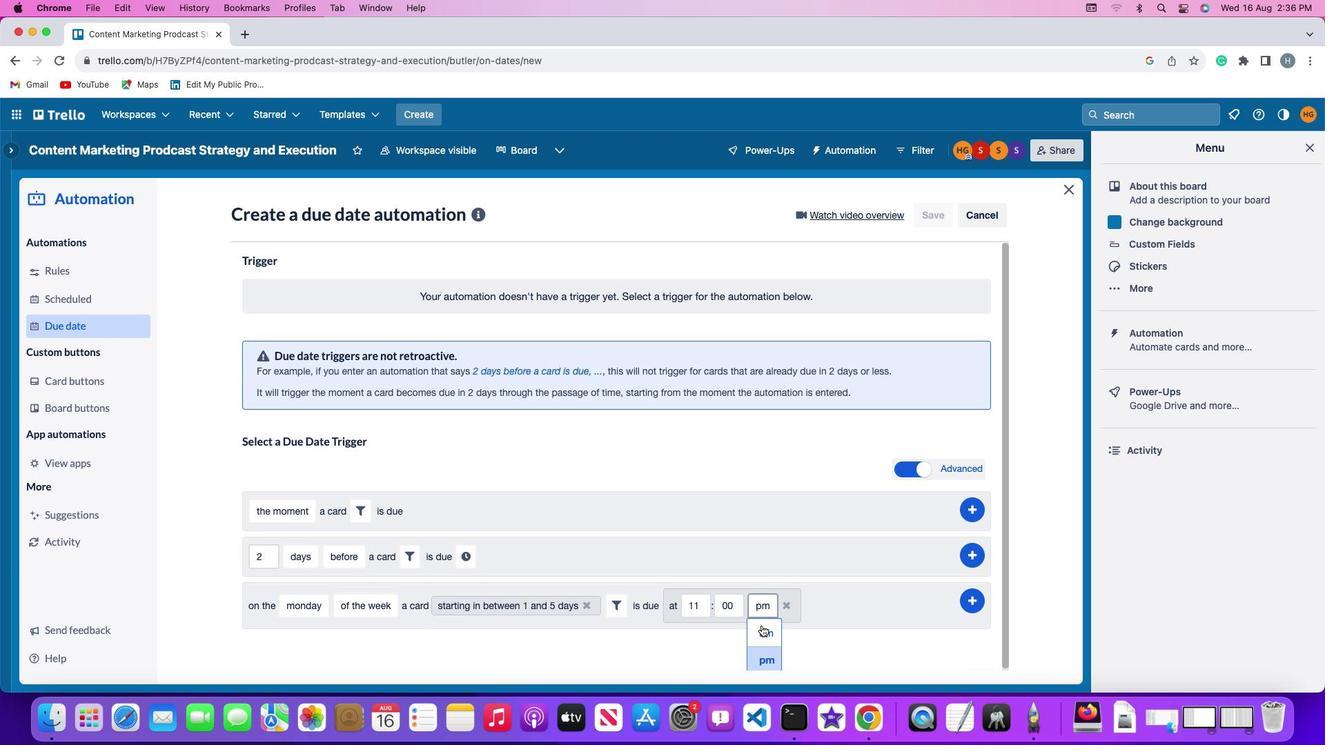 
Action: Mouse pressed left at (761, 625)
Screenshot: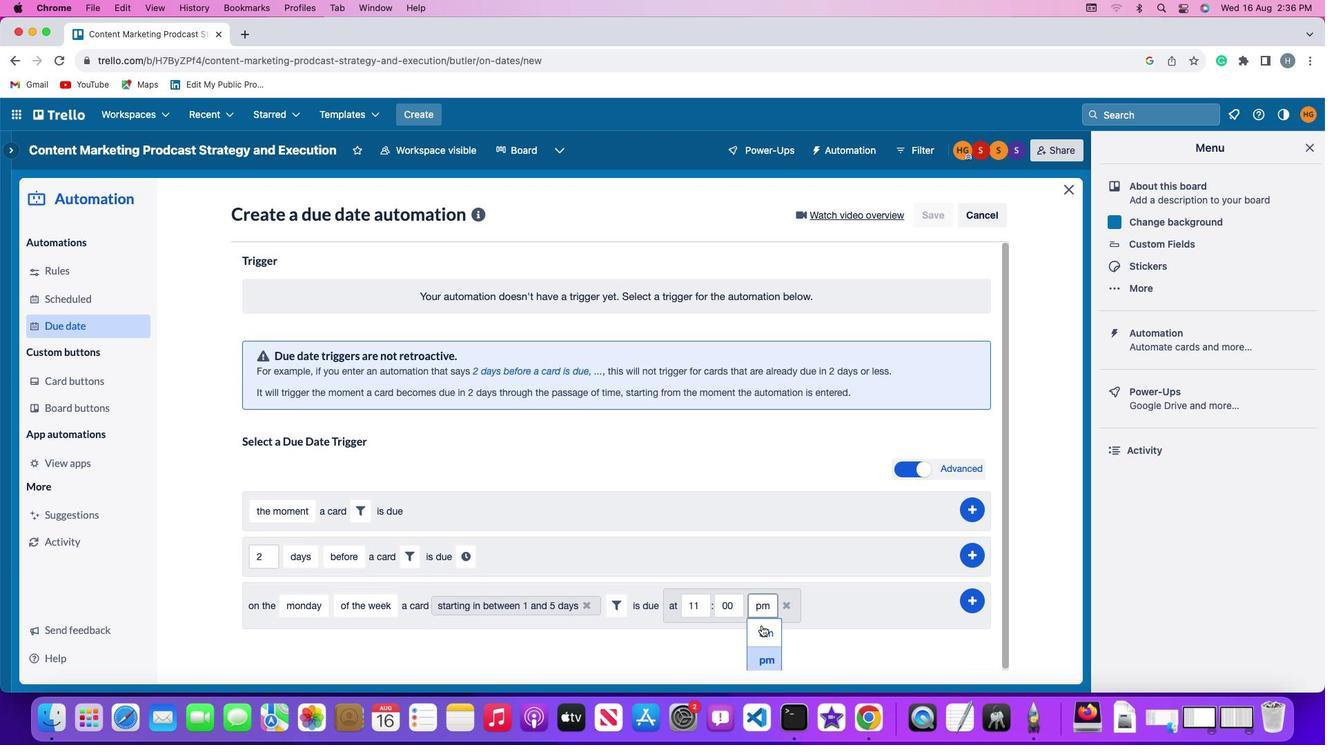 
Action: Mouse moved to (980, 593)
Screenshot: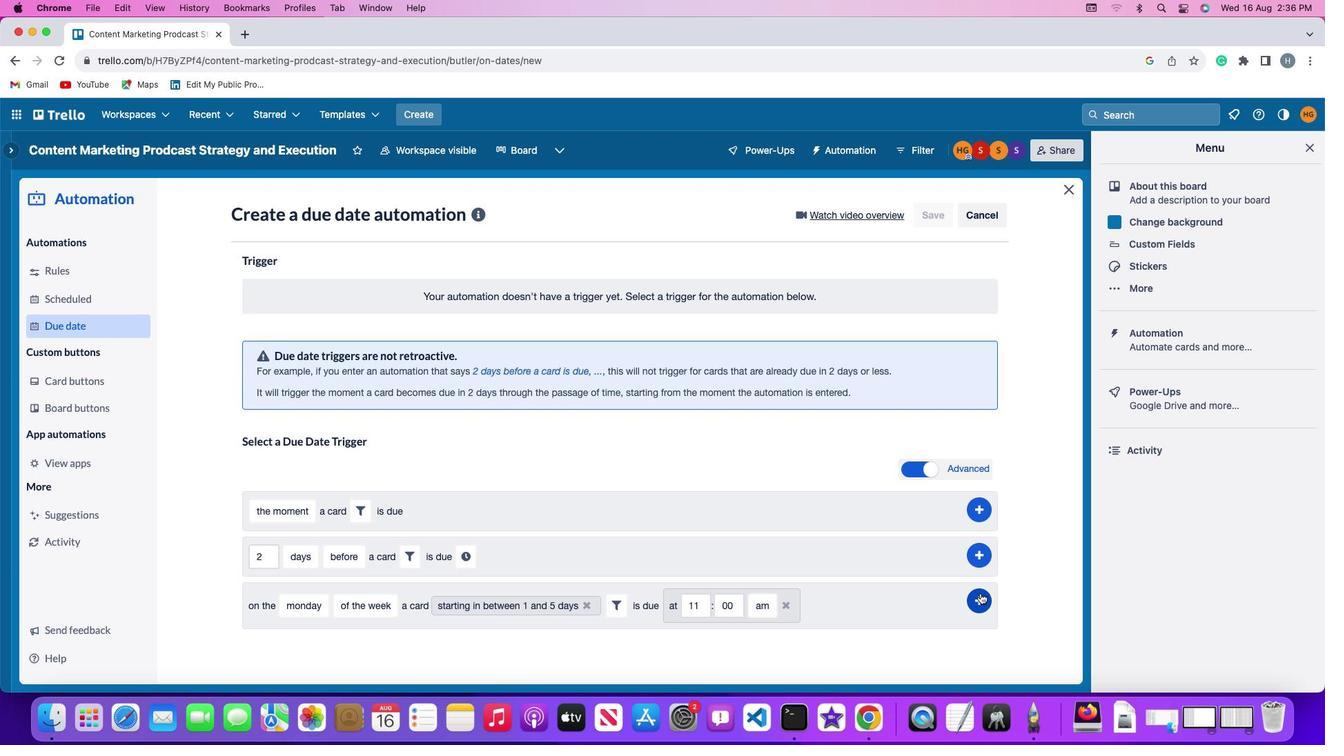 
Action: Mouse pressed left at (980, 593)
Screenshot: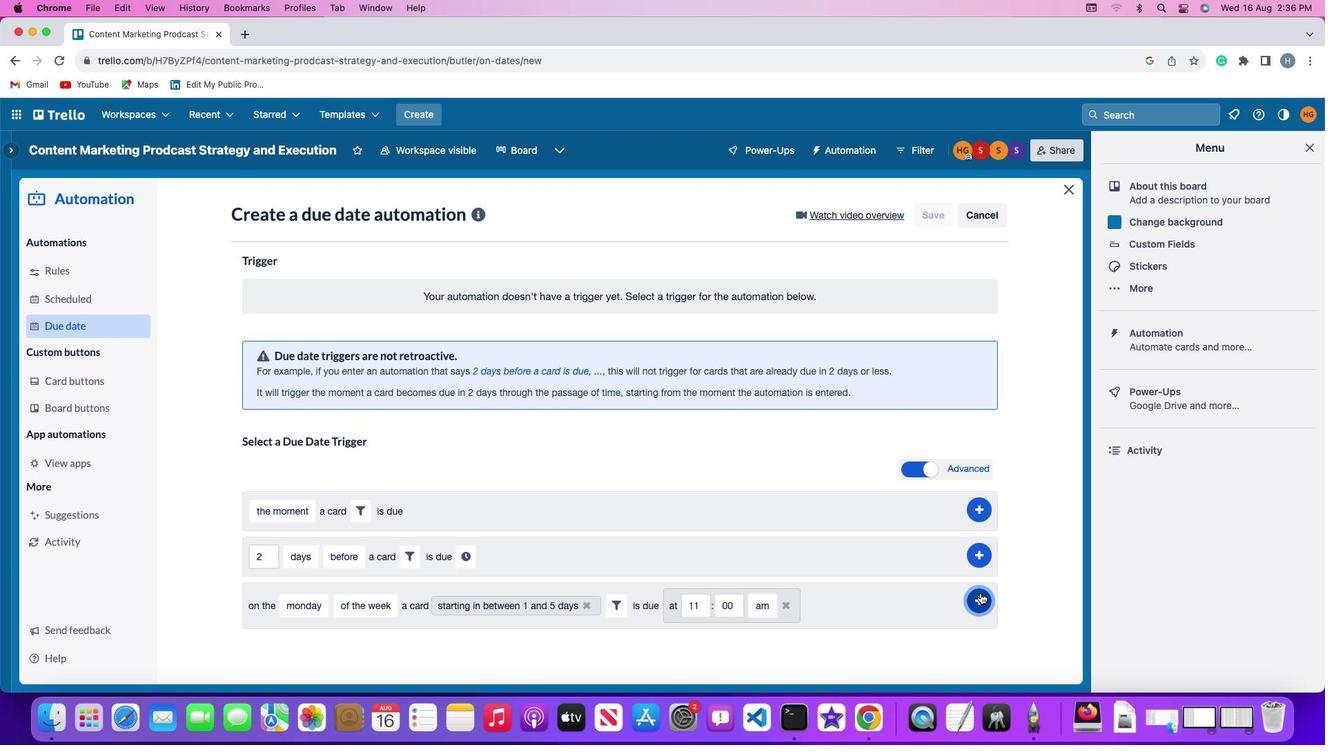 
Action: Mouse moved to (1041, 475)
Screenshot: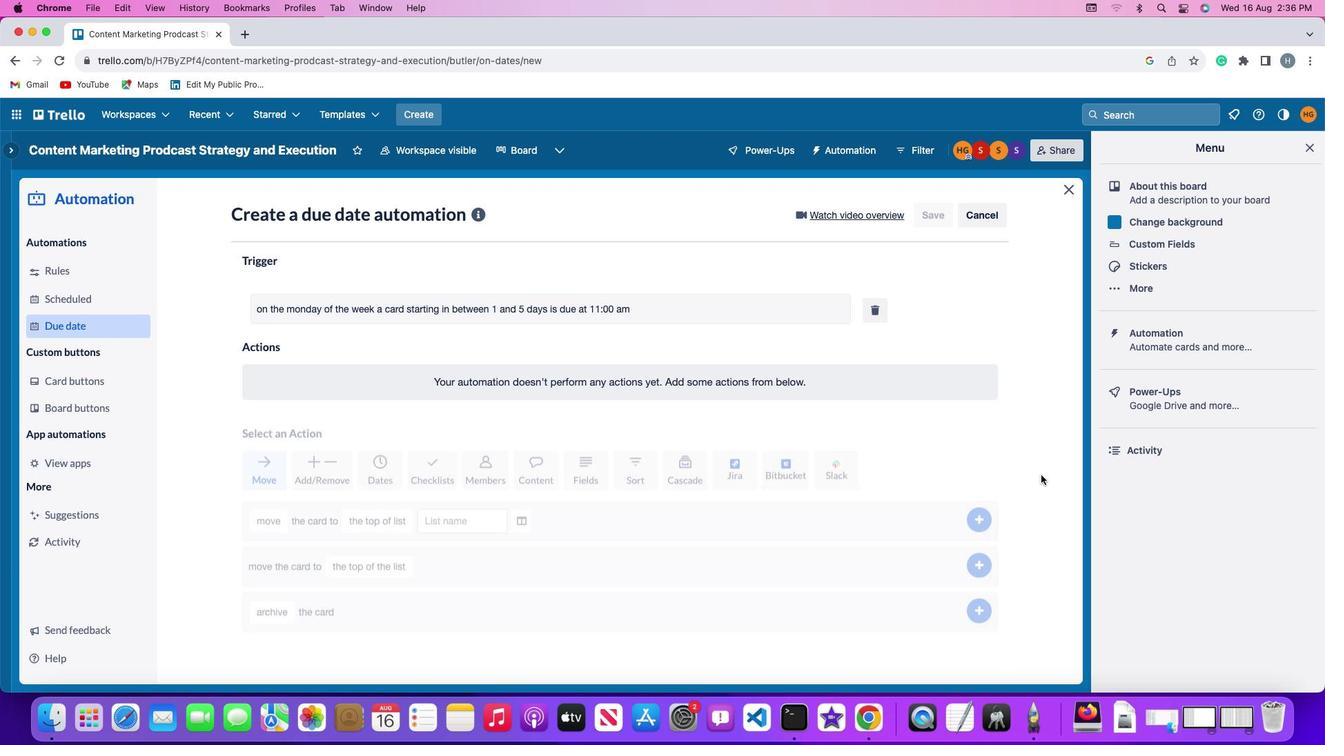 
